 Task: Find connections with filter location Būndu with filter topic #Workwith filter profile language Potuguese with filter current company Trimble Inc. with filter school CMS College of Science and Commerce with filter industry Wholesale Chemical and Allied Products with filter service category Property Management with filter keywords title Communications Director
Action: Mouse scrolled (466, 626) with delta (0, 0)
Screenshot: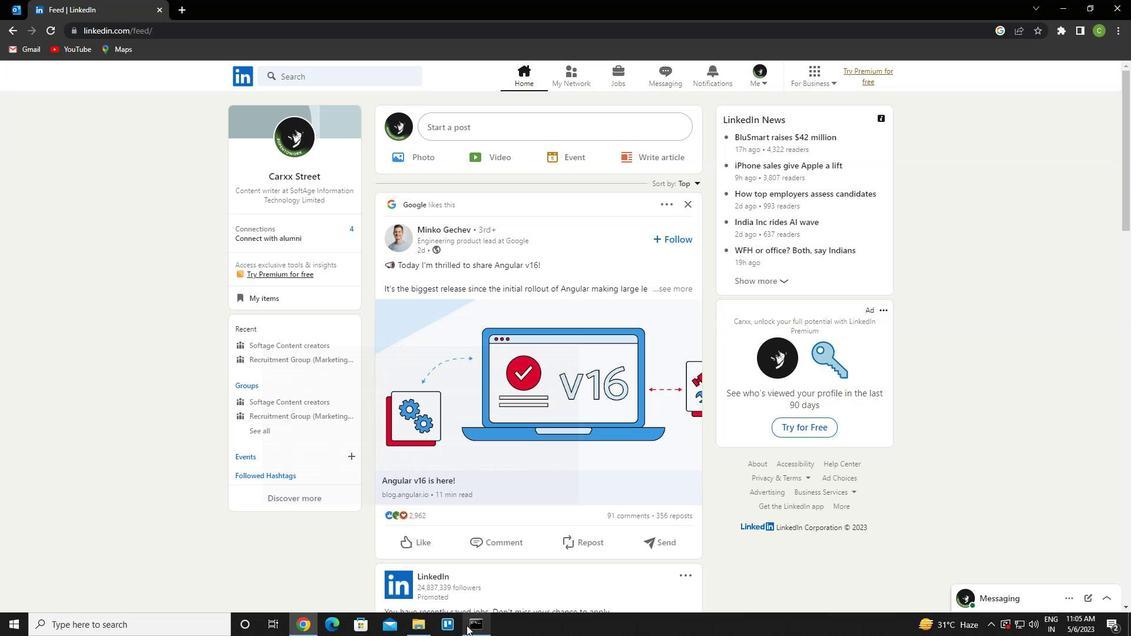 
Action: Mouse moved to (581, 79)
Screenshot: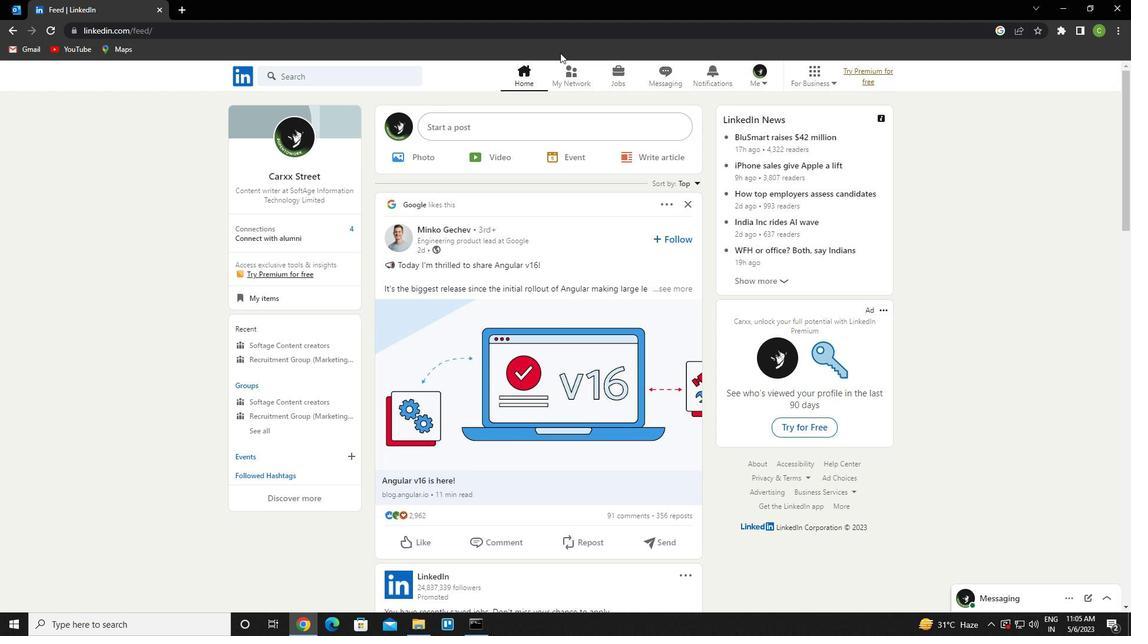 
Action: Mouse pressed left at (581, 79)
Screenshot: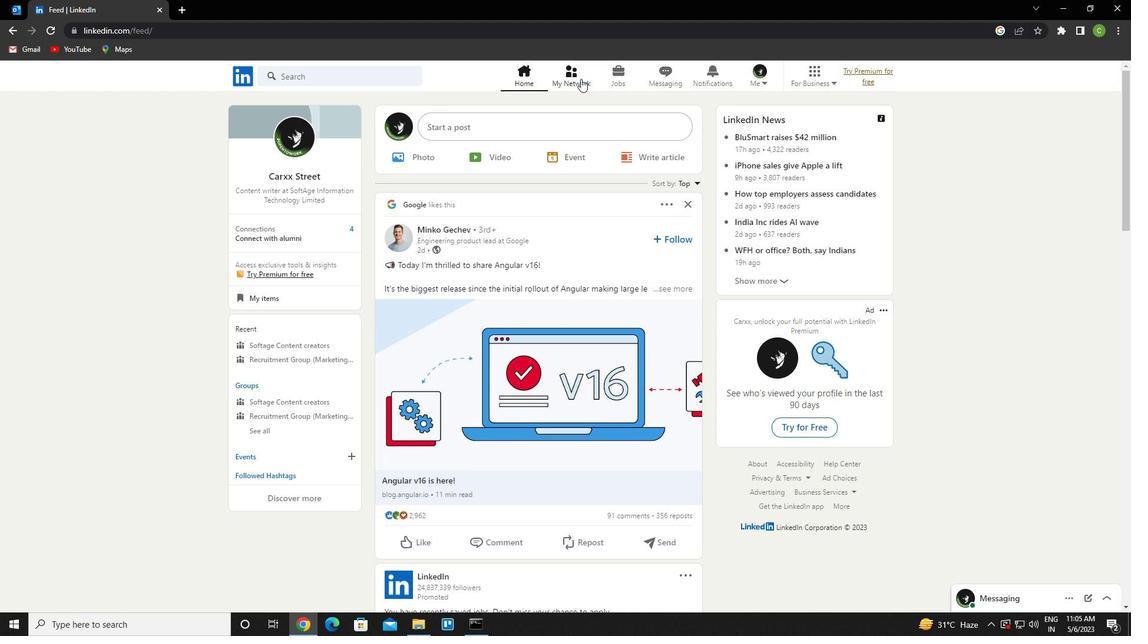 
Action: Mouse moved to (325, 143)
Screenshot: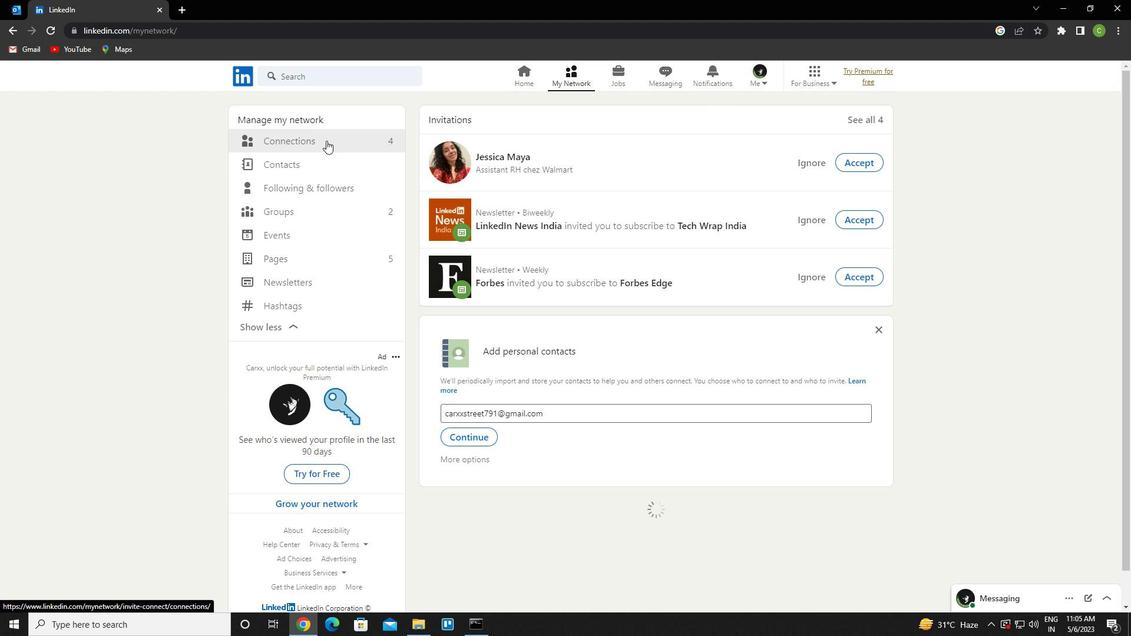 
Action: Mouse pressed left at (325, 143)
Screenshot: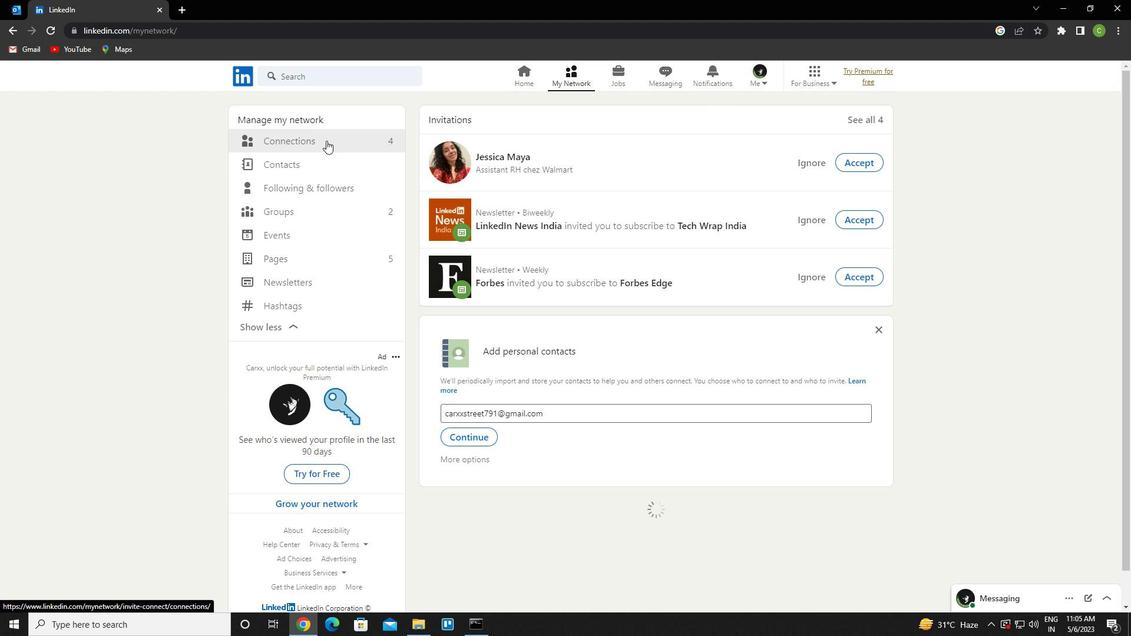 
Action: Mouse moved to (651, 142)
Screenshot: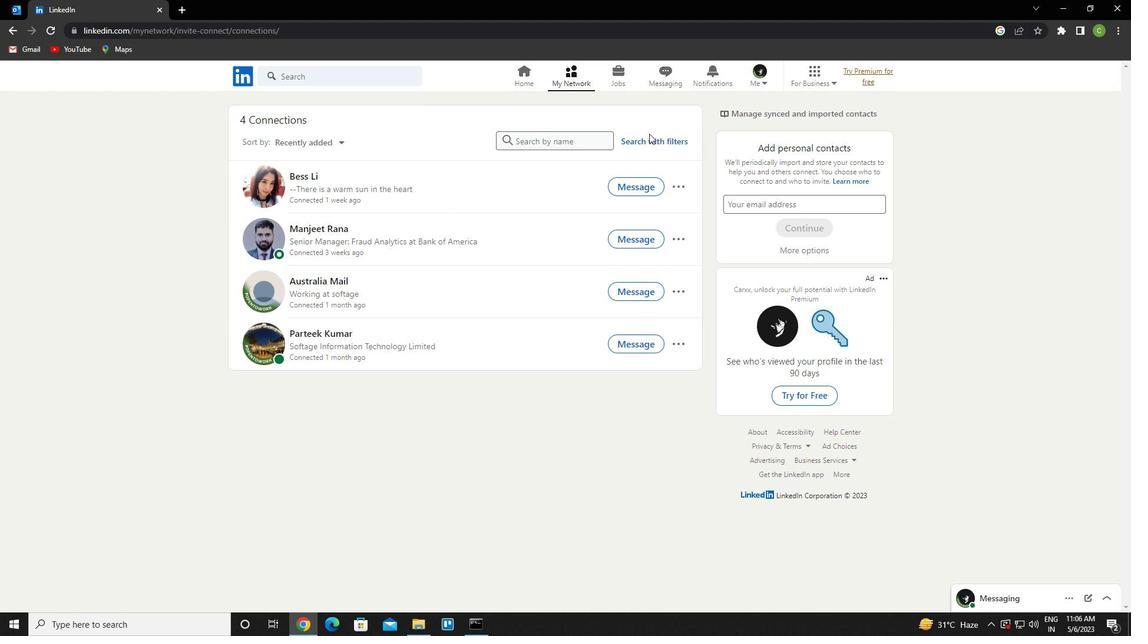 
Action: Mouse pressed left at (651, 142)
Screenshot: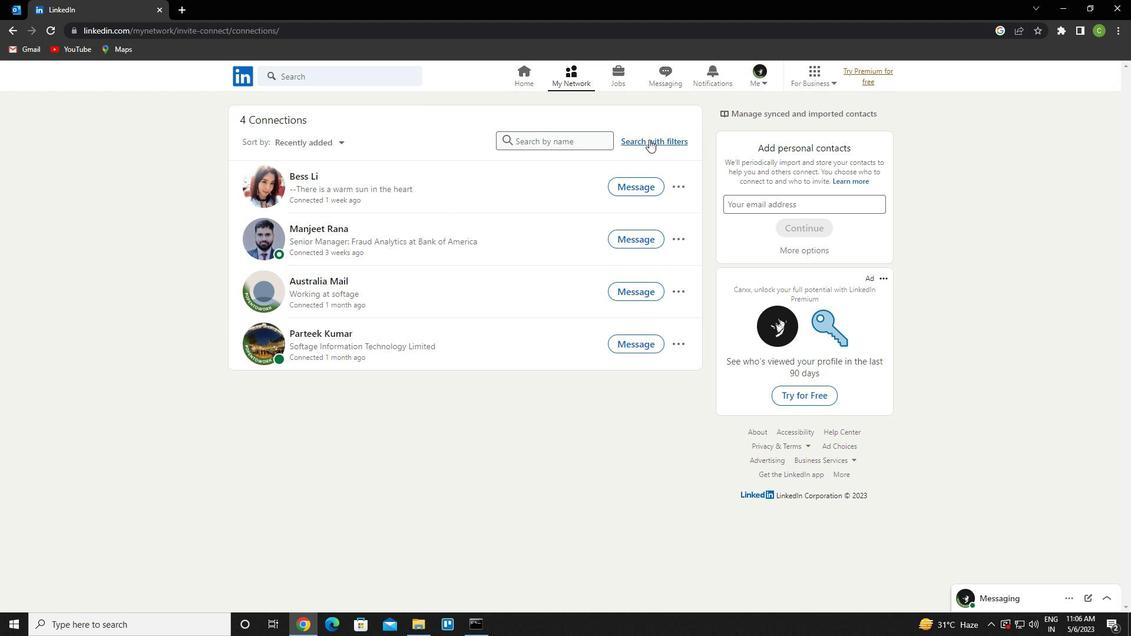 
Action: Mouse moved to (594, 105)
Screenshot: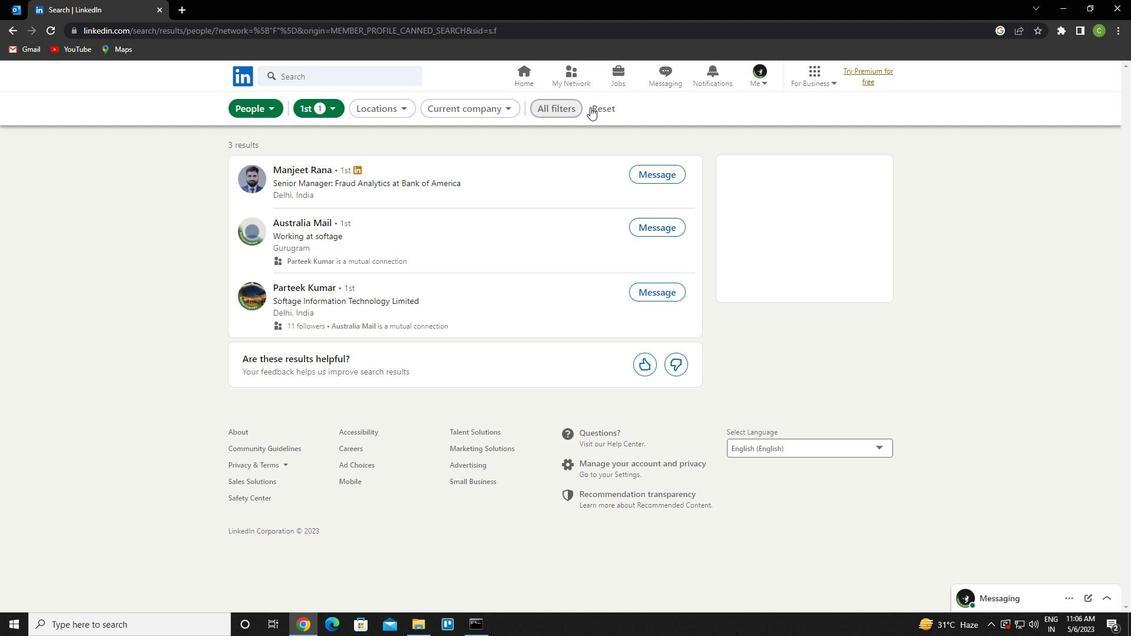 
Action: Mouse pressed left at (594, 105)
Screenshot: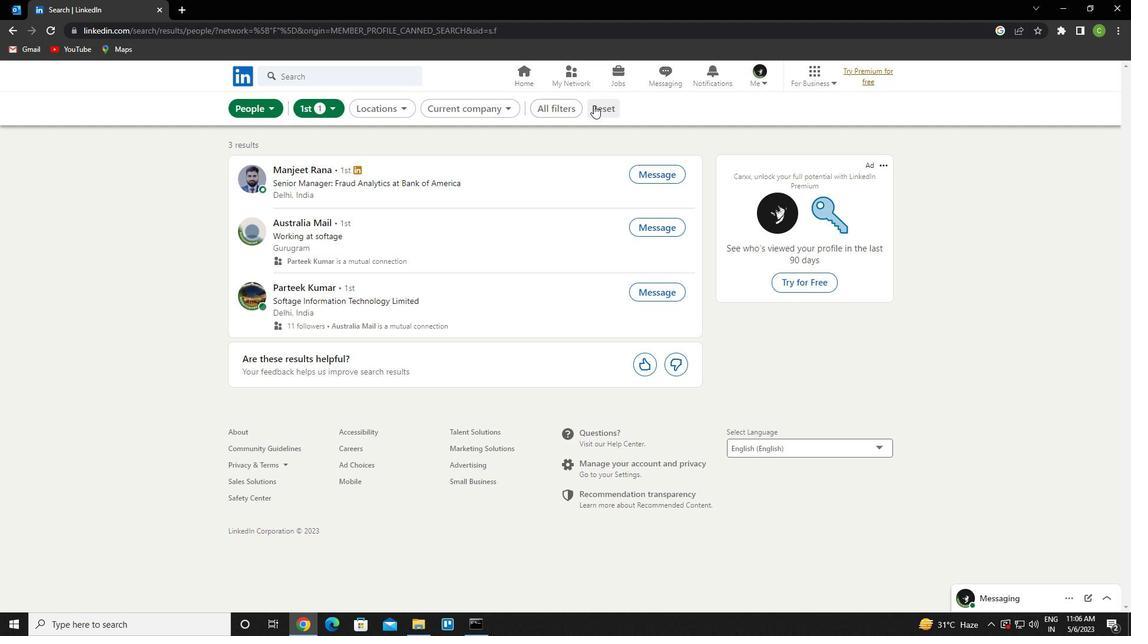 
Action: Mouse moved to (570, 111)
Screenshot: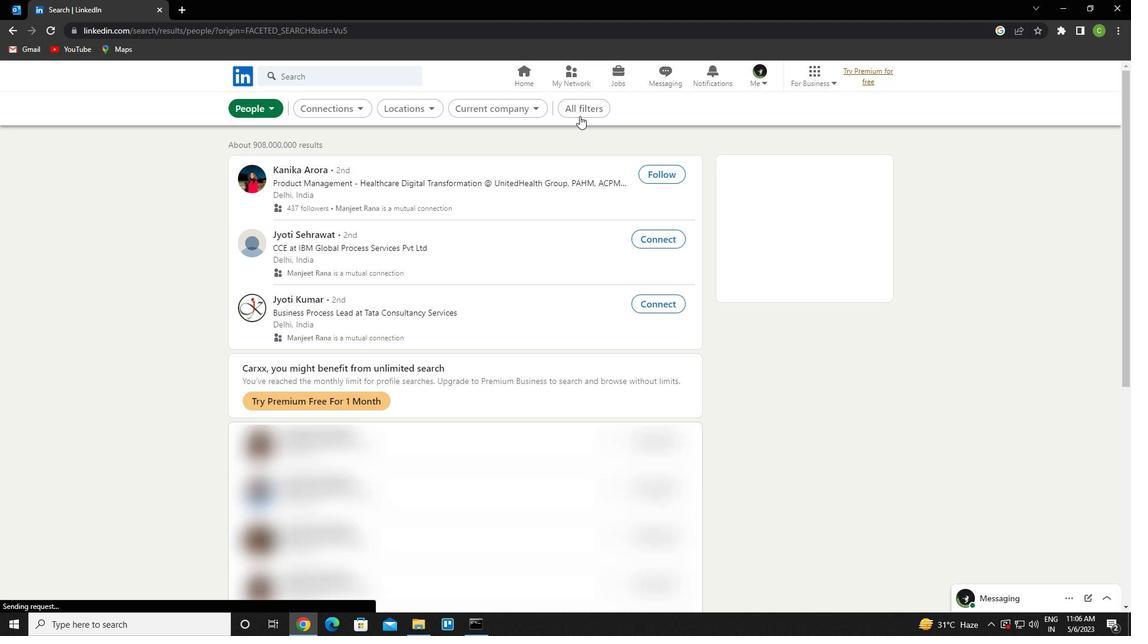 
Action: Mouse pressed left at (570, 111)
Screenshot: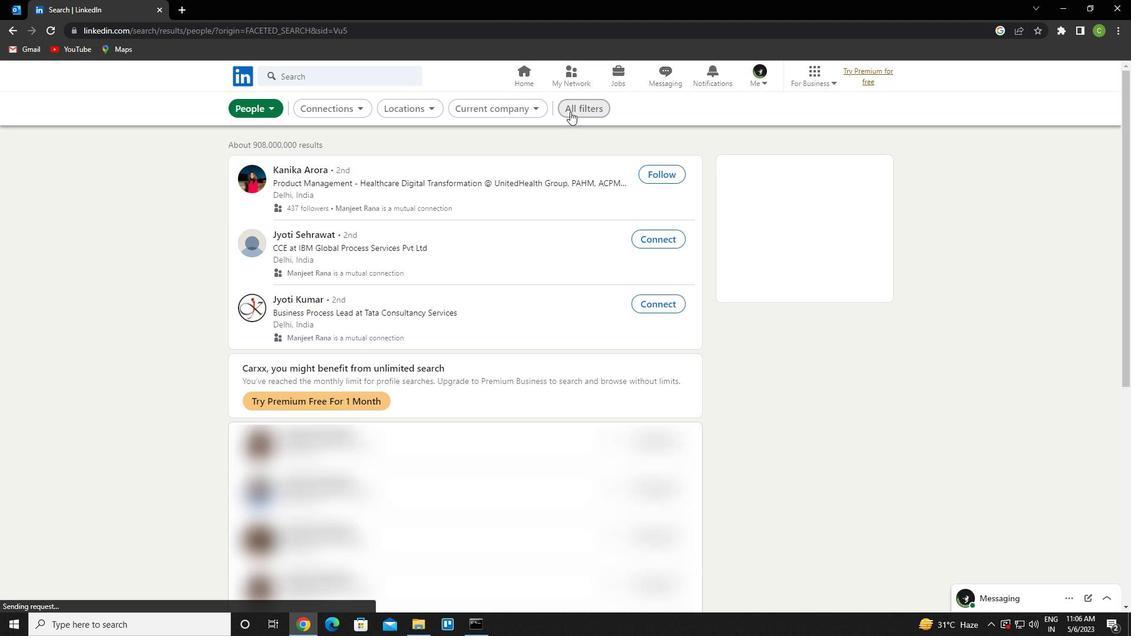 
Action: Mouse moved to (974, 423)
Screenshot: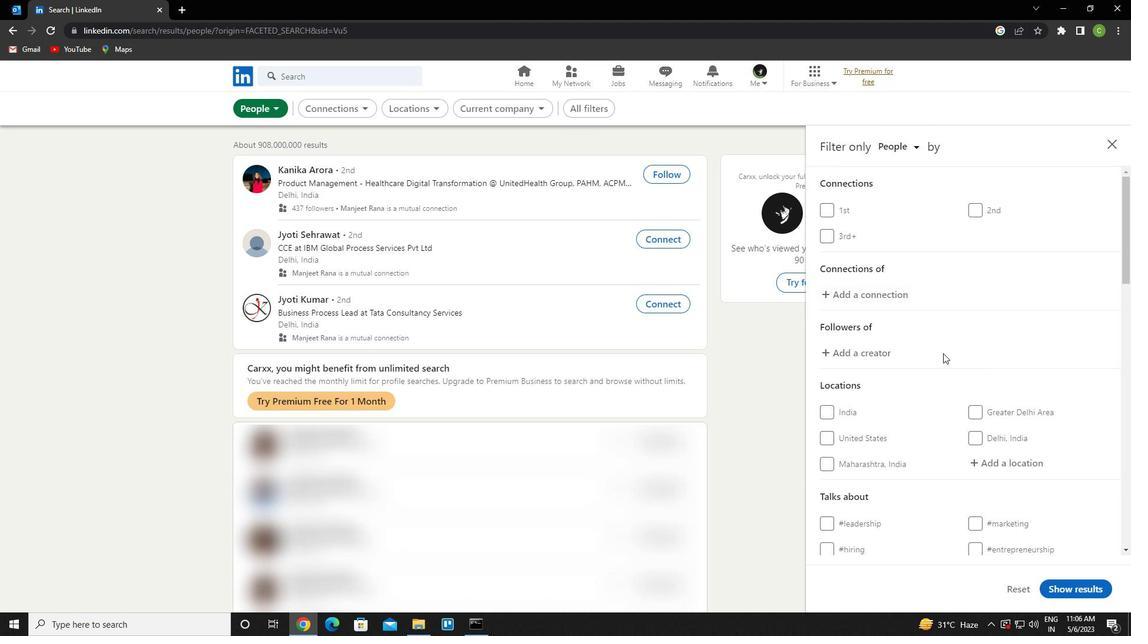 
Action: Mouse scrolled (974, 422) with delta (0, 0)
Screenshot: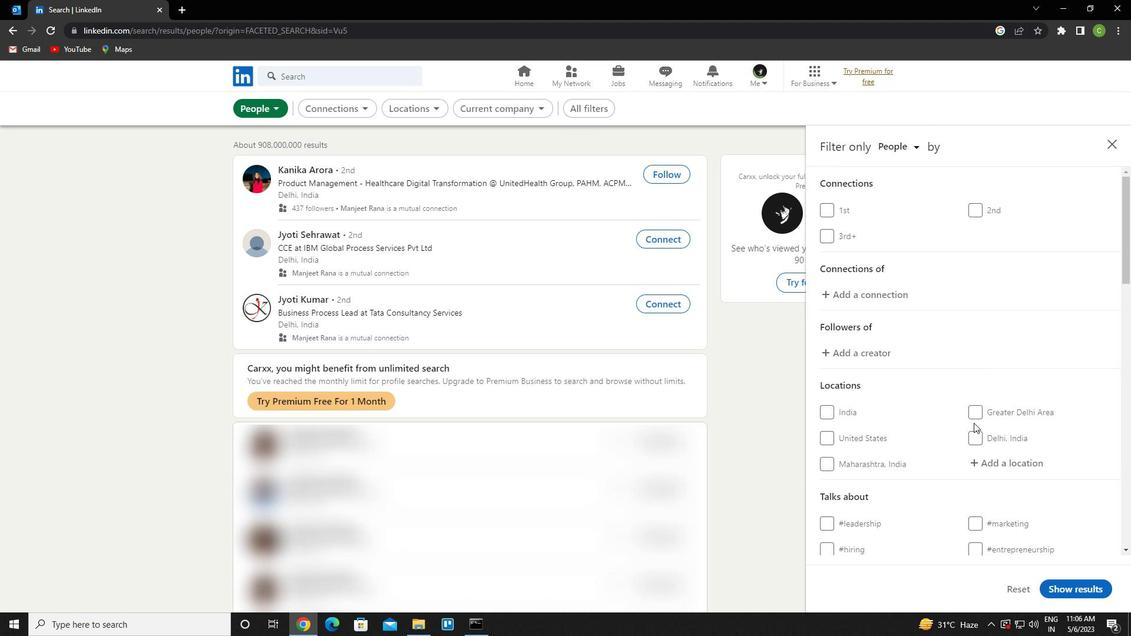 
Action: Mouse moved to (1001, 404)
Screenshot: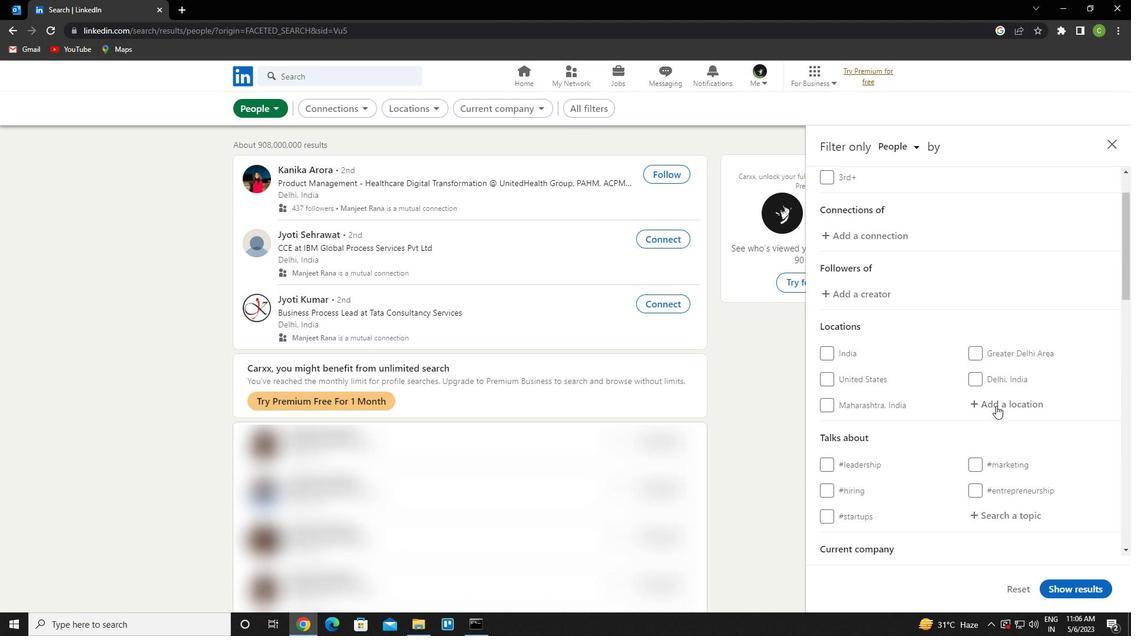 
Action: Mouse pressed left at (1001, 404)
Screenshot: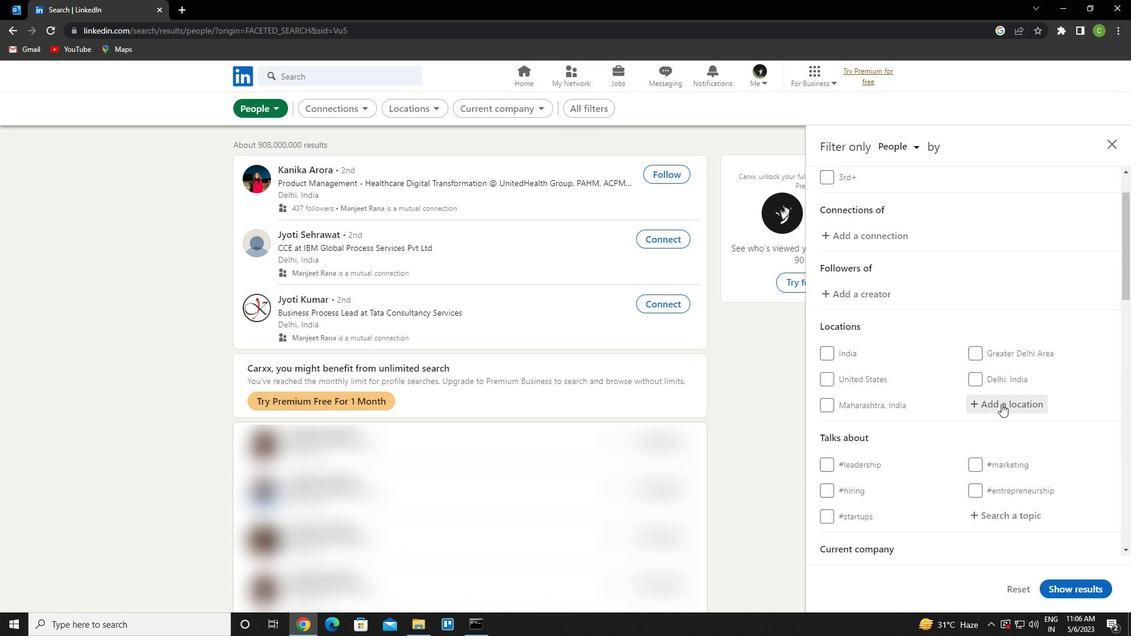 
Action: Key pressed <Key.caps_lock>b<Key.caps_lock>unda<Key.down><Key.down><Key.enter>
Screenshot: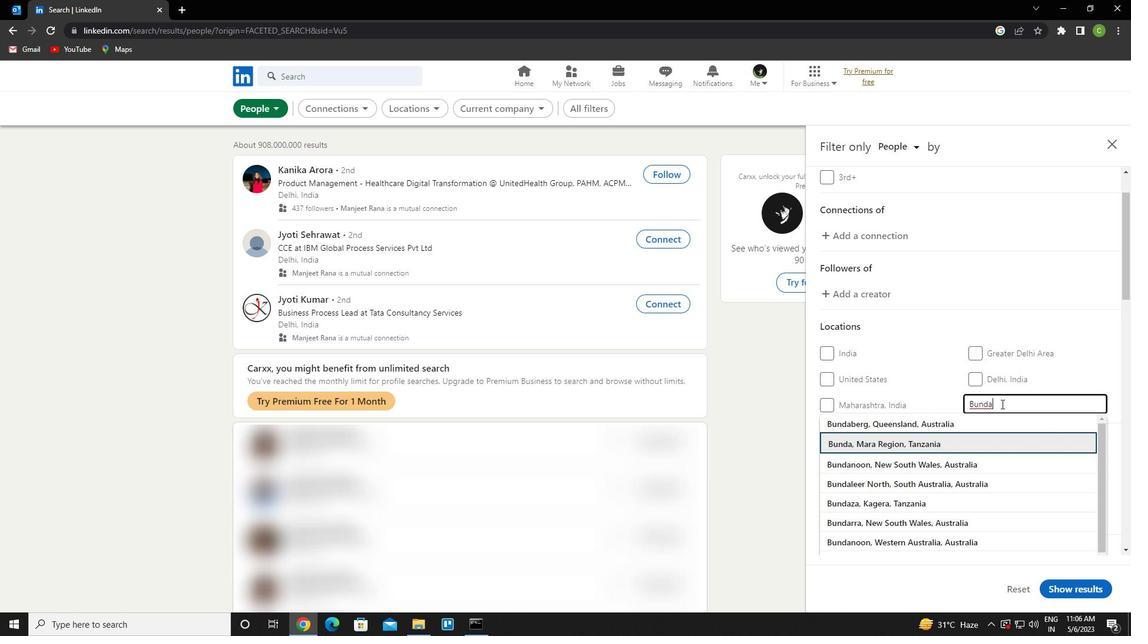 
Action: Mouse scrolled (1001, 403) with delta (0, 0)
Screenshot: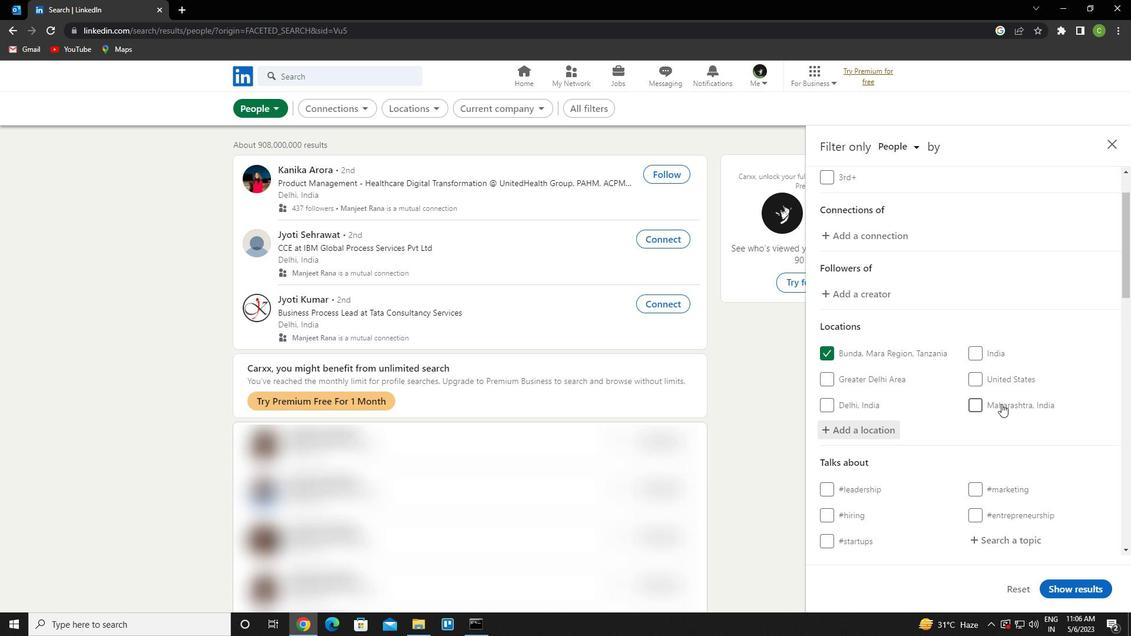 
Action: Mouse moved to (1005, 490)
Screenshot: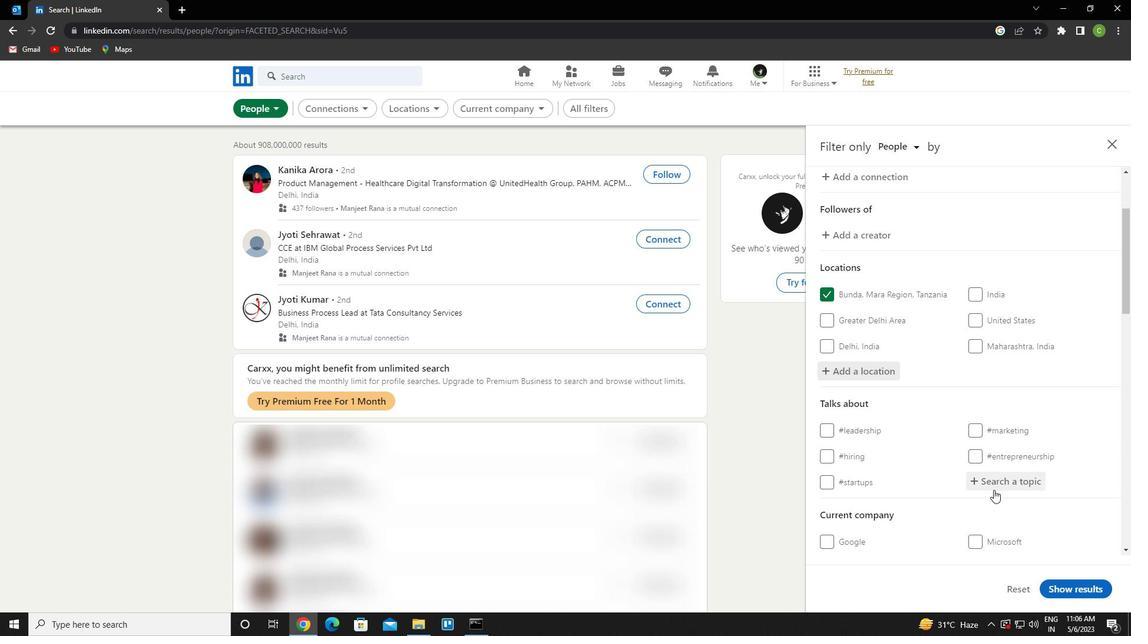 
Action: Mouse pressed left at (1005, 490)
Screenshot: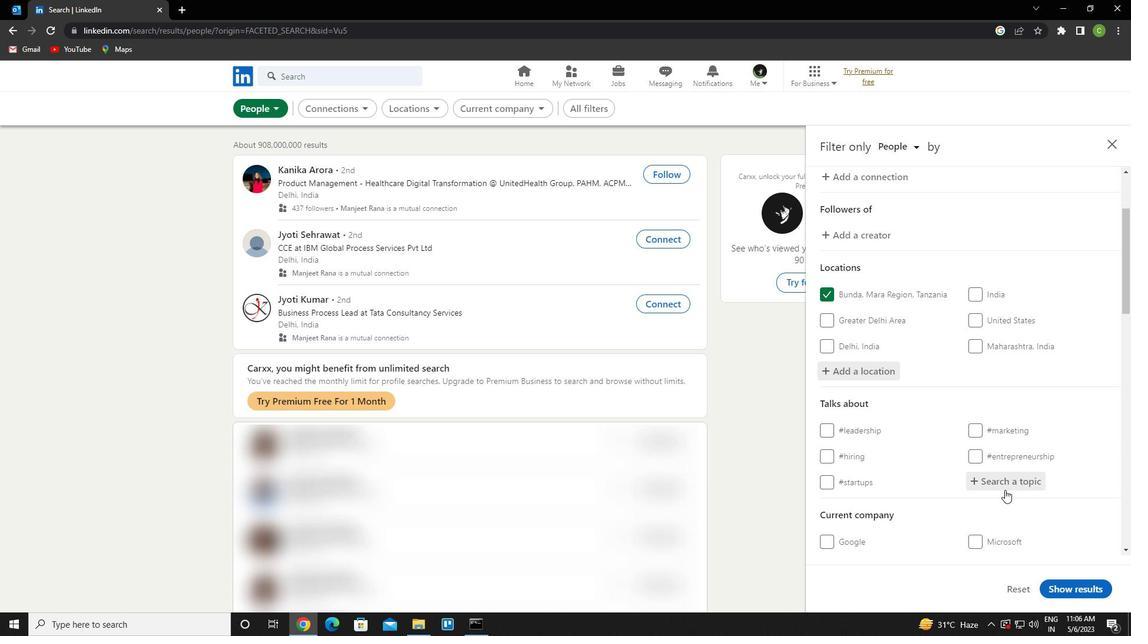 
Action: Key pressed work<Key.down><Key.enter>
Screenshot: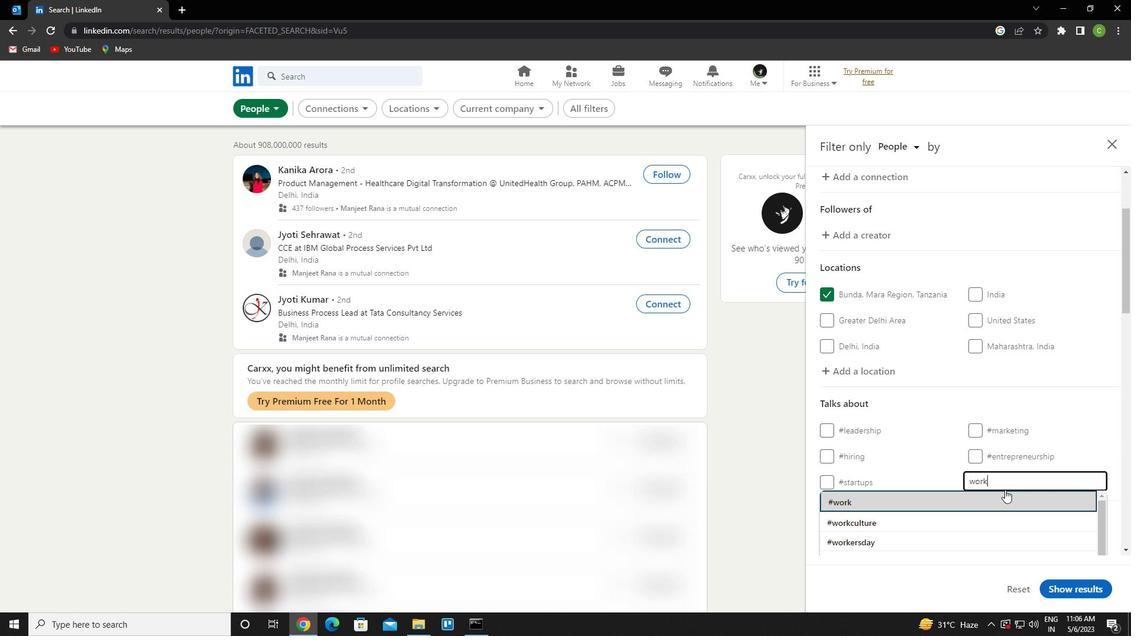 
Action: Mouse scrolled (1005, 489) with delta (0, 0)
Screenshot: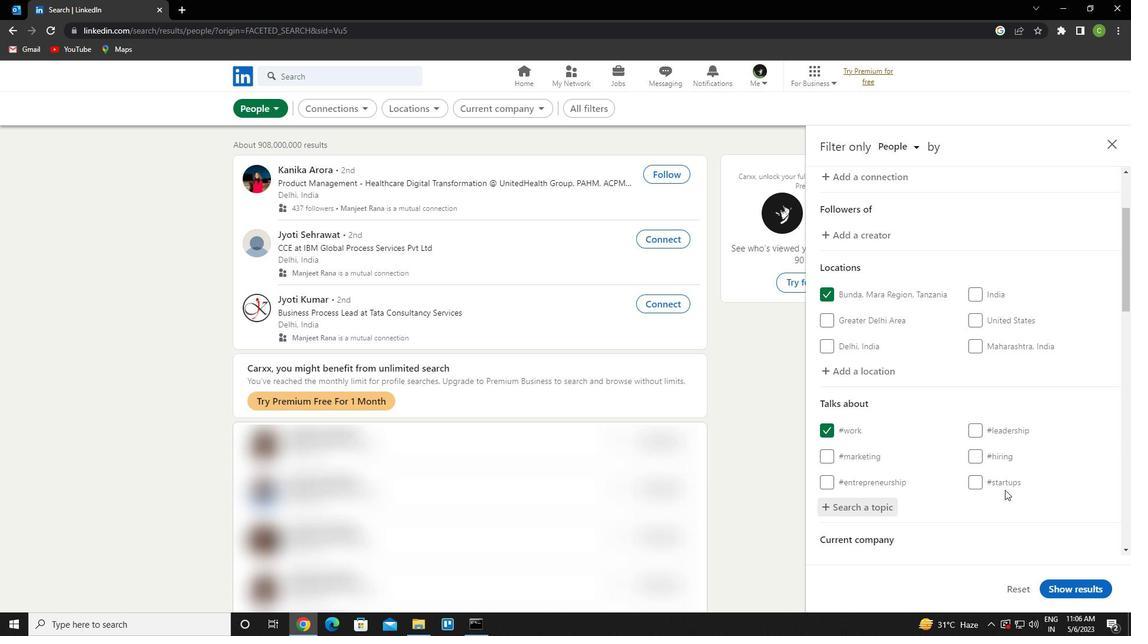 
Action: Mouse scrolled (1005, 489) with delta (0, 0)
Screenshot: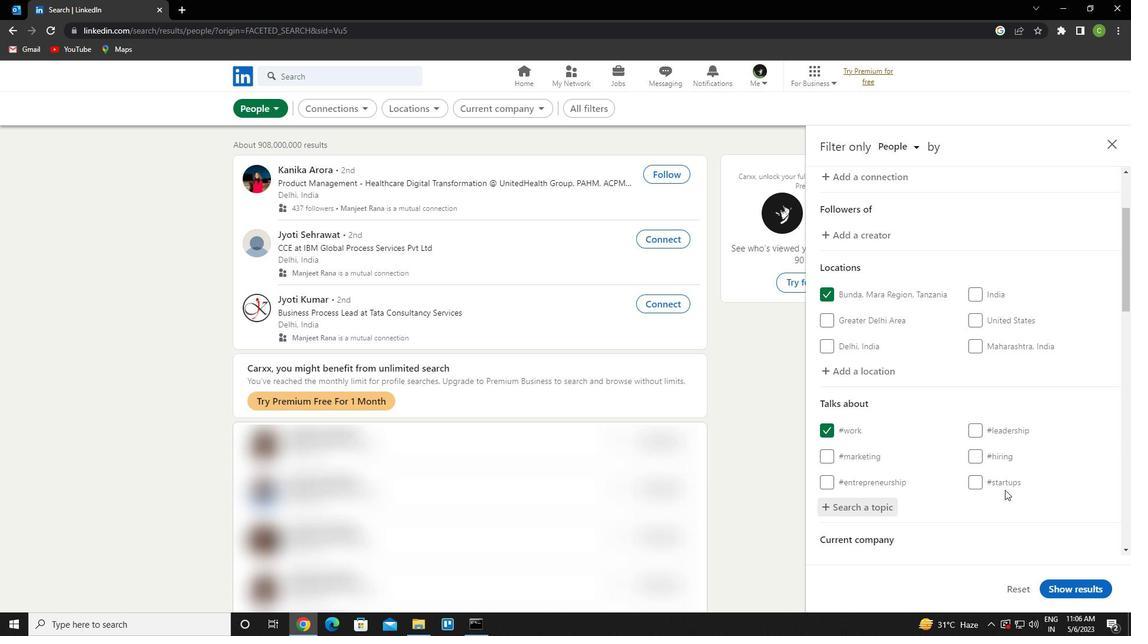 
Action: Mouse scrolled (1005, 489) with delta (0, 0)
Screenshot: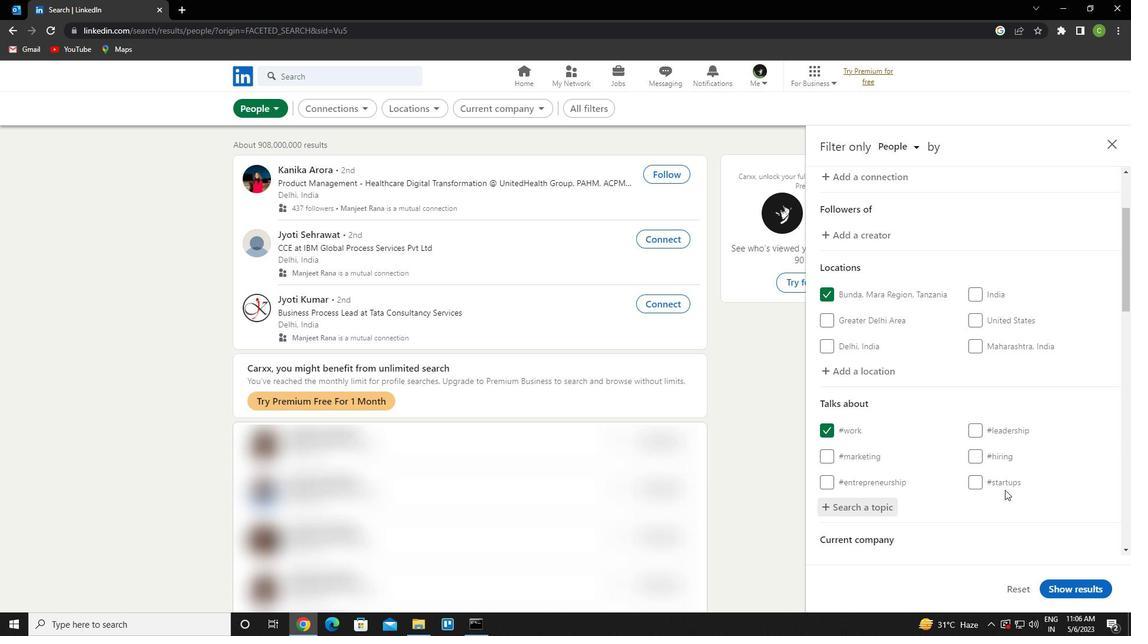 
Action: Mouse scrolled (1005, 489) with delta (0, 0)
Screenshot: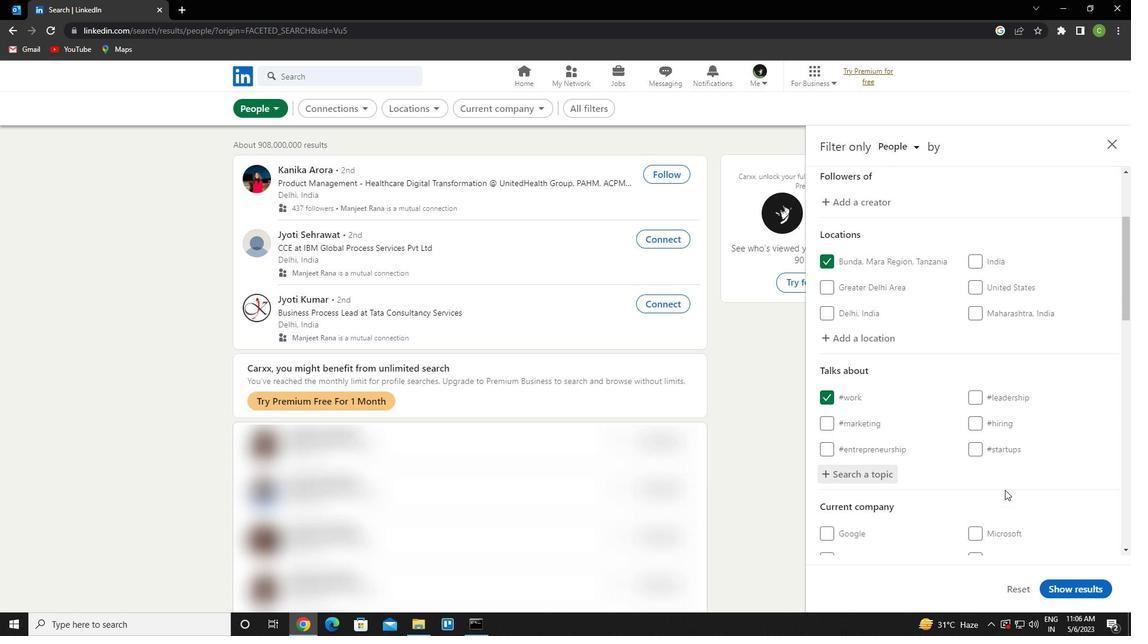 
Action: Mouse scrolled (1005, 489) with delta (0, 0)
Screenshot: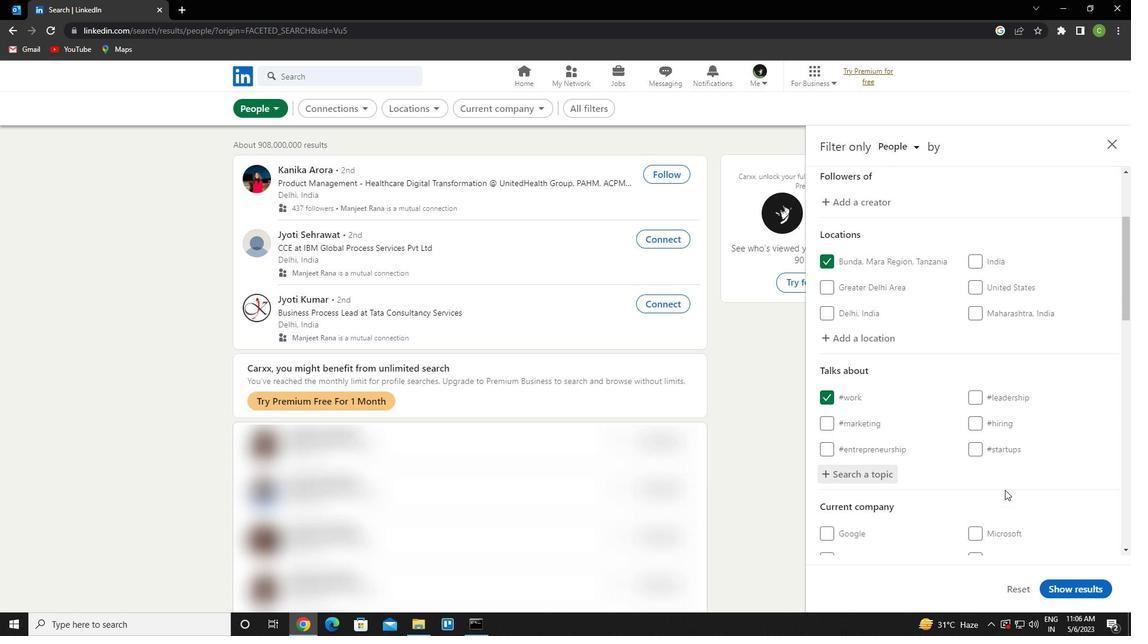 
Action: Mouse scrolled (1005, 489) with delta (0, 0)
Screenshot: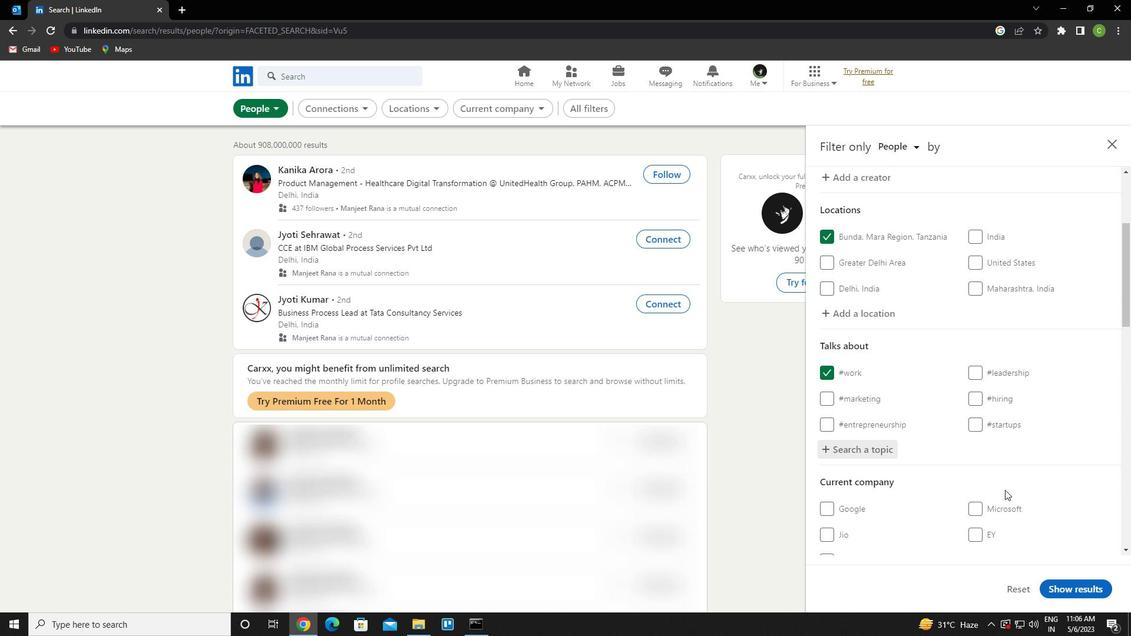 
Action: Mouse scrolled (1005, 489) with delta (0, 0)
Screenshot: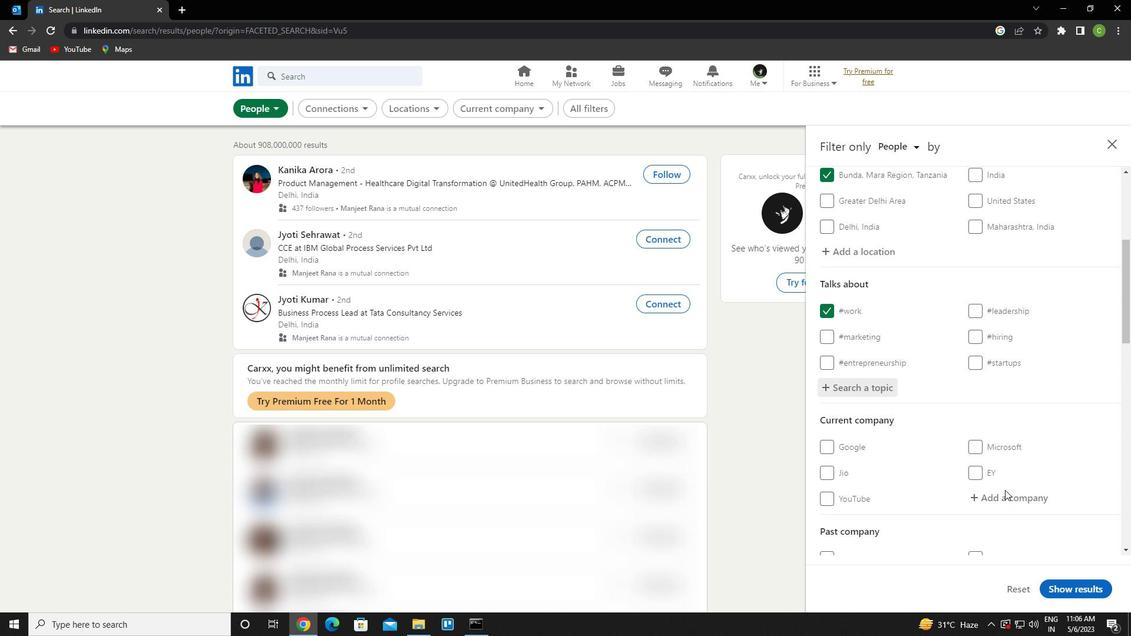 
Action: Mouse scrolled (1005, 489) with delta (0, 0)
Screenshot: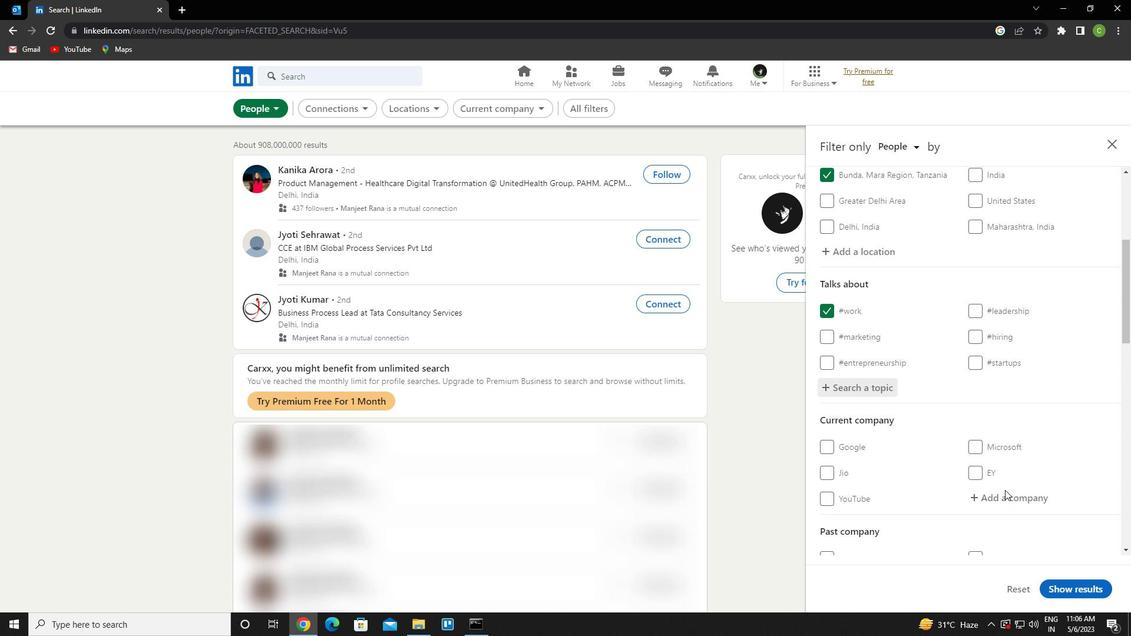 
Action: Mouse moved to (1005, 414)
Screenshot: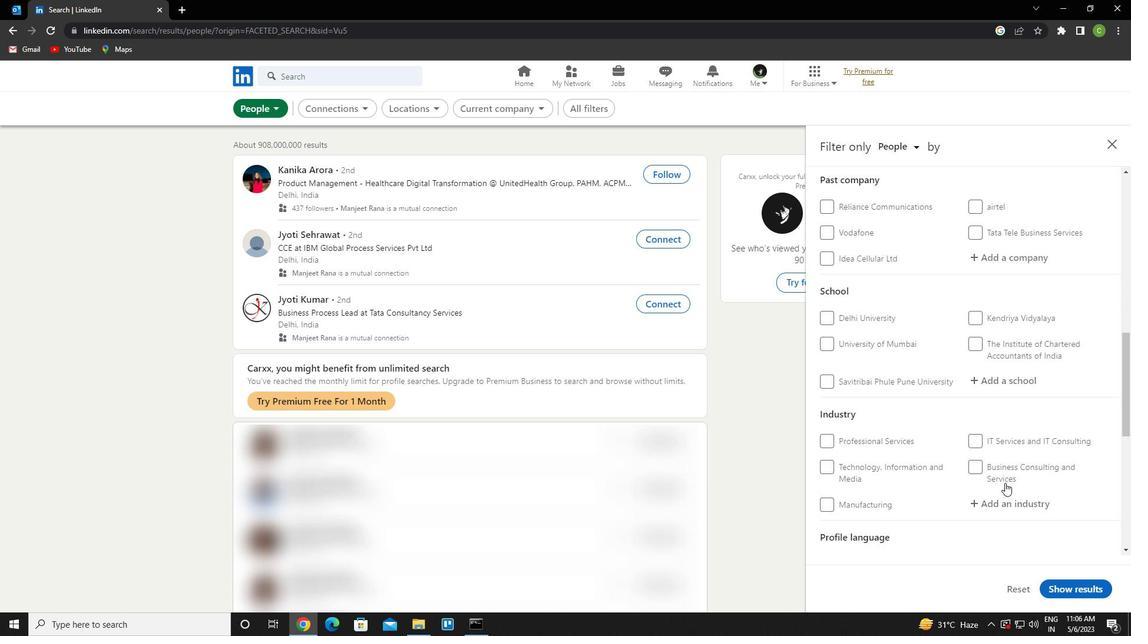 
Action: Mouse scrolled (1005, 414) with delta (0, 0)
Screenshot: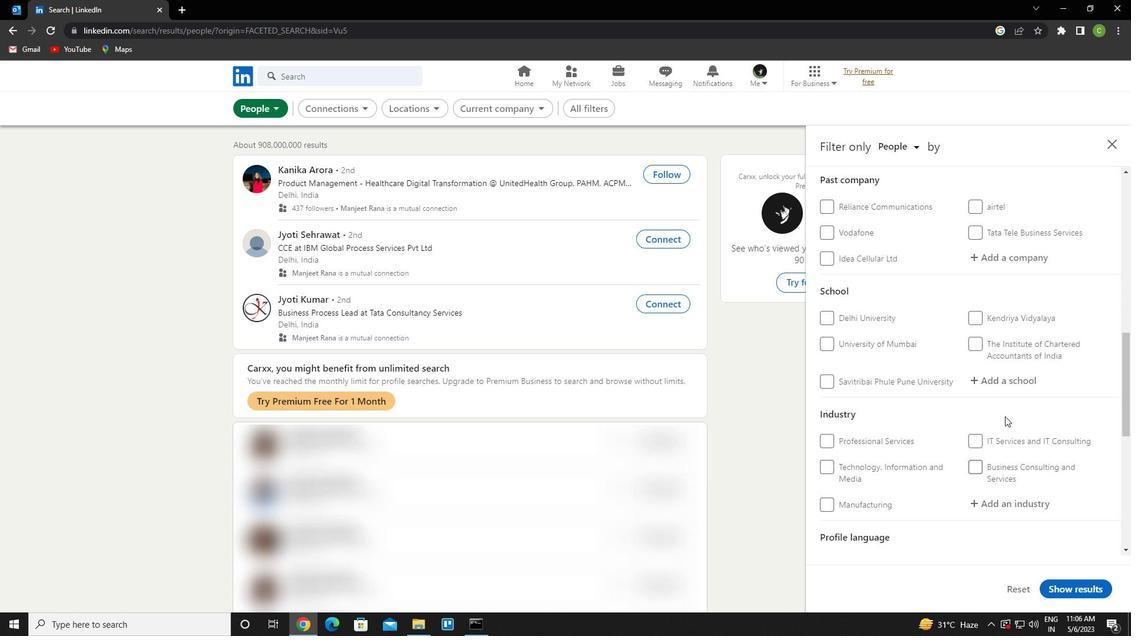 
Action: Mouse scrolled (1005, 414) with delta (0, 0)
Screenshot: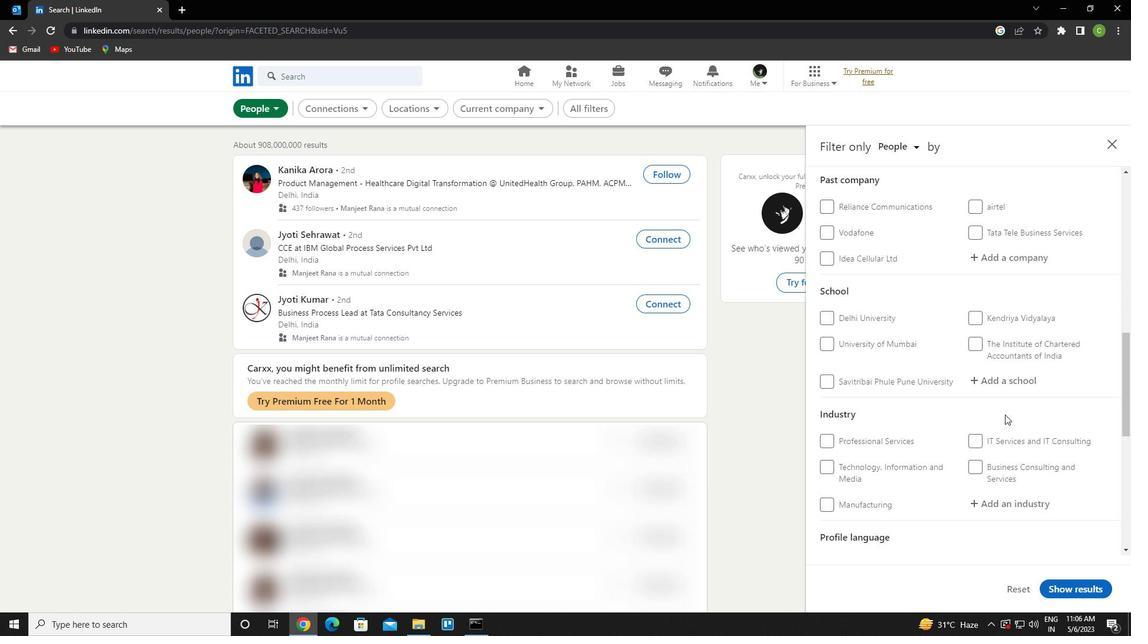 
Action: Mouse scrolled (1005, 414) with delta (0, 0)
Screenshot: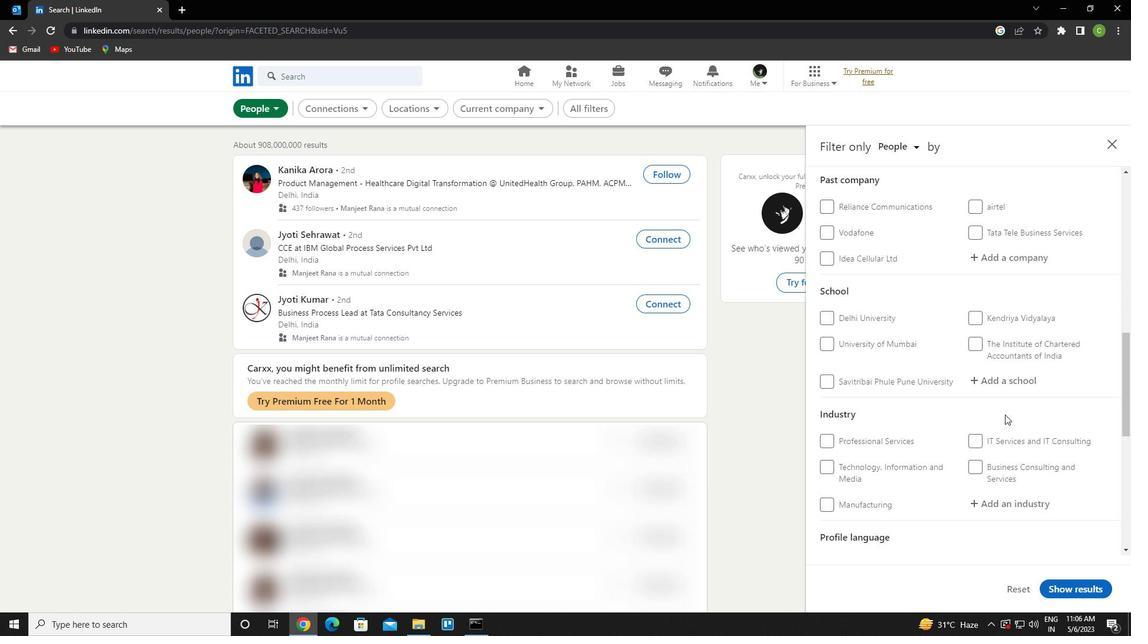 
Action: Mouse scrolled (1005, 414) with delta (0, 0)
Screenshot: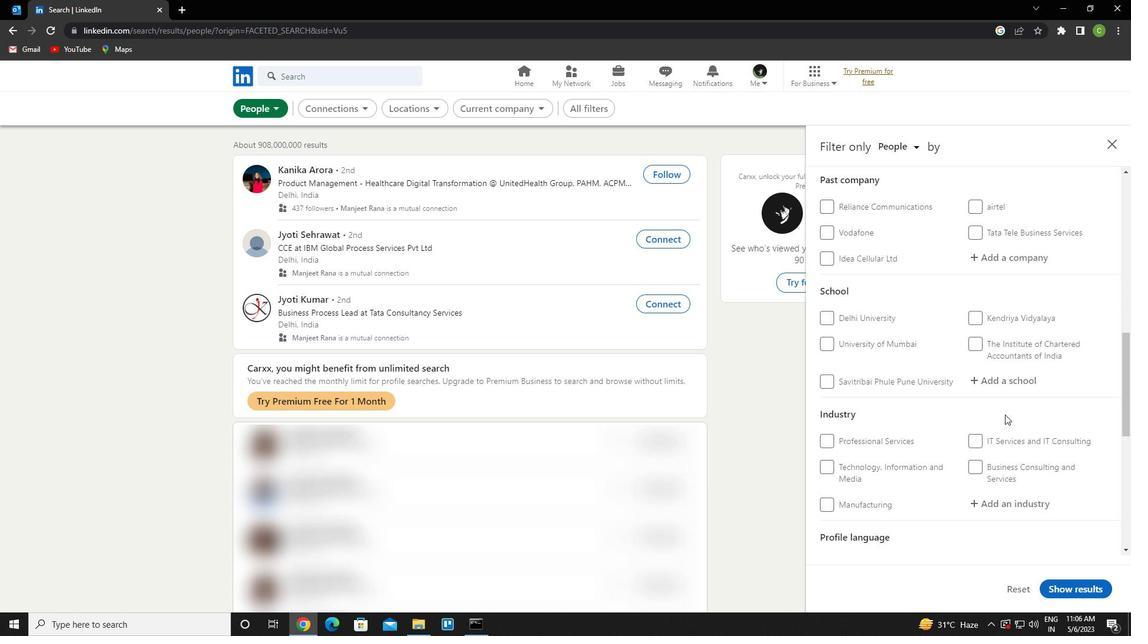 
Action: Mouse scrolled (1005, 414) with delta (0, 0)
Screenshot: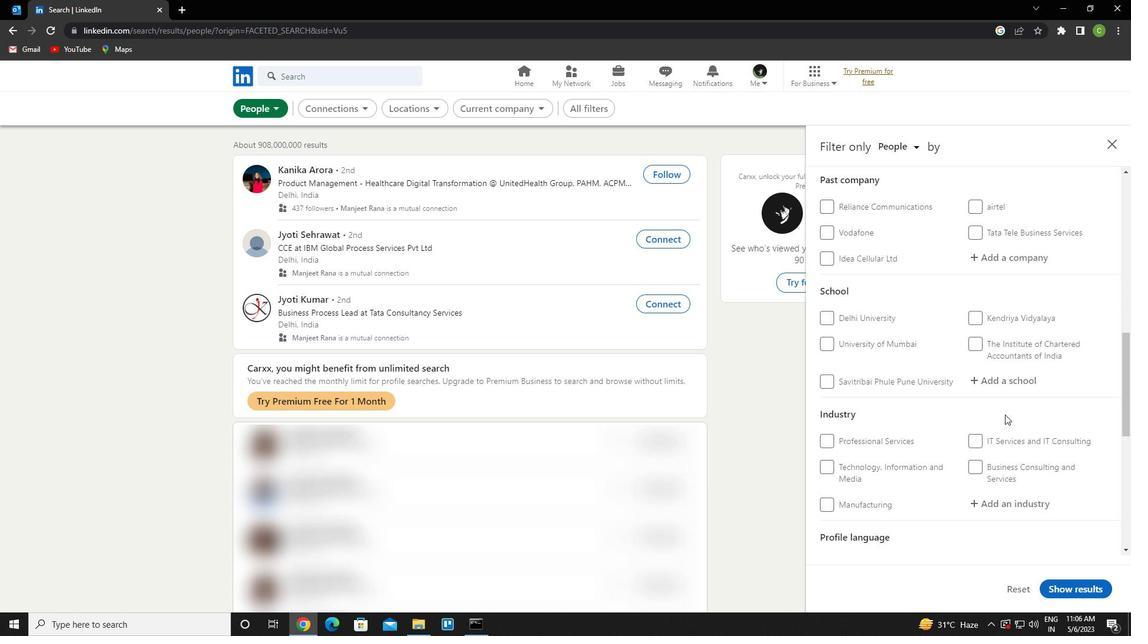 
Action: Mouse moved to (960, 432)
Screenshot: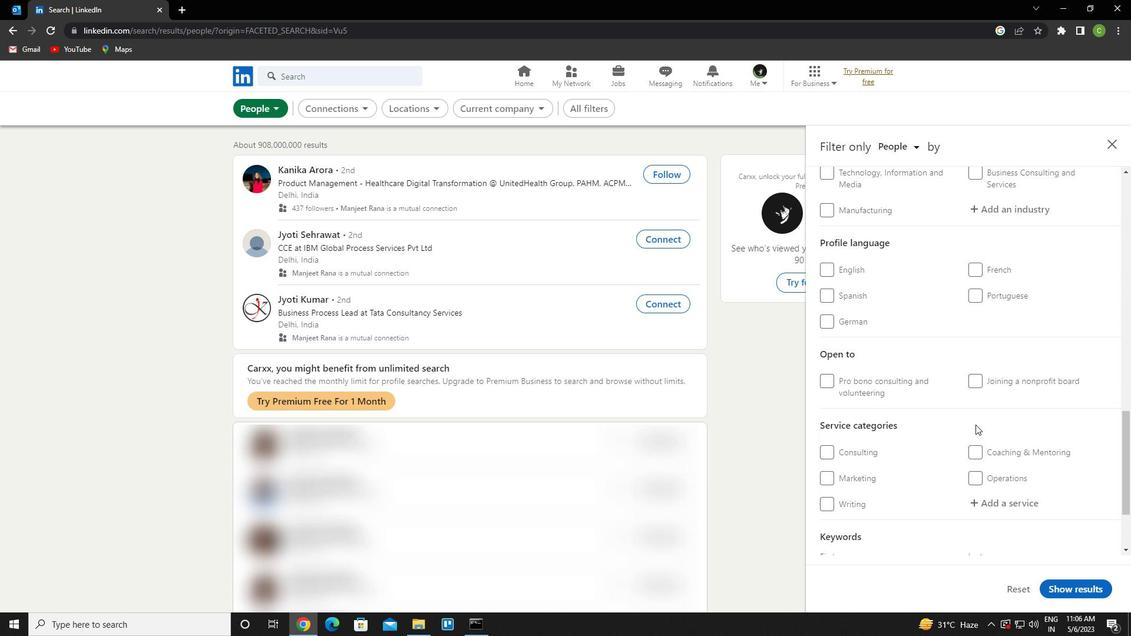 
Action: Mouse scrolled (960, 431) with delta (0, 0)
Screenshot: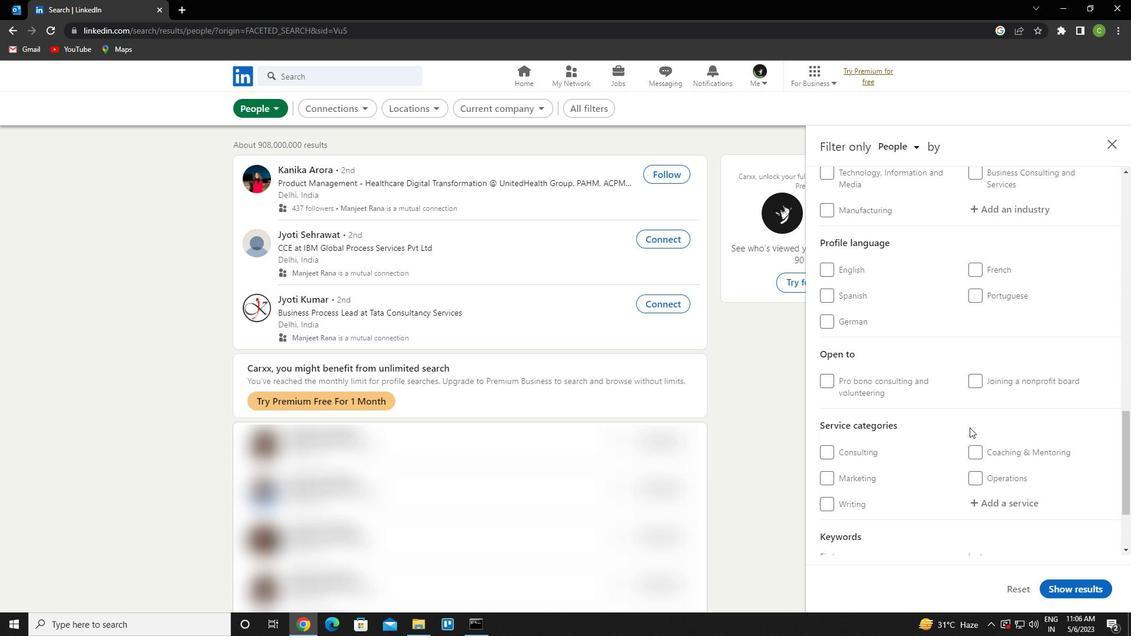 
Action: Mouse scrolled (960, 431) with delta (0, 0)
Screenshot: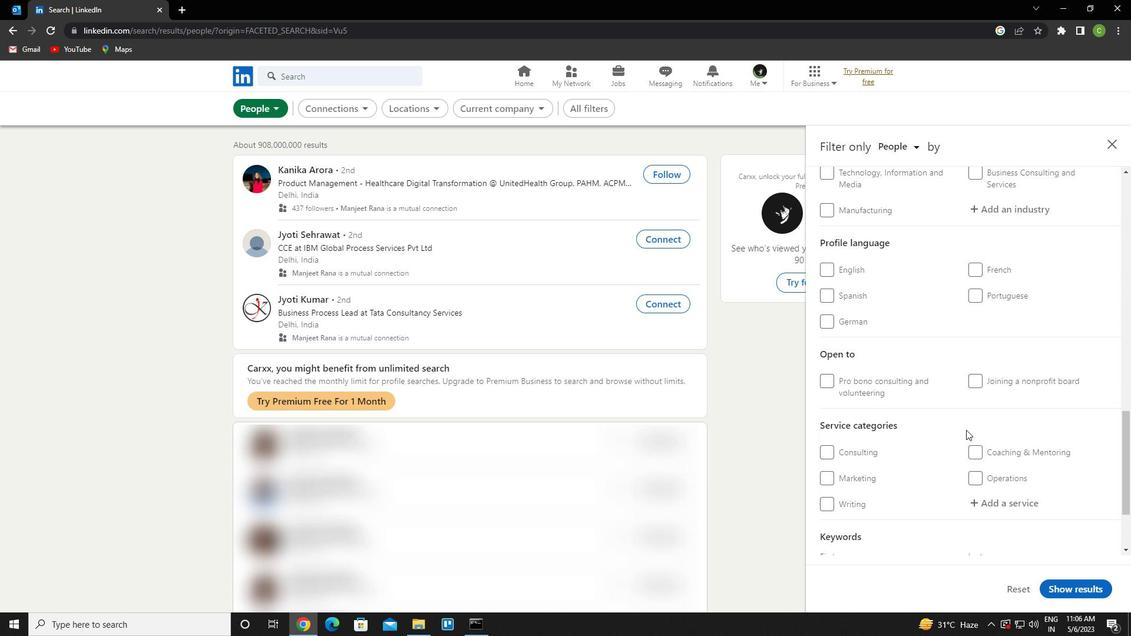 
Action: Mouse moved to (928, 433)
Screenshot: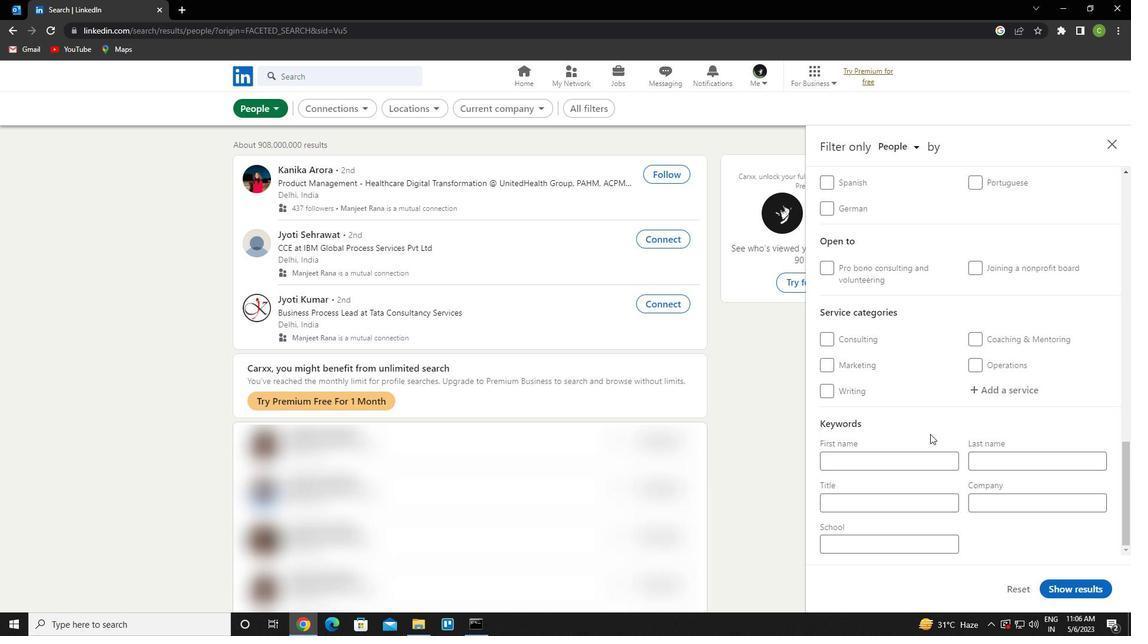 
Action: Mouse scrolled (928, 434) with delta (0, 0)
Screenshot: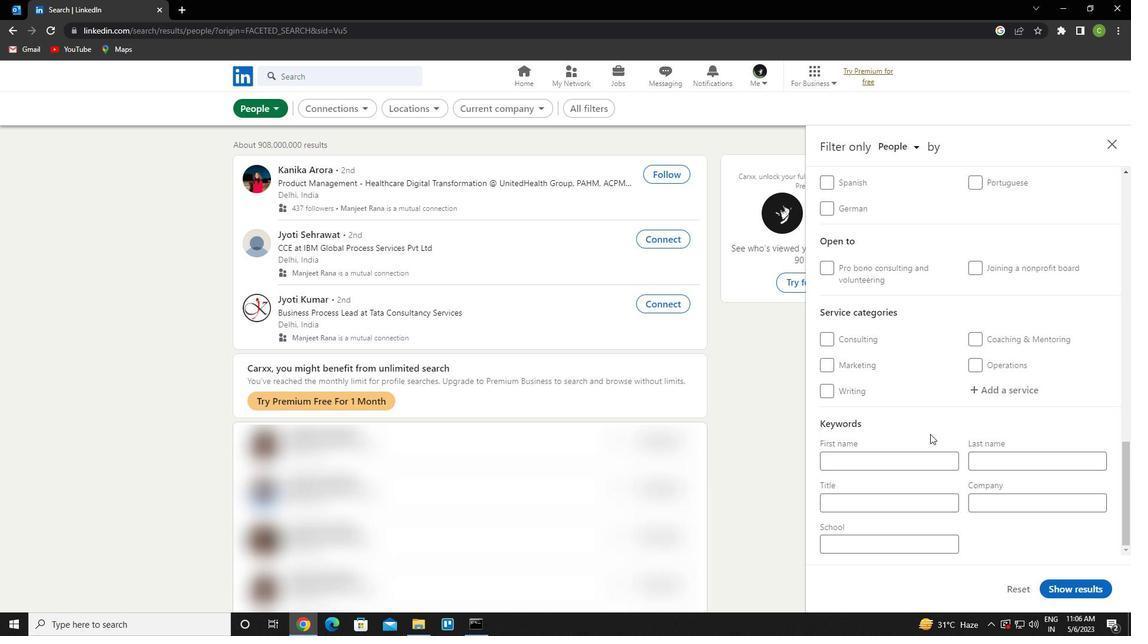 
Action: Mouse scrolled (928, 434) with delta (0, 0)
Screenshot: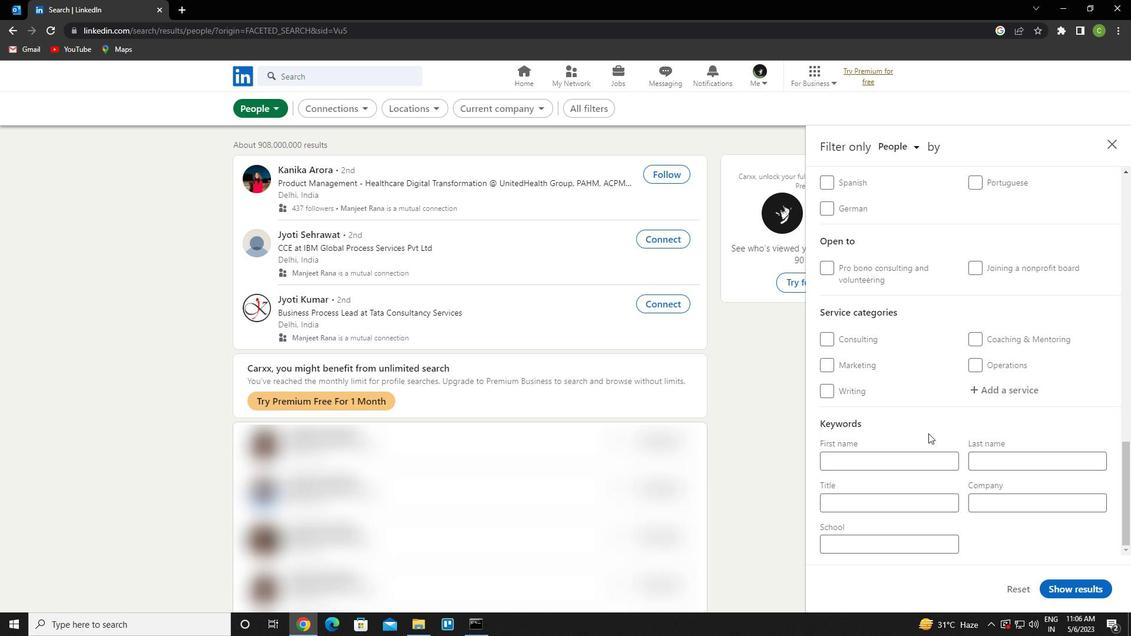 
Action: Mouse scrolled (928, 434) with delta (0, 0)
Screenshot: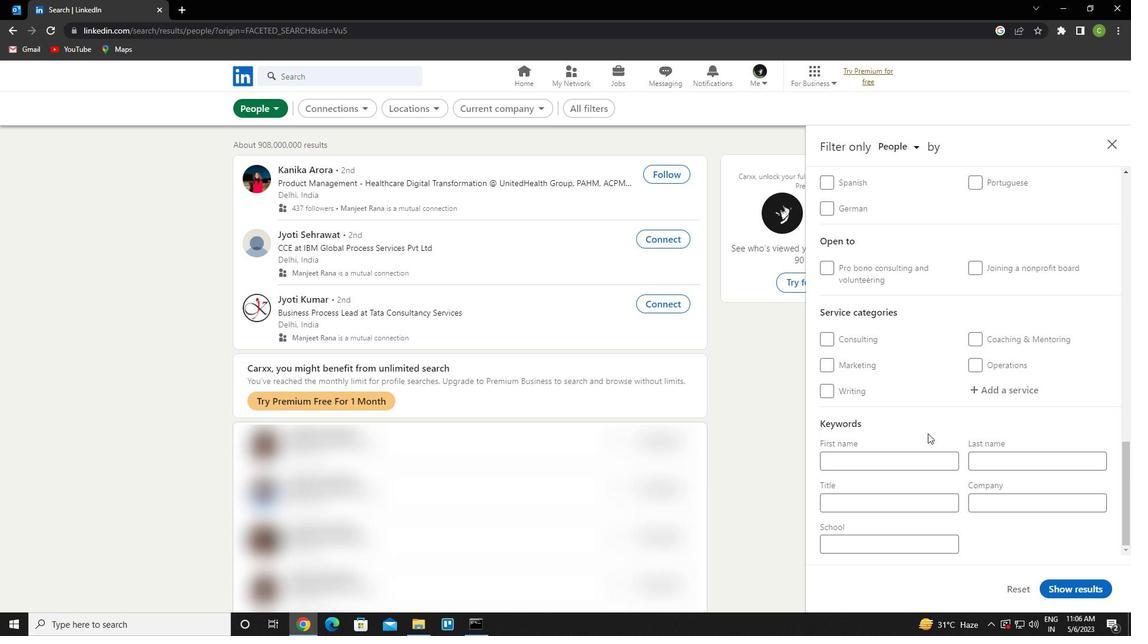 
Action: Mouse scrolled (928, 434) with delta (0, 0)
Screenshot: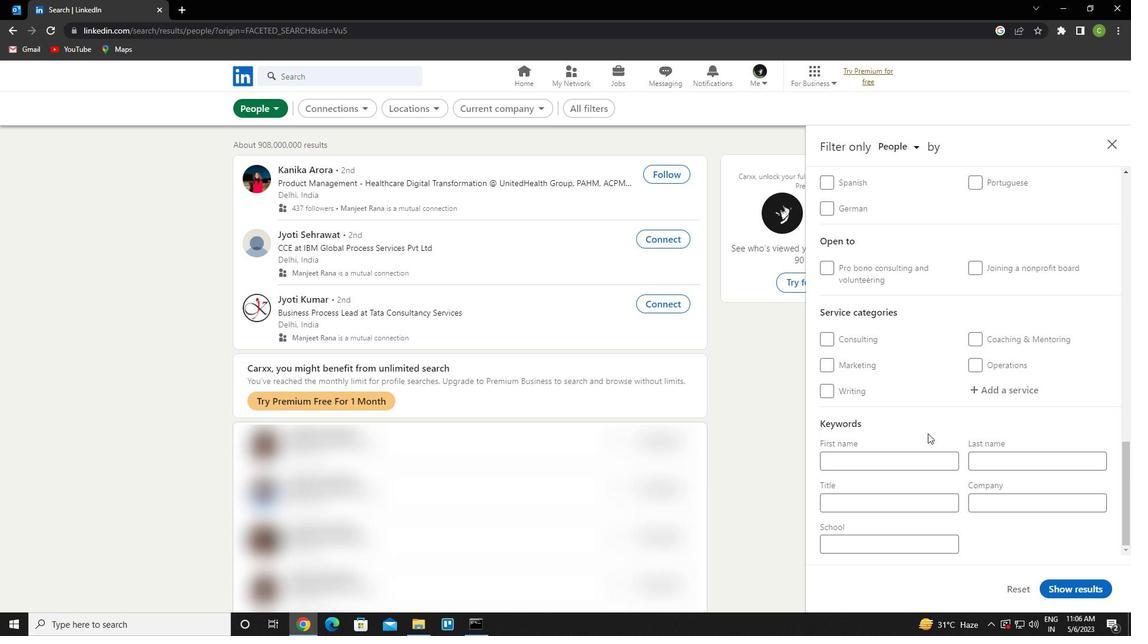 
Action: Mouse moved to (977, 424)
Screenshot: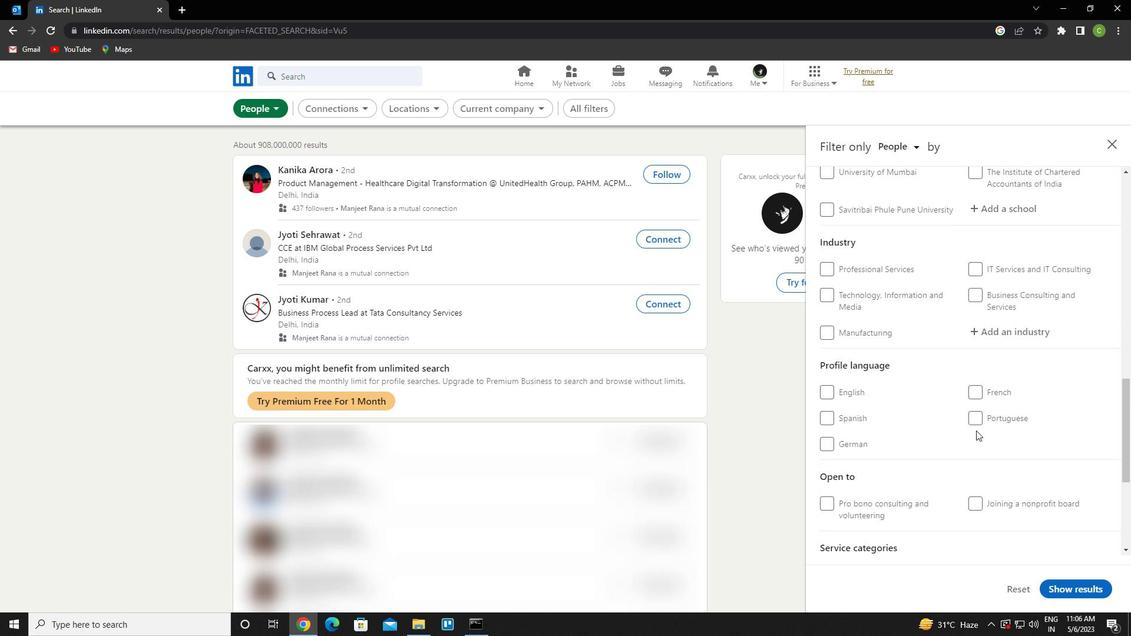 
Action: Mouse pressed left at (977, 424)
Screenshot: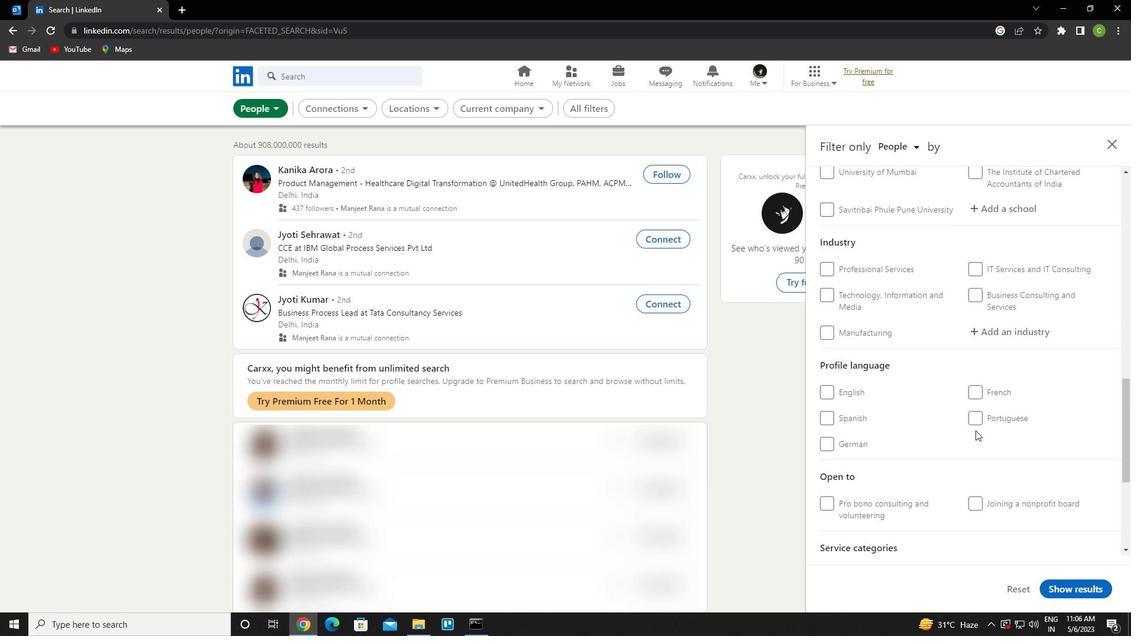 
Action: Mouse moved to (918, 420)
Screenshot: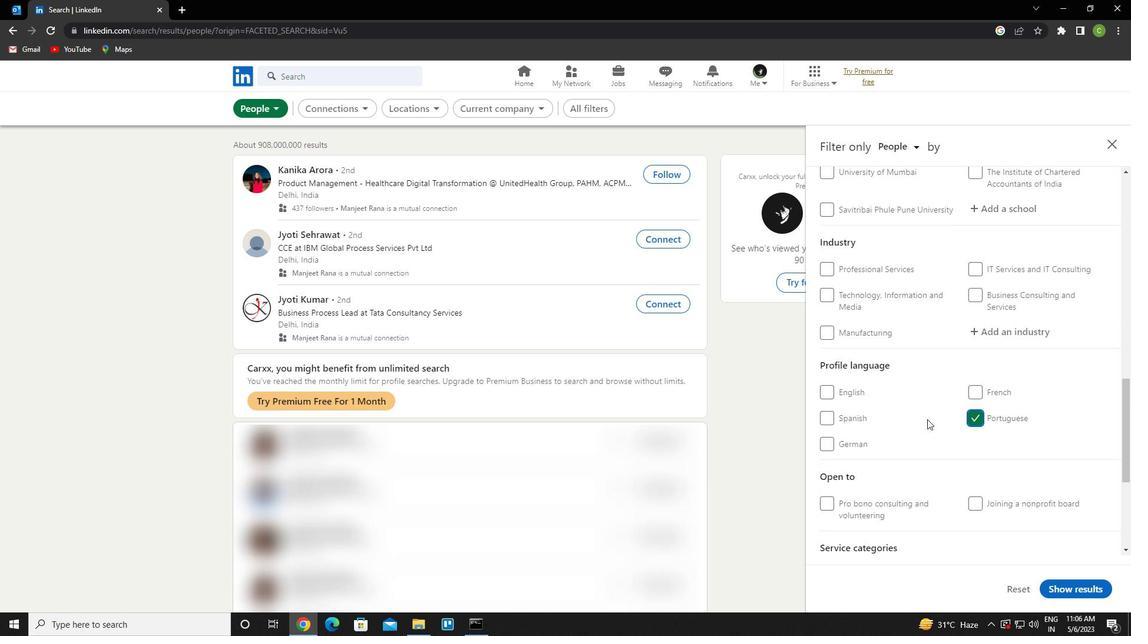 
Action: Mouse scrolled (918, 420) with delta (0, 0)
Screenshot: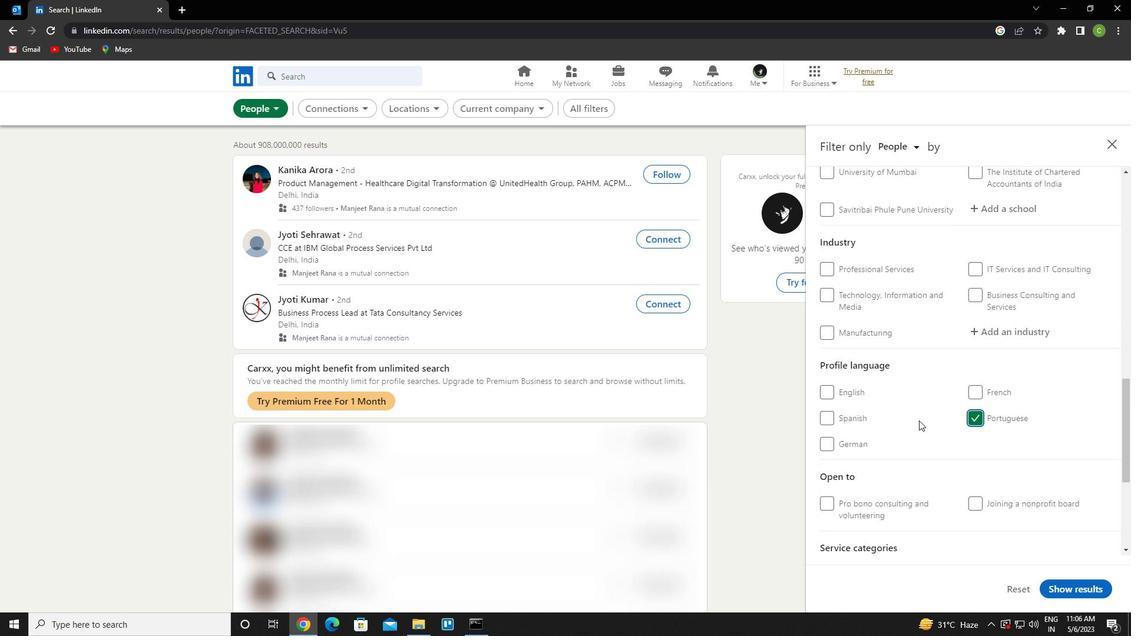 
Action: Mouse scrolled (918, 420) with delta (0, 0)
Screenshot: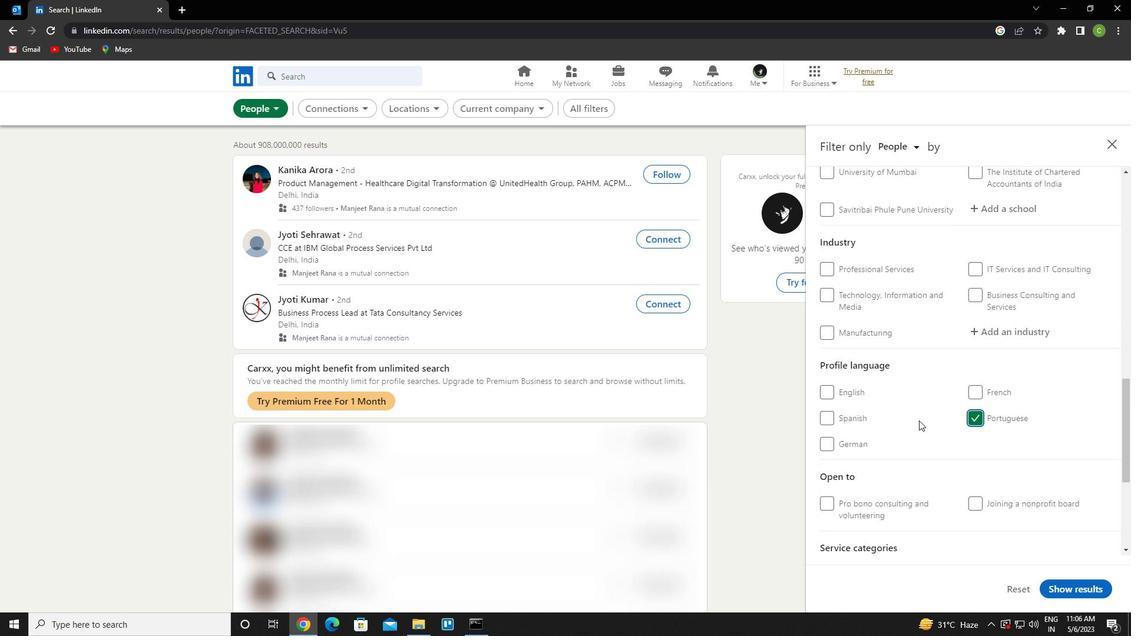 
Action: Mouse scrolled (918, 420) with delta (0, 0)
Screenshot: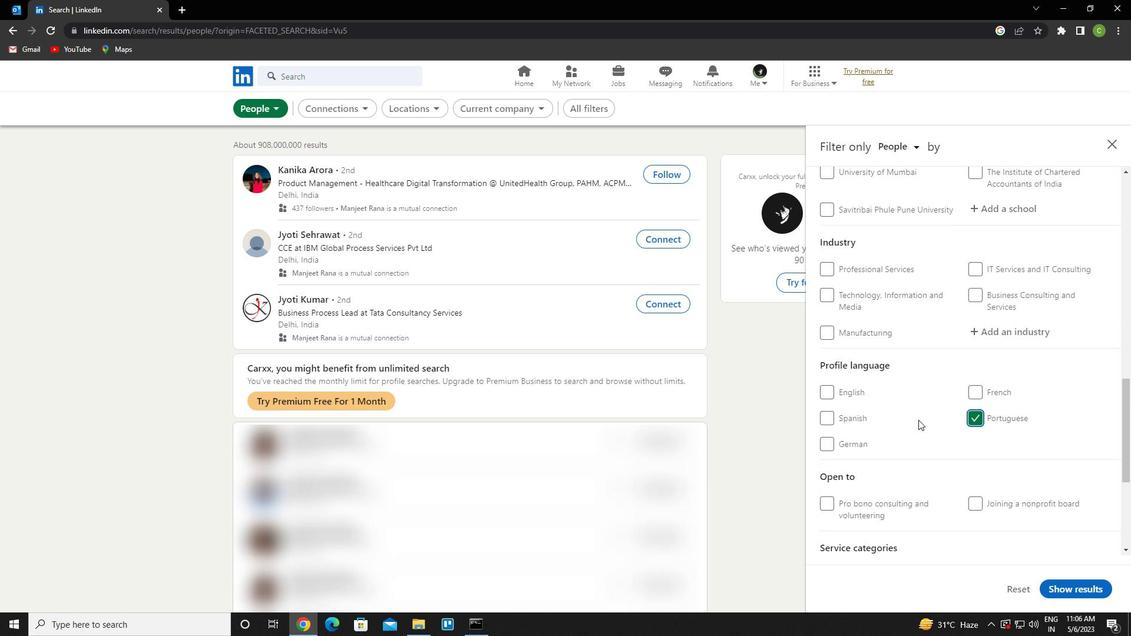 
Action: Mouse scrolled (918, 420) with delta (0, 0)
Screenshot: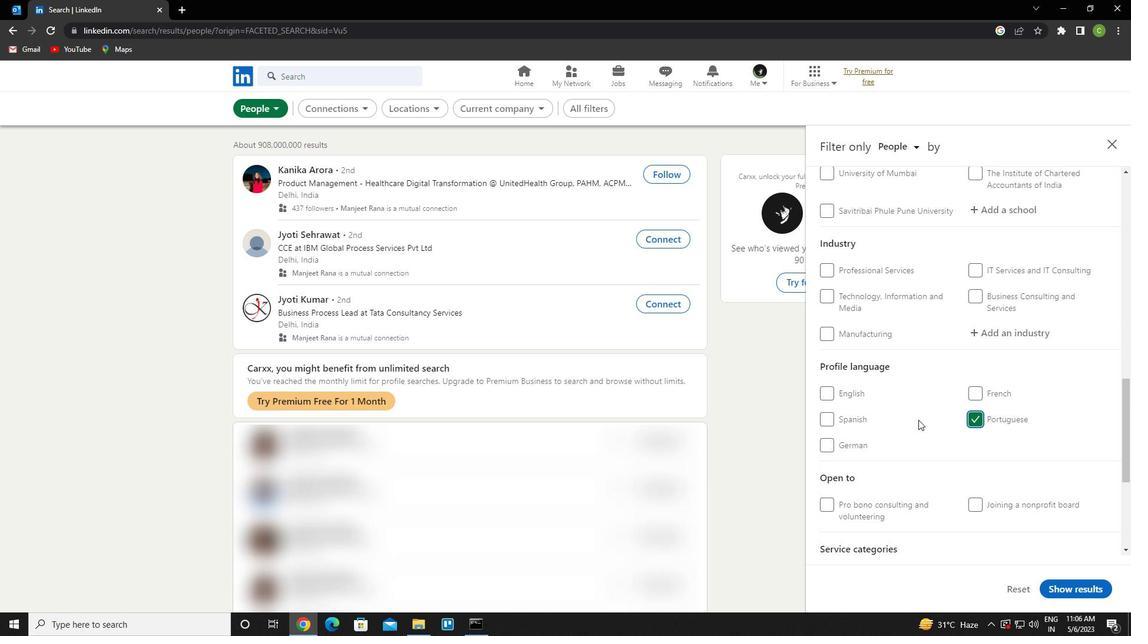 
Action: Mouse scrolled (918, 420) with delta (0, 0)
Screenshot: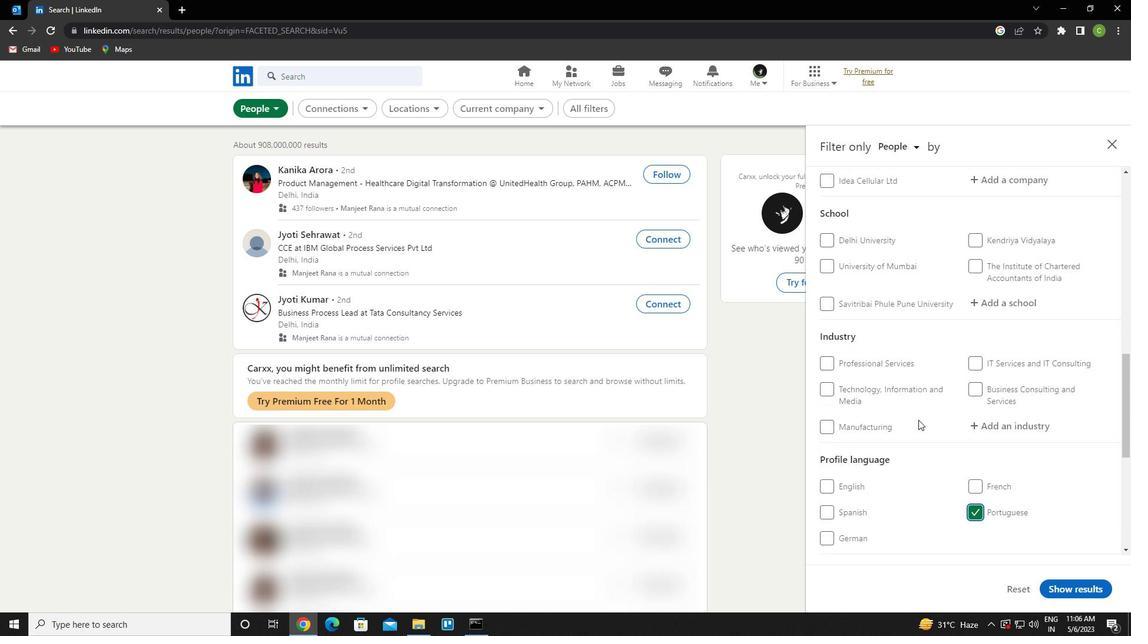 
Action: Mouse scrolled (918, 420) with delta (0, 0)
Screenshot: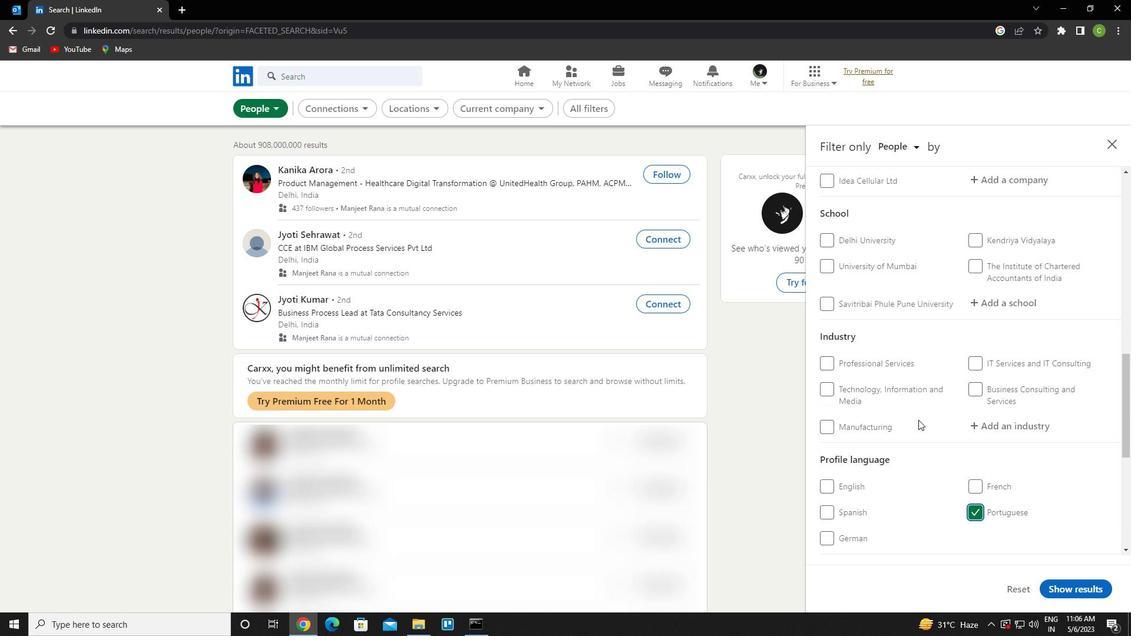 
Action: Mouse scrolled (918, 420) with delta (0, 0)
Screenshot: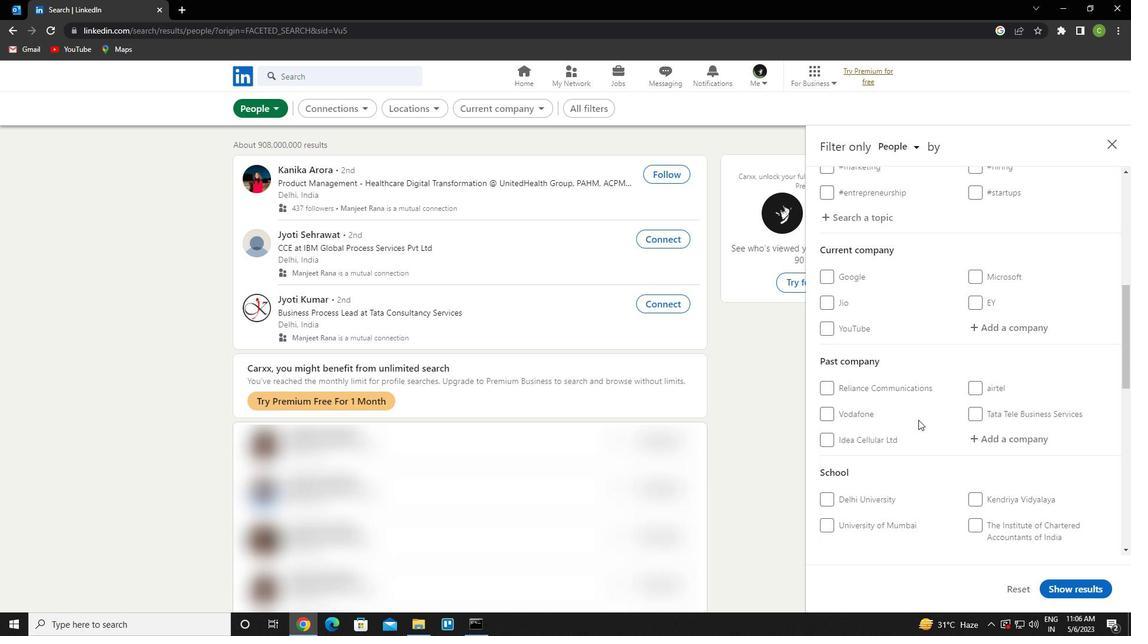 
Action: Mouse scrolled (918, 420) with delta (0, 0)
Screenshot: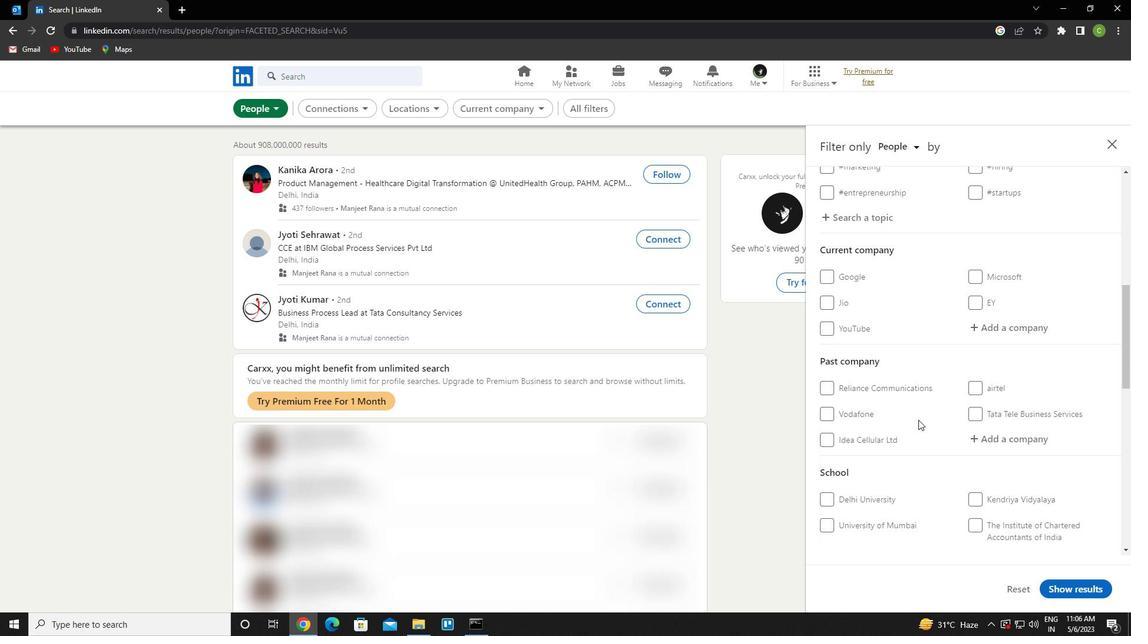 
Action: Mouse scrolled (918, 420) with delta (0, 0)
Screenshot: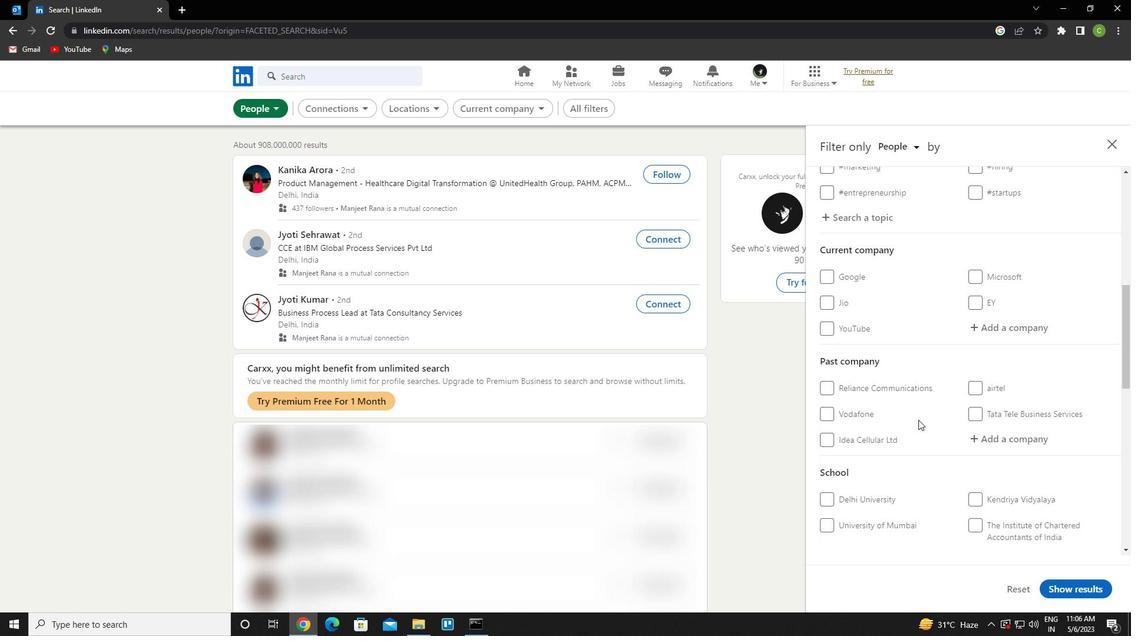 
Action: Mouse scrolled (918, 419) with delta (0, 0)
Screenshot: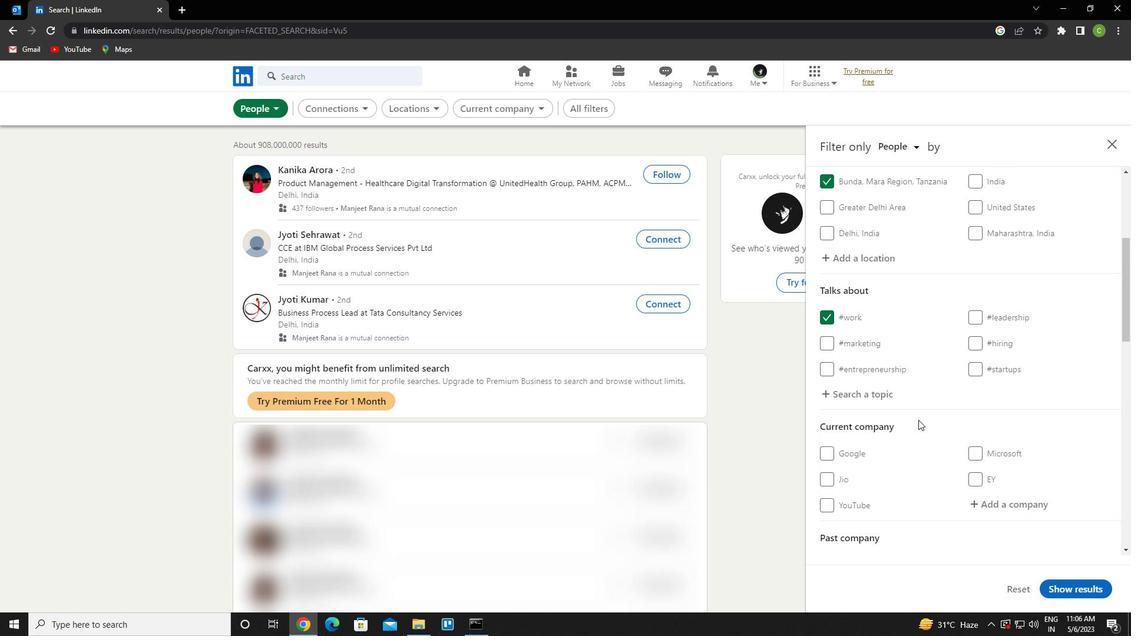 
Action: Mouse scrolled (918, 419) with delta (0, 0)
Screenshot: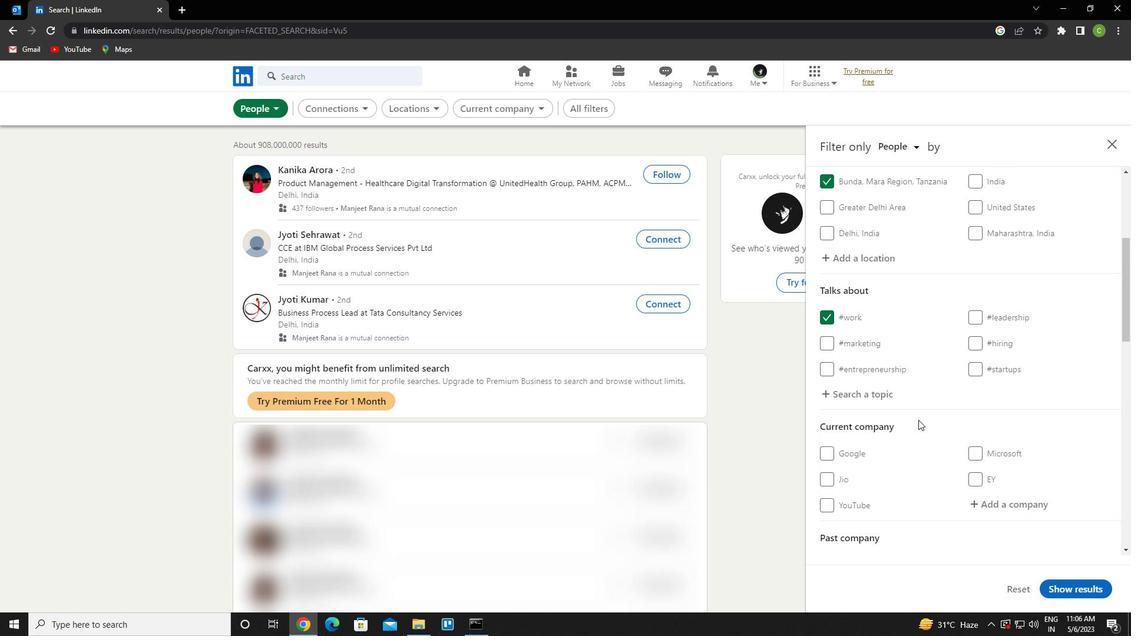 
Action: Mouse scrolled (918, 419) with delta (0, 0)
Screenshot: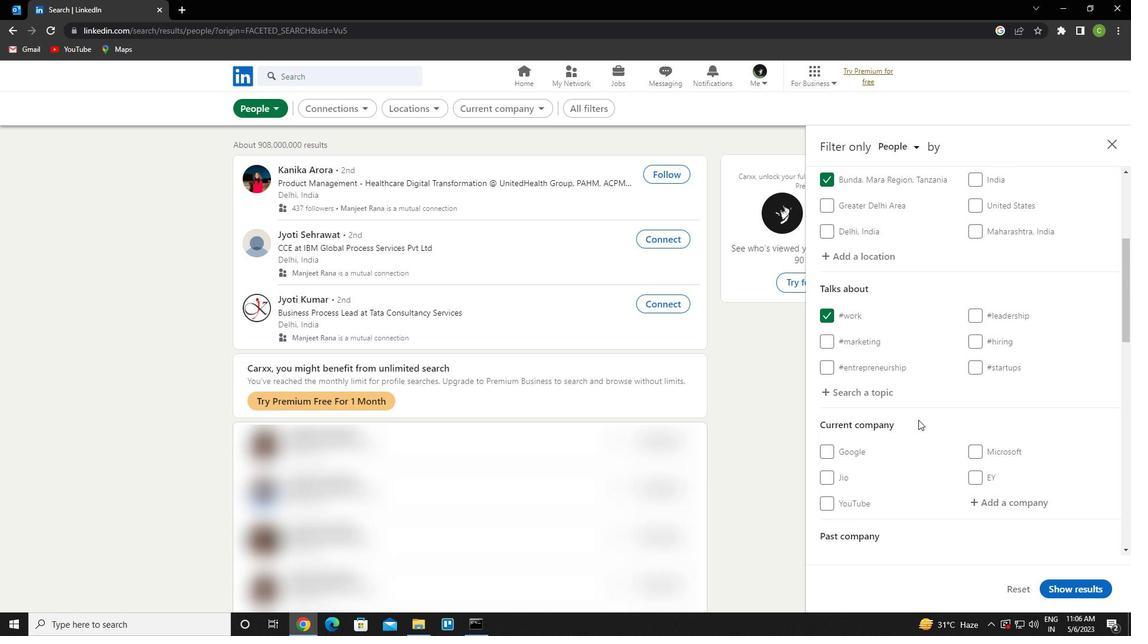 
Action: Mouse moved to (1017, 328)
Screenshot: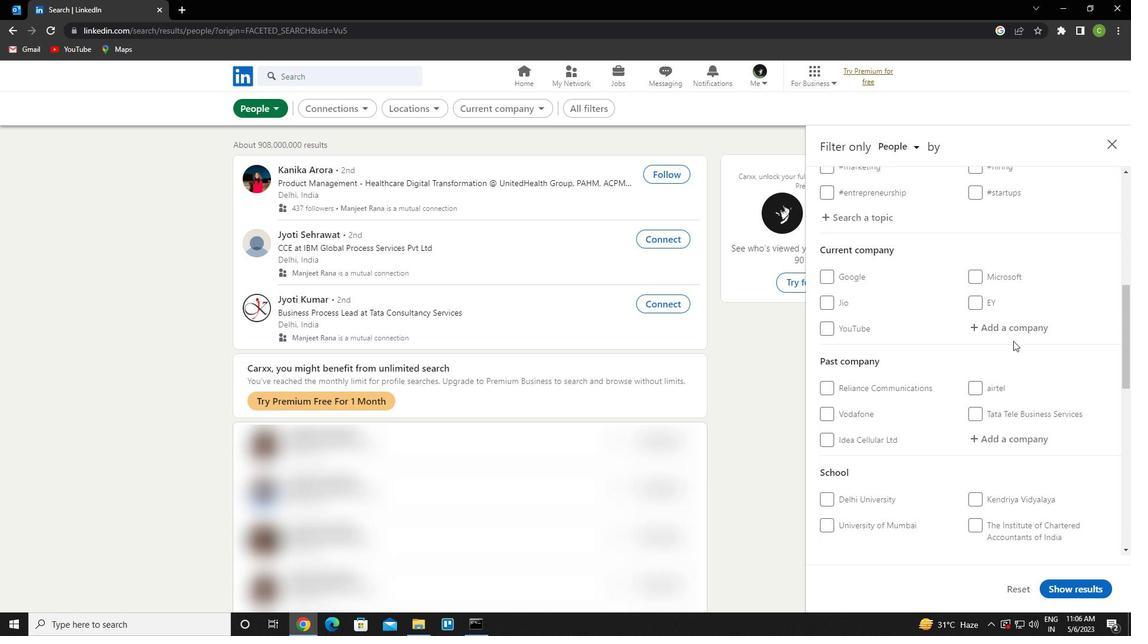 
Action: Mouse pressed left at (1017, 328)
Screenshot: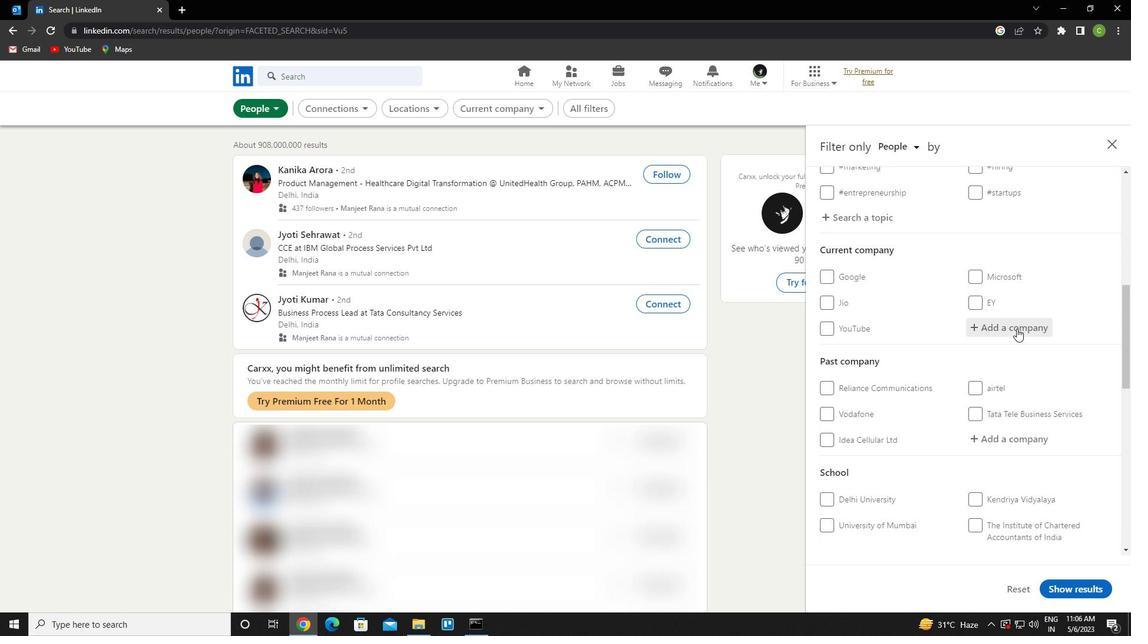 
Action: Key pressed <Key.caps_lock>t<Key.caps_lock>rimble<Key.down><Key.enter>
Screenshot: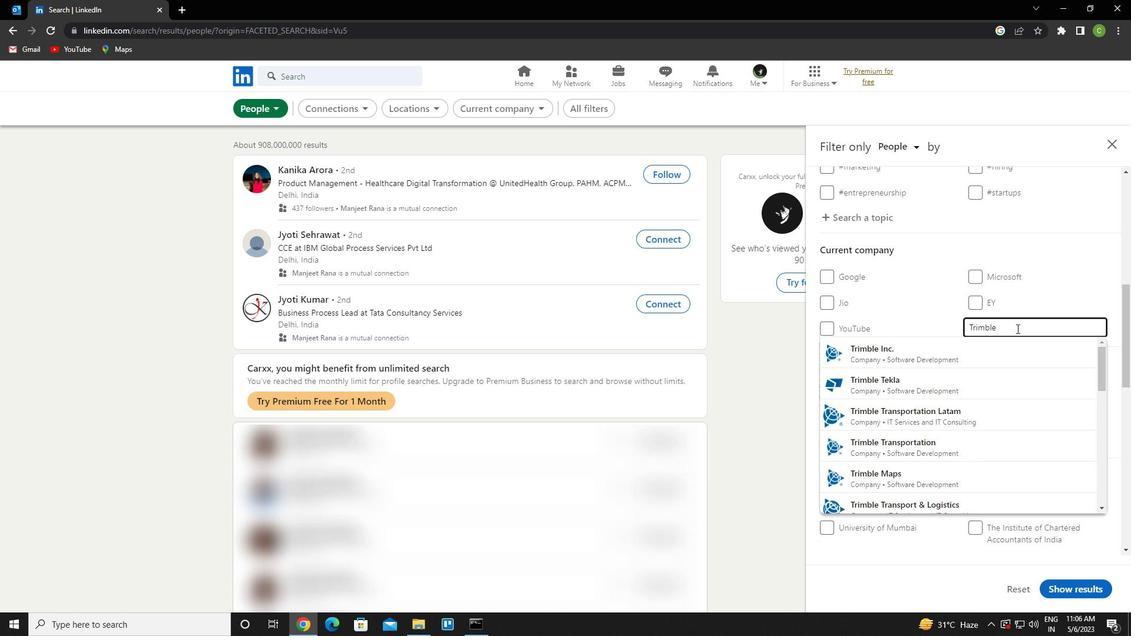 
Action: Mouse scrolled (1017, 328) with delta (0, 0)
Screenshot: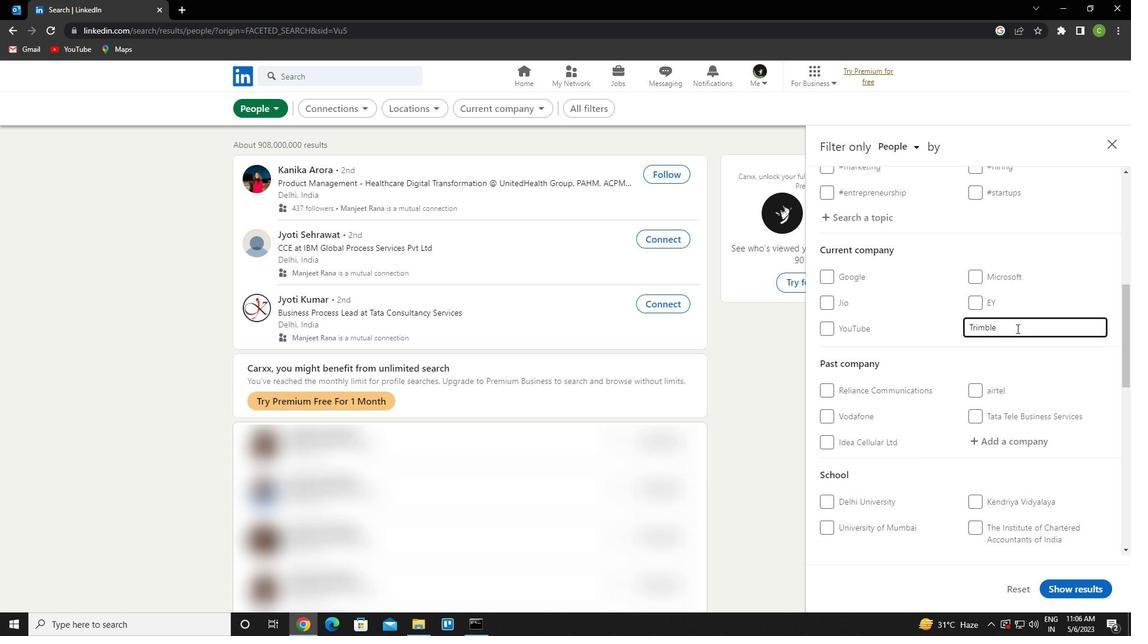 
Action: Mouse scrolled (1017, 328) with delta (0, 0)
Screenshot: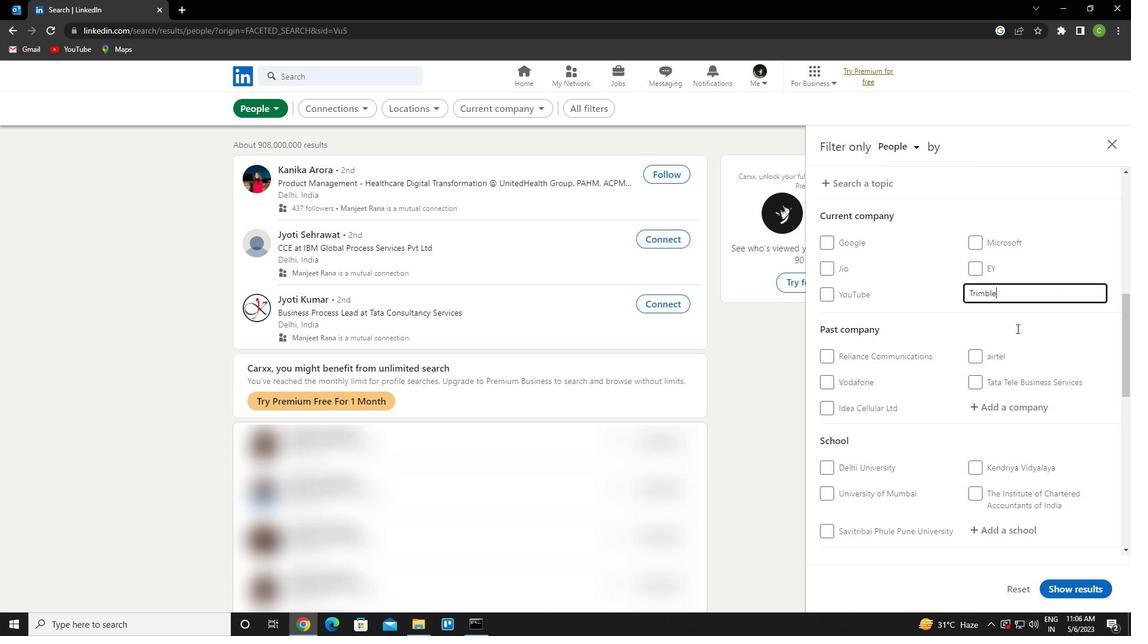 
Action: Mouse moved to (1009, 455)
Screenshot: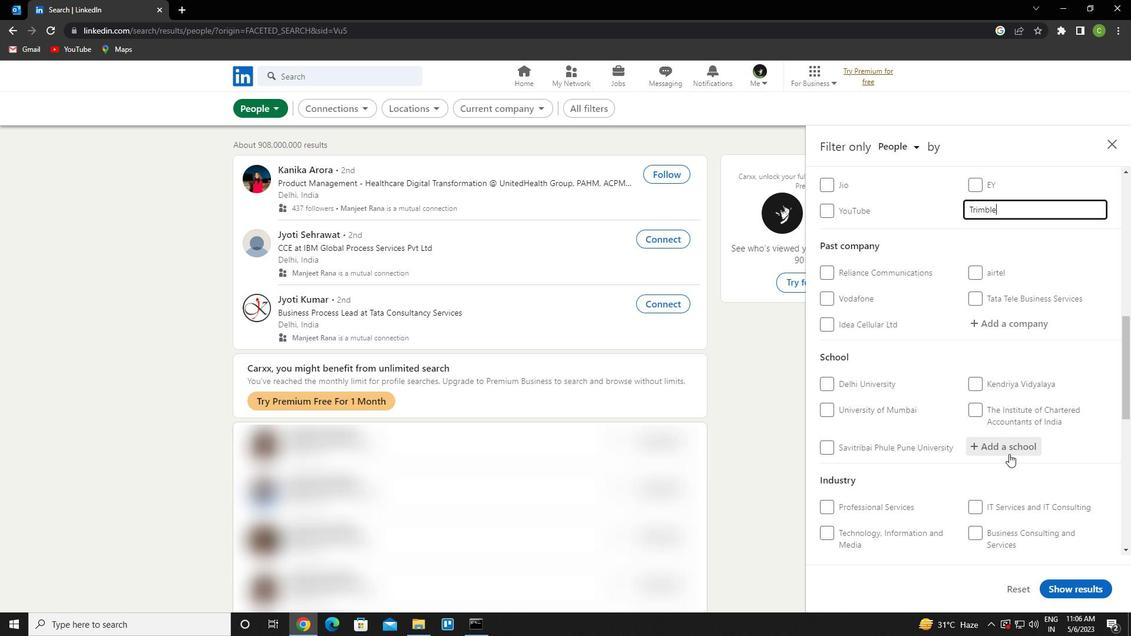 
Action: Mouse pressed left at (1009, 455)
Screenshot: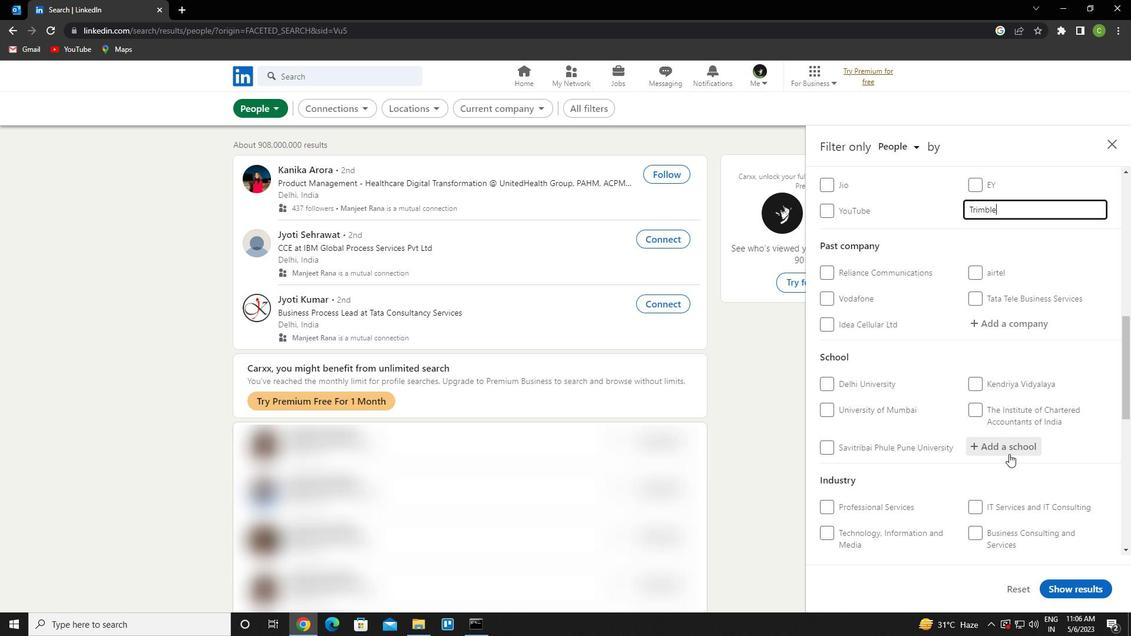 
Action: Key pressed <Key.caps_lock>cms<Key.space>c<Key.caps_lock>ollege<Key.space>of<Key.space>science<Key.space><Key.down><Key.down><Key.enter>
Screenshot: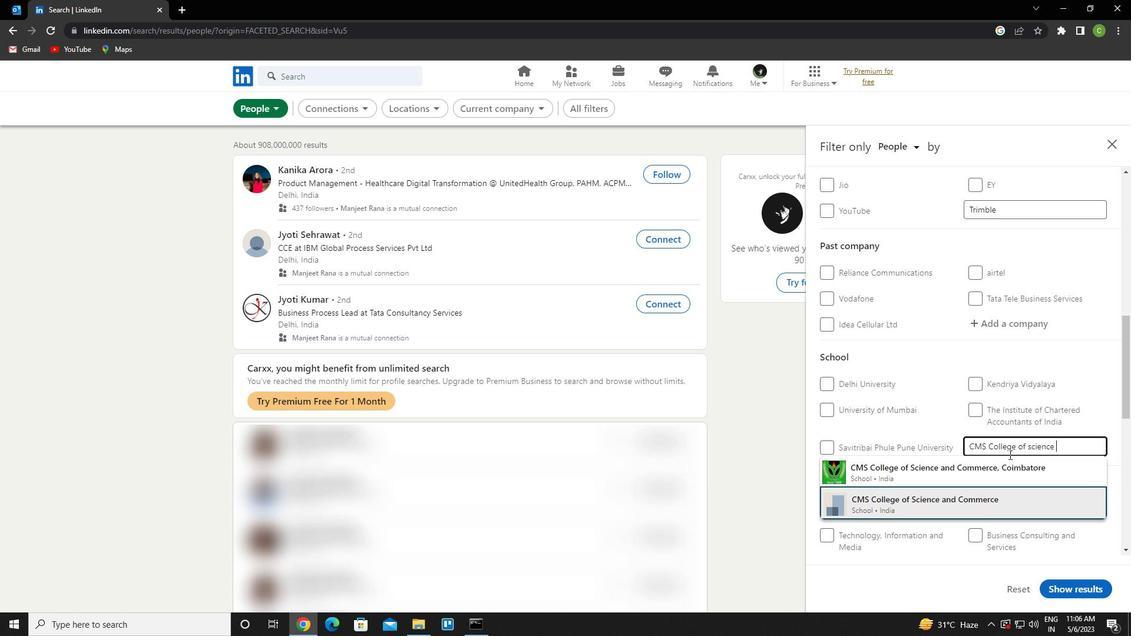 
Action: Mouse scrolled (1009, 454) with delta (0, 0)
Screenshot: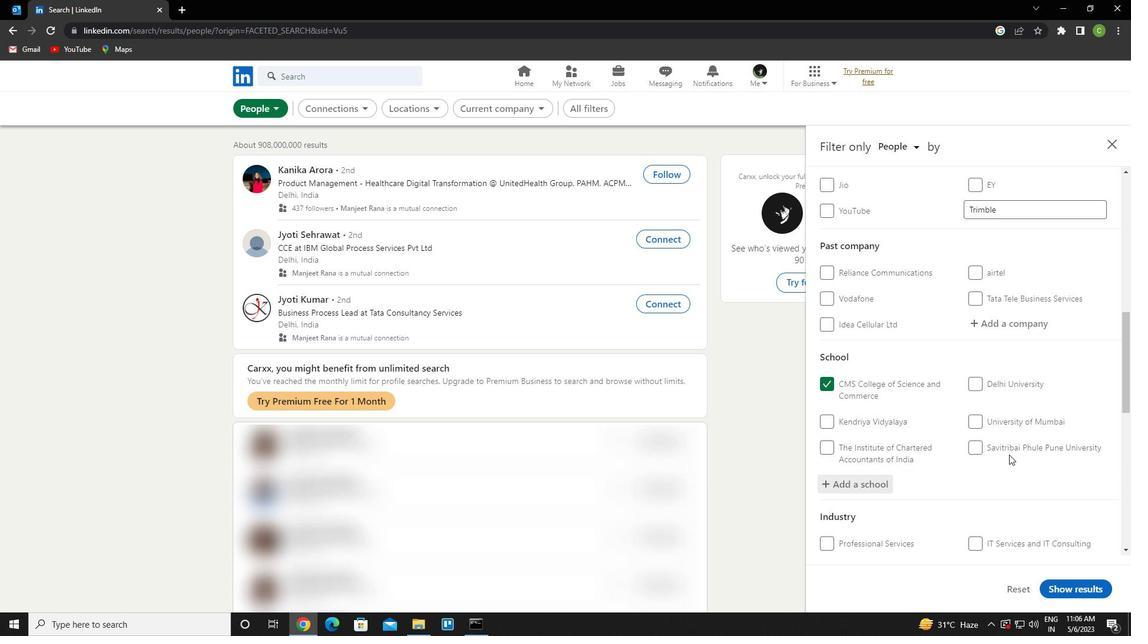 
Action: Mouse scrolled (1009, 454) with delta (0, 0)
Screenshot: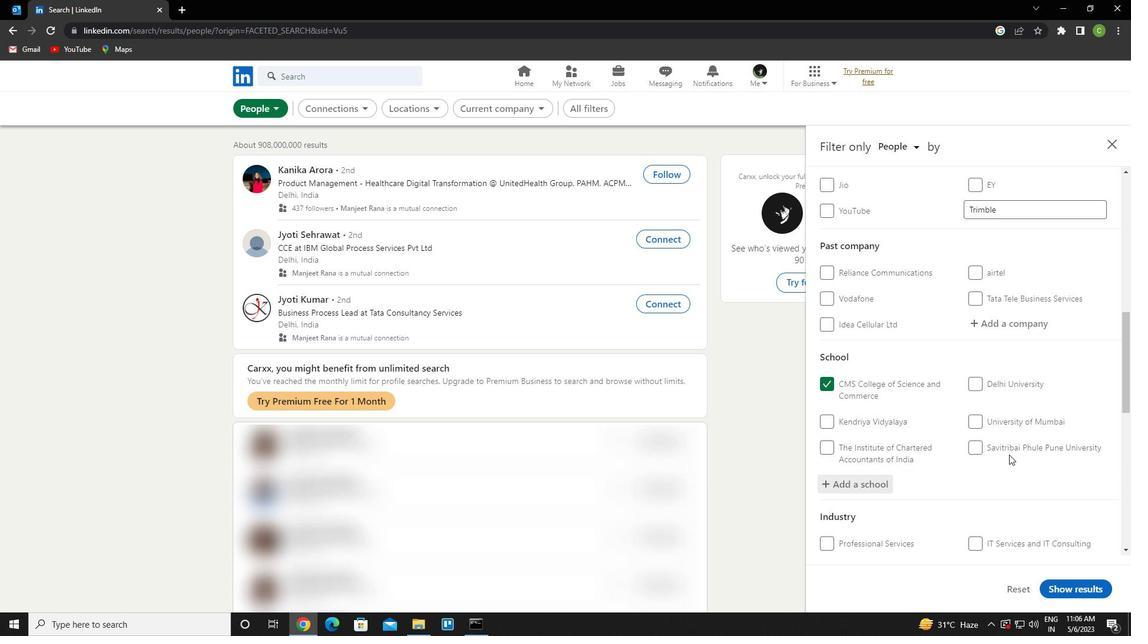
Action: Mouse scrolled (1009, 454) with delta (0, 0)
Screenshot: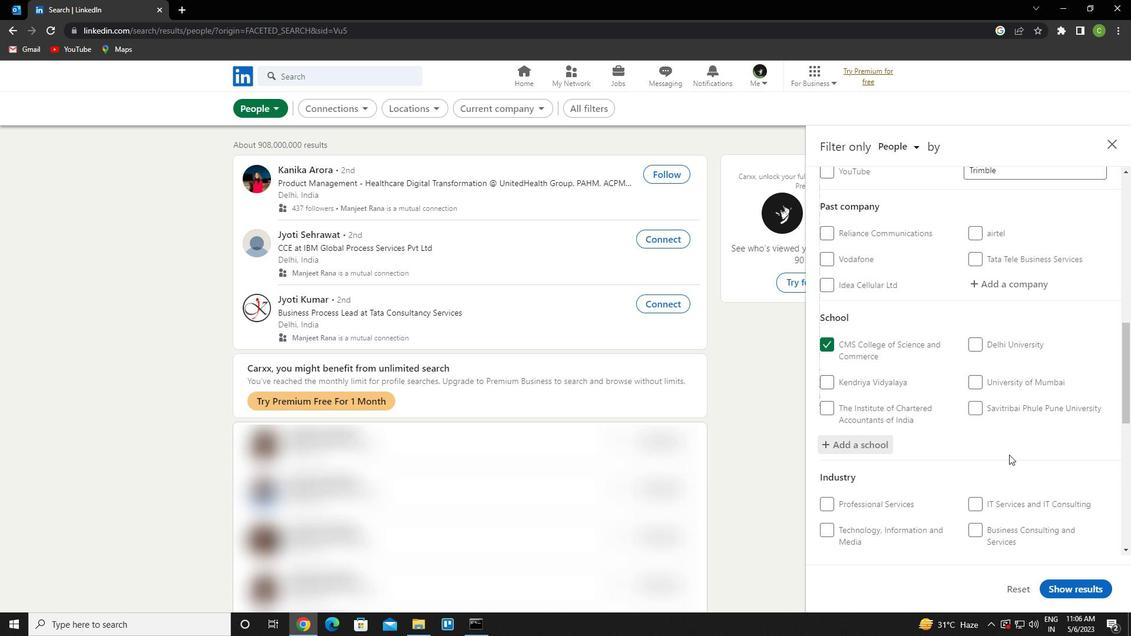 
Action: Mouse moved to (989, 399)
Screenshot: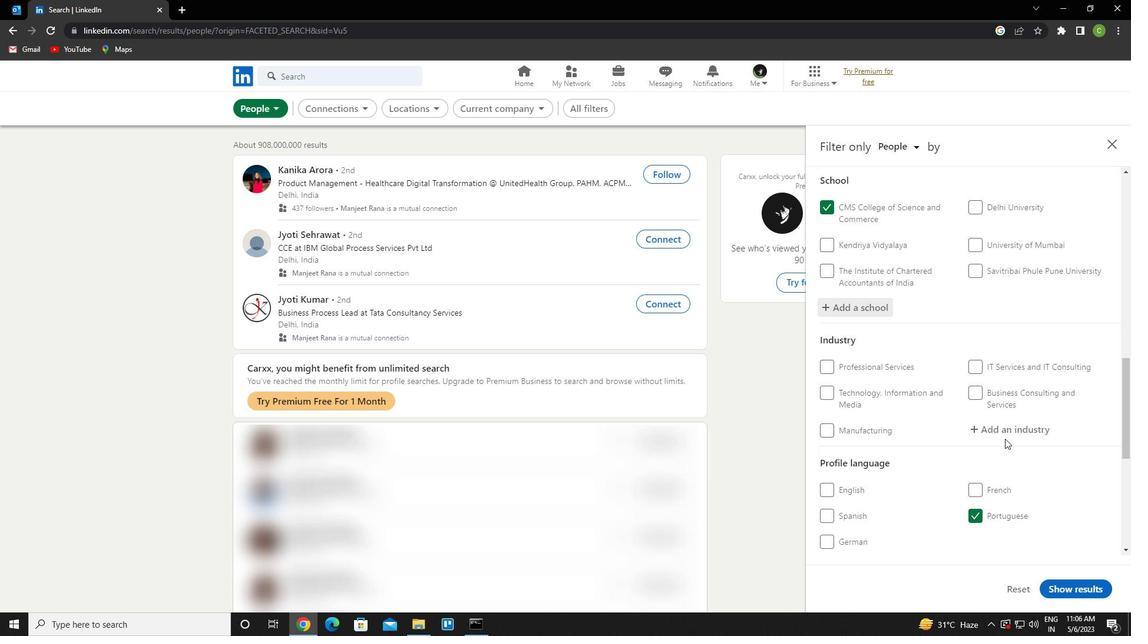 
Action: Mouse scrolled (989, 399) with delta (0, 0)
Screenshot: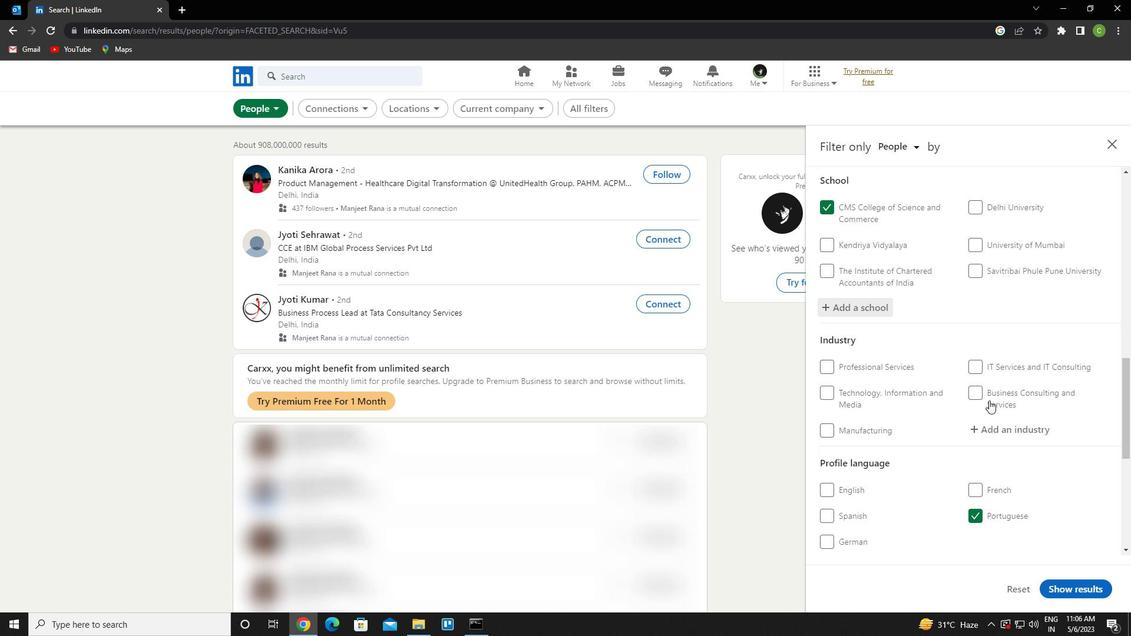 
Action: Mouse scrolled (989, 399) with delta (0, 0)
Screenshot: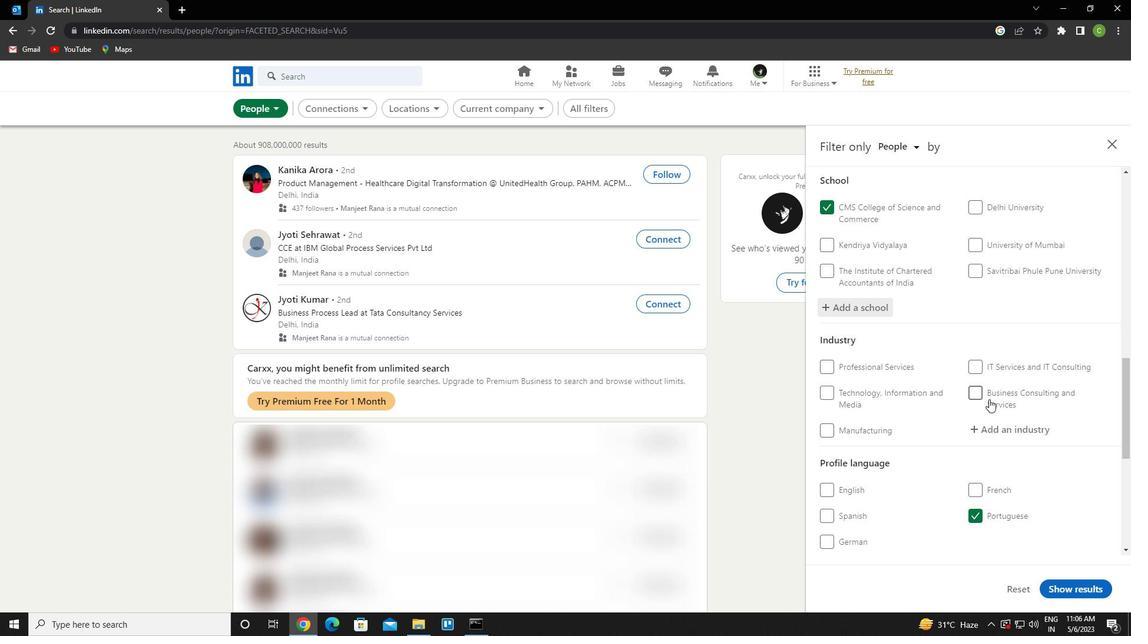 
Action: Mouse moved to (1024, 312)
Screenshot: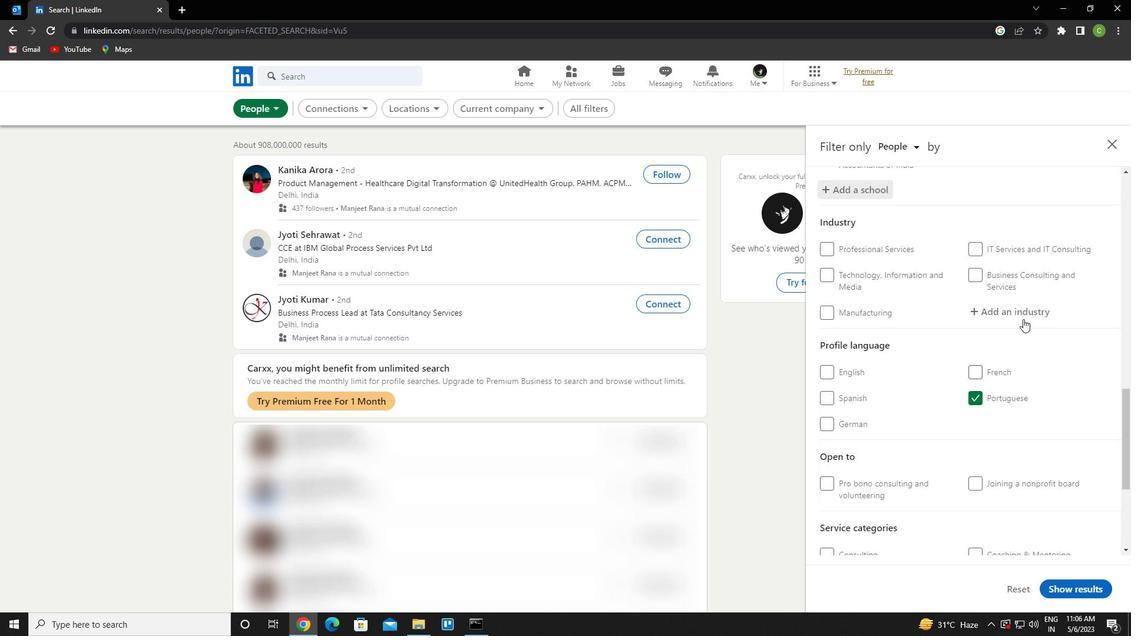 
Action: Mouse pressed left at (1024, 312)
Screenshot: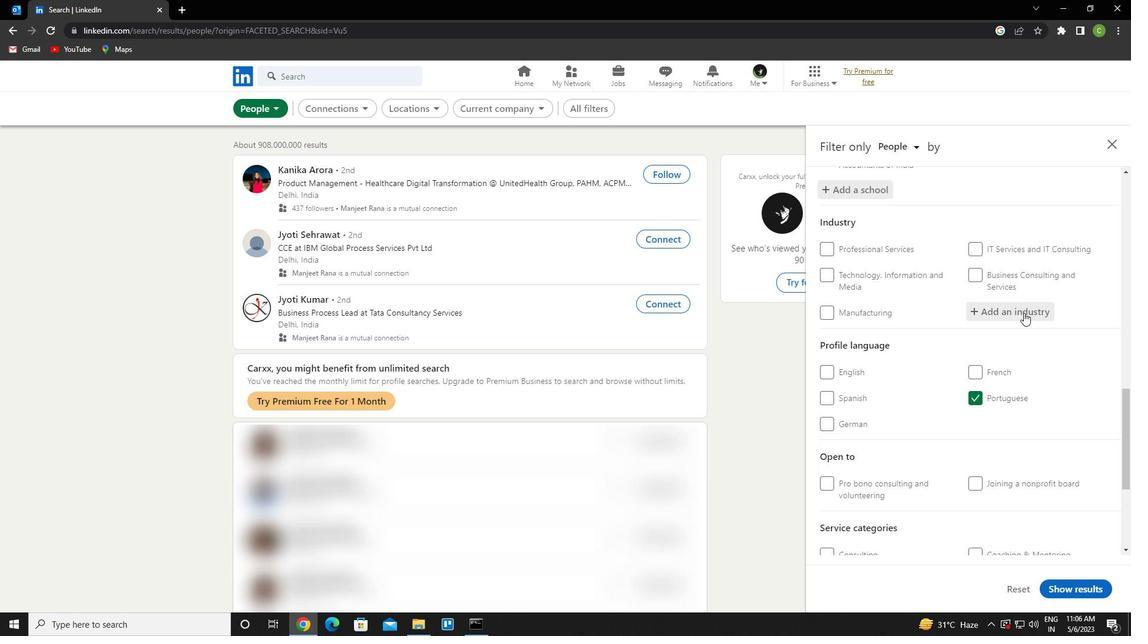 
Action: Key pressed wholsesale<Key.space>and<Key.space>allies<Key.backspace>d<Key.space>products<Key.left><Key.left><Key.left><Key.left><Key.right><Key.right><Key.right><Key.right><Key.right><Key.backspace><Key.down><Key.enter>
Screenshot: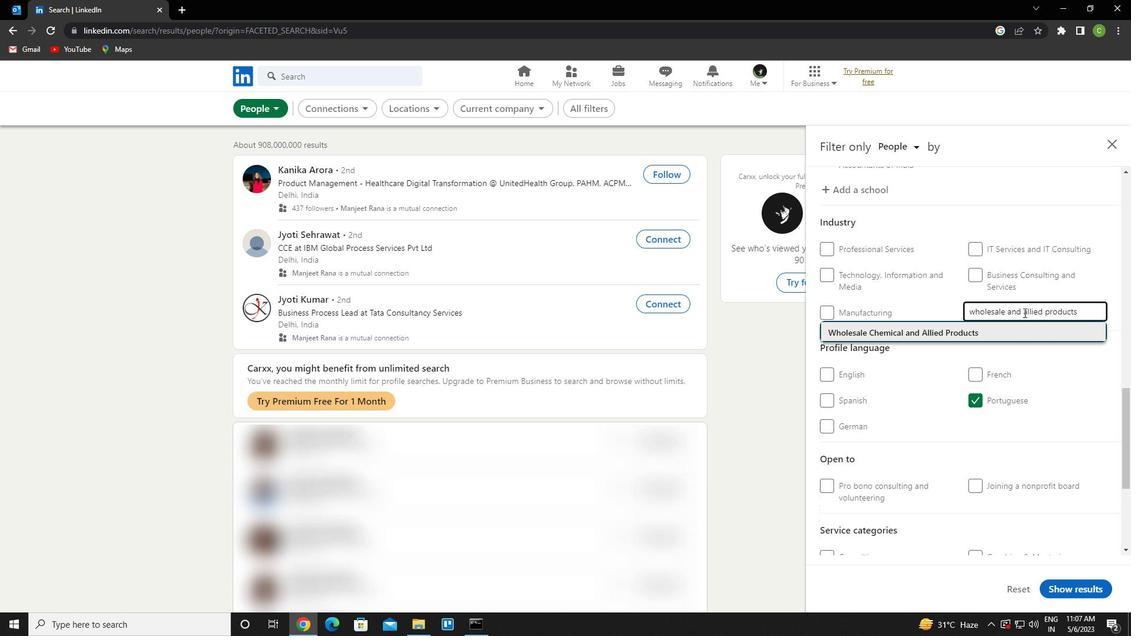 
Action: Mouse scrolled (1024, 312) with delta (0, 0)
Screenshot: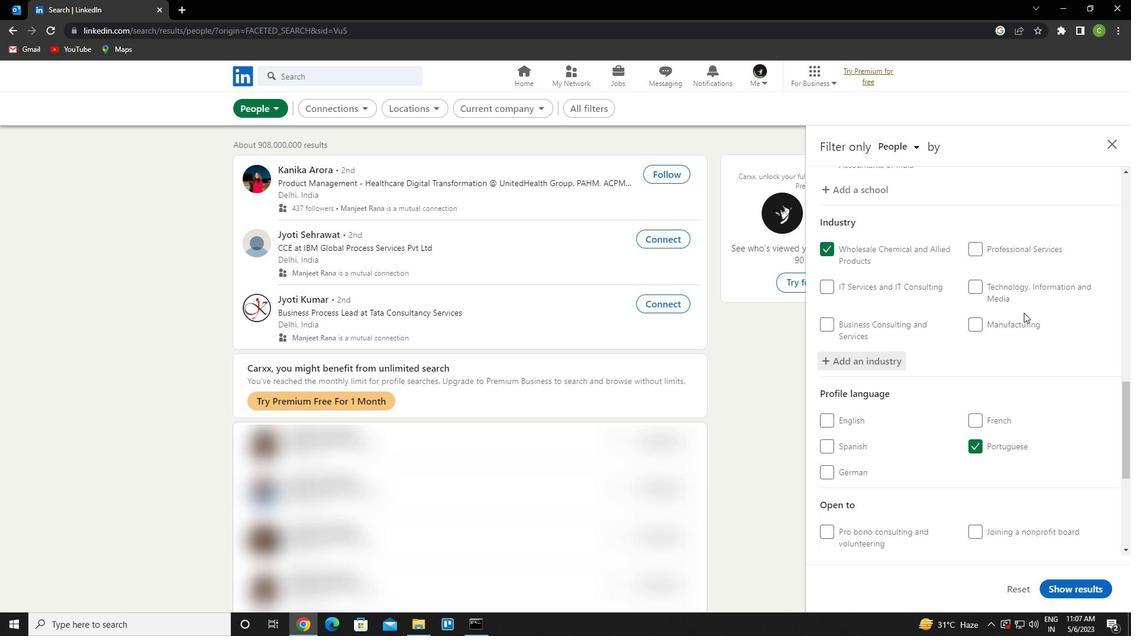 
Action: Mouse scrolled (1024, 312) with delta (0, 0)
Screenshot: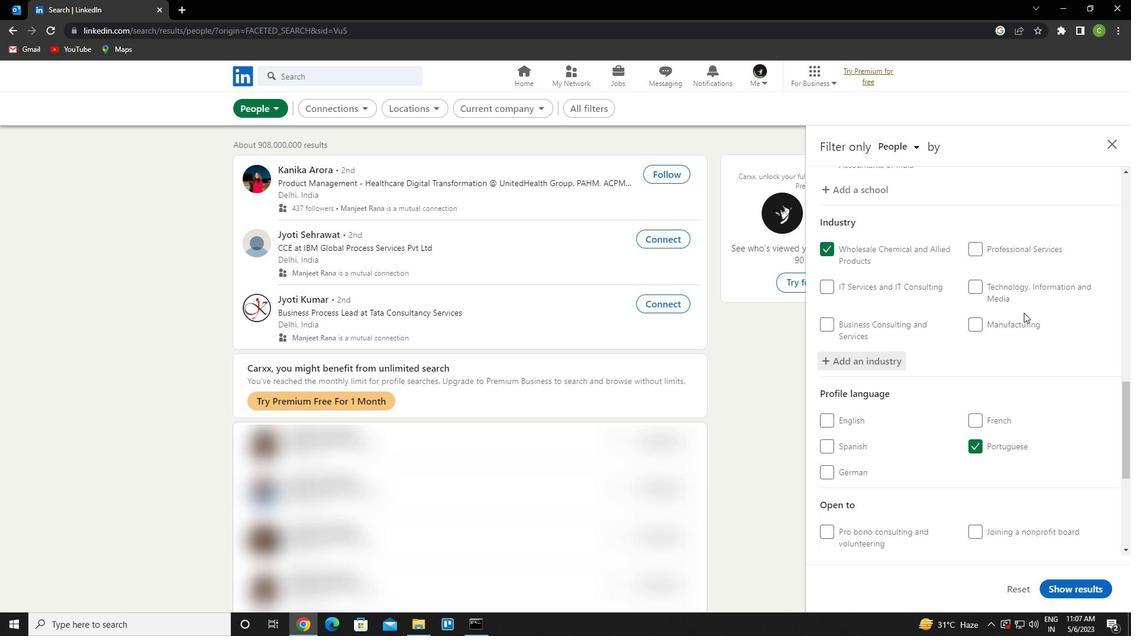 
Action: Mouse scrolled (1024, 312) with delta (0, 0)
Screenshot: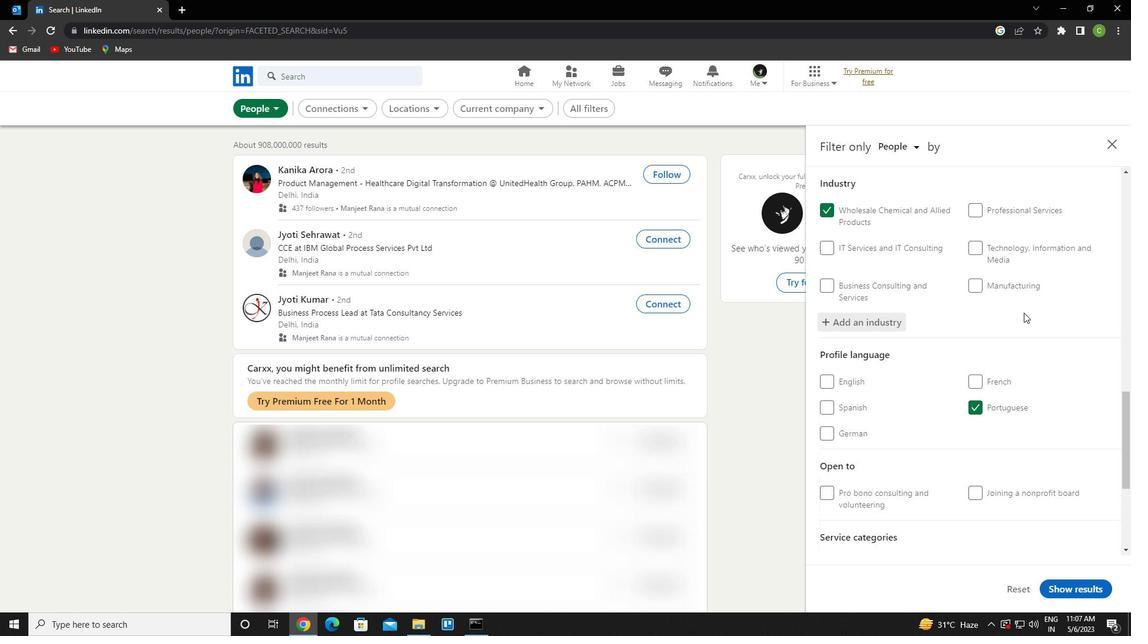 
Action: Mouse moved to (1024, 328)
Screenshot: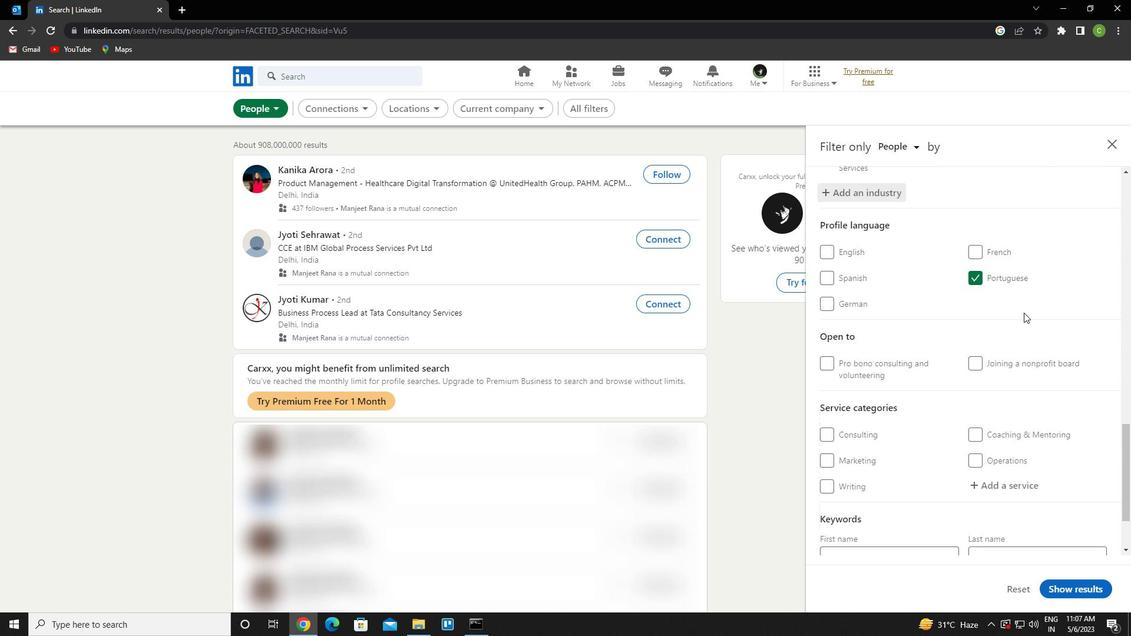 
Action: Mouse scrolled (1024, 327) with delta (0, 0)
Screenshot: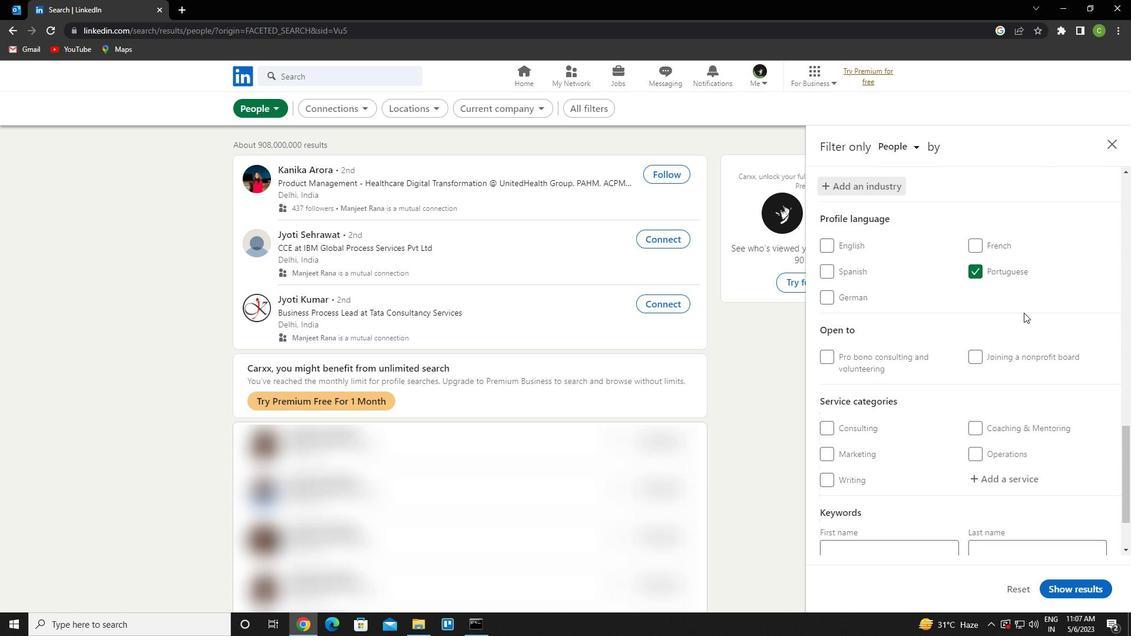 
Action: Mouse moved to (1002, 420)
Screenshot: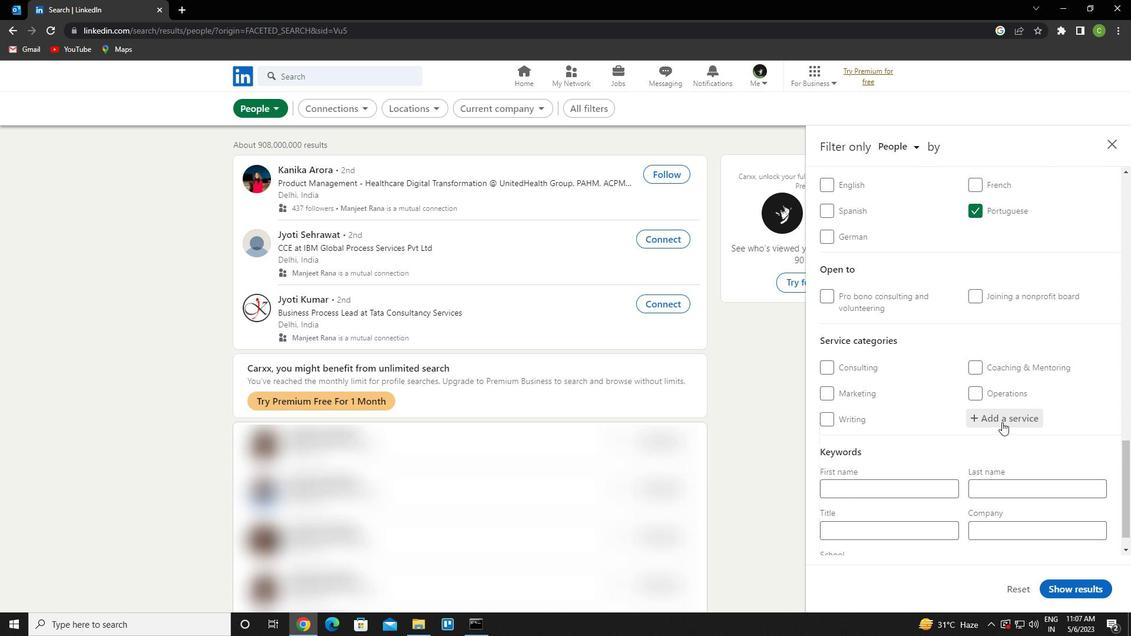 
Action: Mouse scrolled (1002, 420) with delta (0, 0)
Screenshot: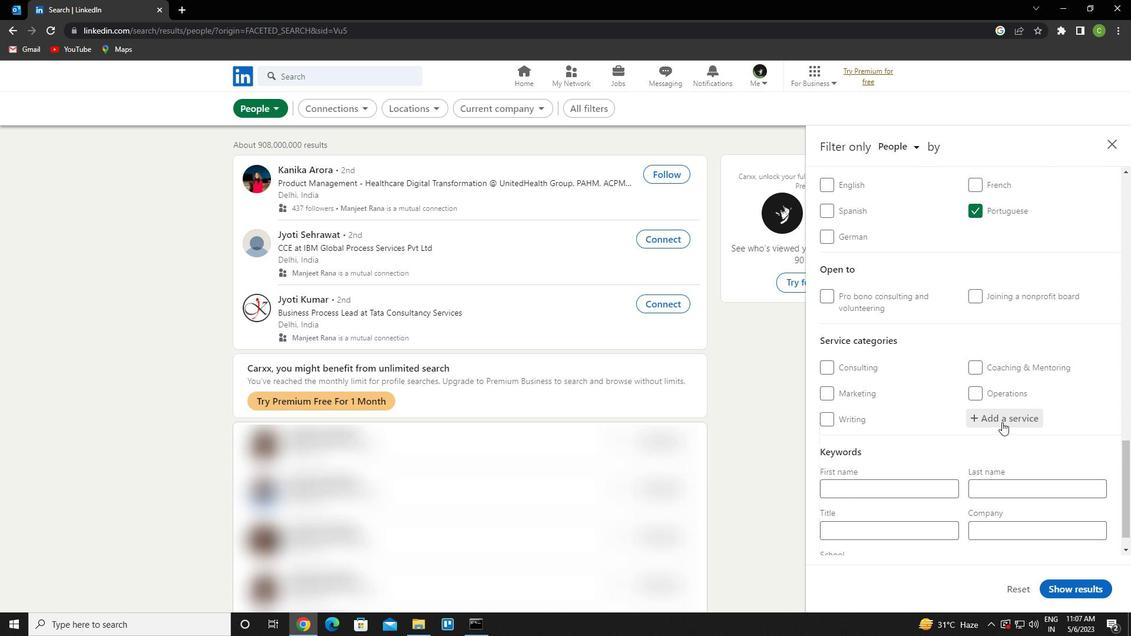 
Action: Mouse scrolled (1002, 420) with delta (0, 0)
Screenshot: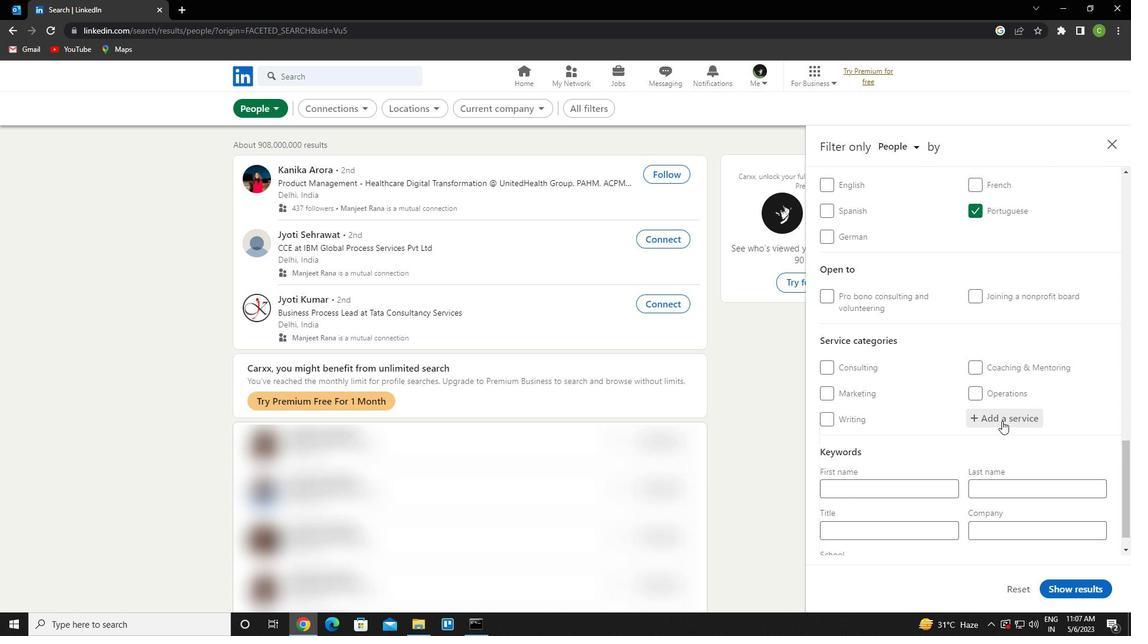 
Action: Mouse moved to (1002, 420)
Screenshot: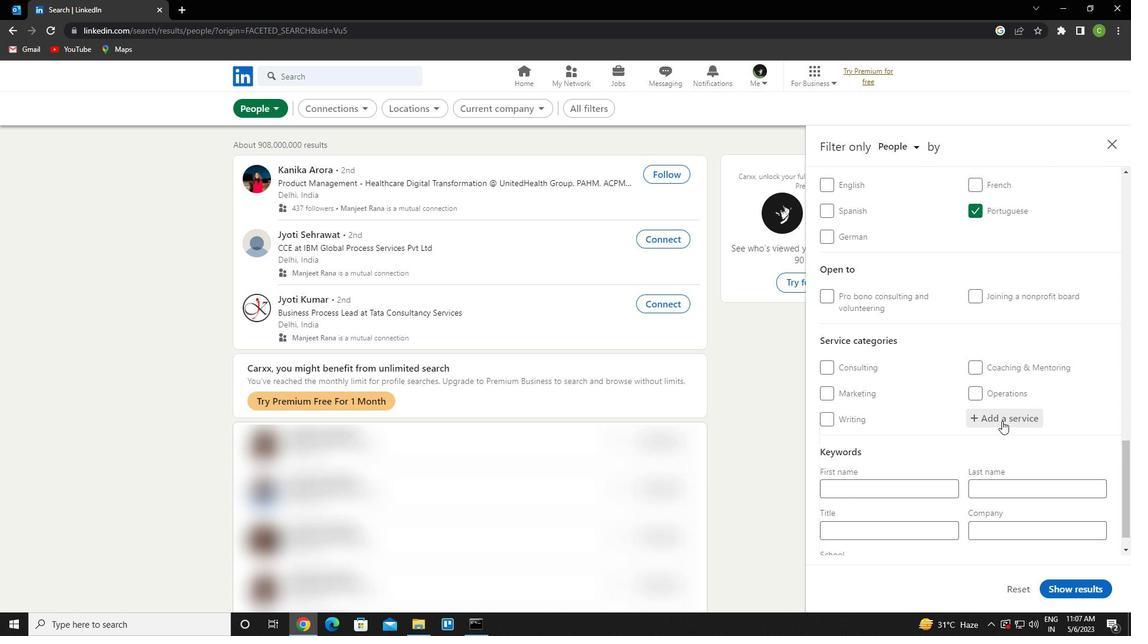 
Action: Mouse scrolled (1002, 420) with delta (0, 0)
Screenshot: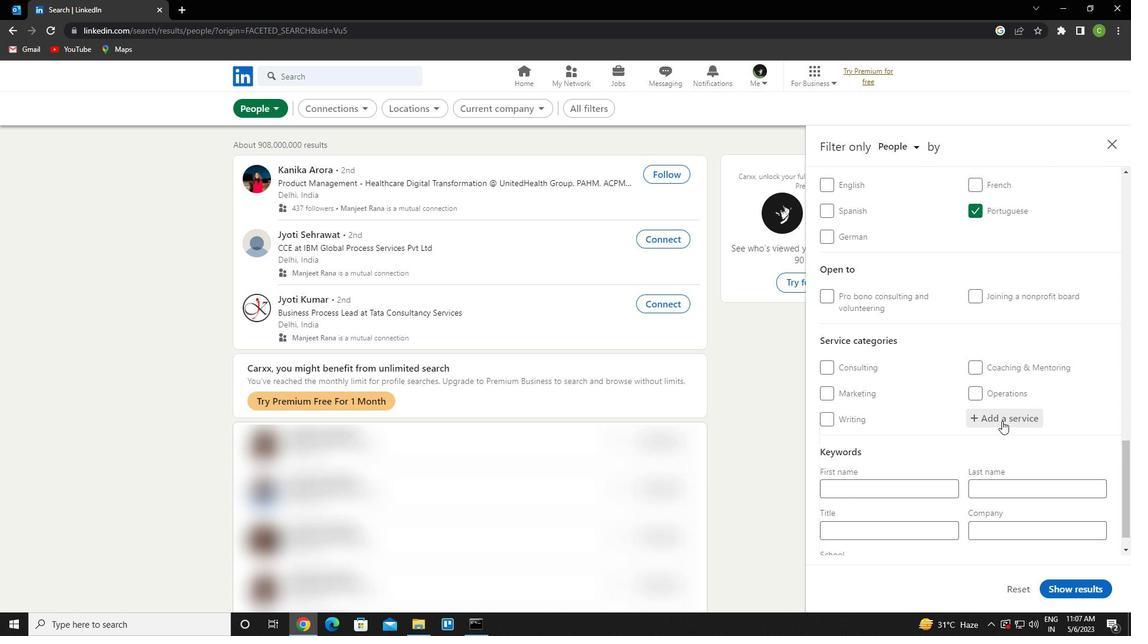 
Action: Mouse moved to (1000, 417)
Screenshot: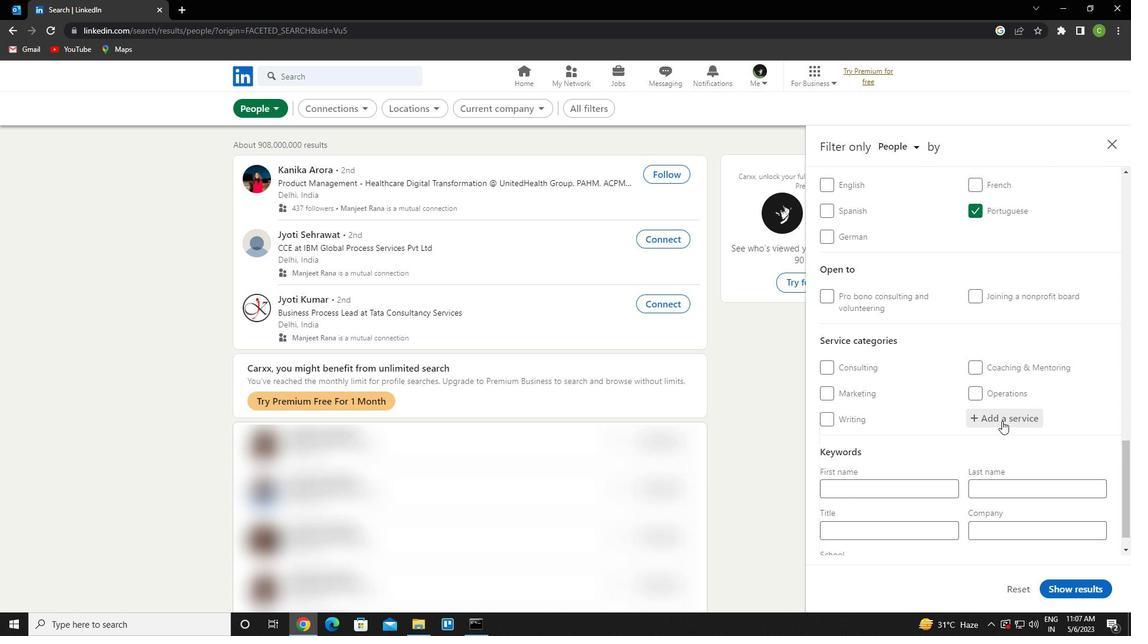 
Action: Mouse scrolled (1000, 416) with delta (0, 0)
Screenshot: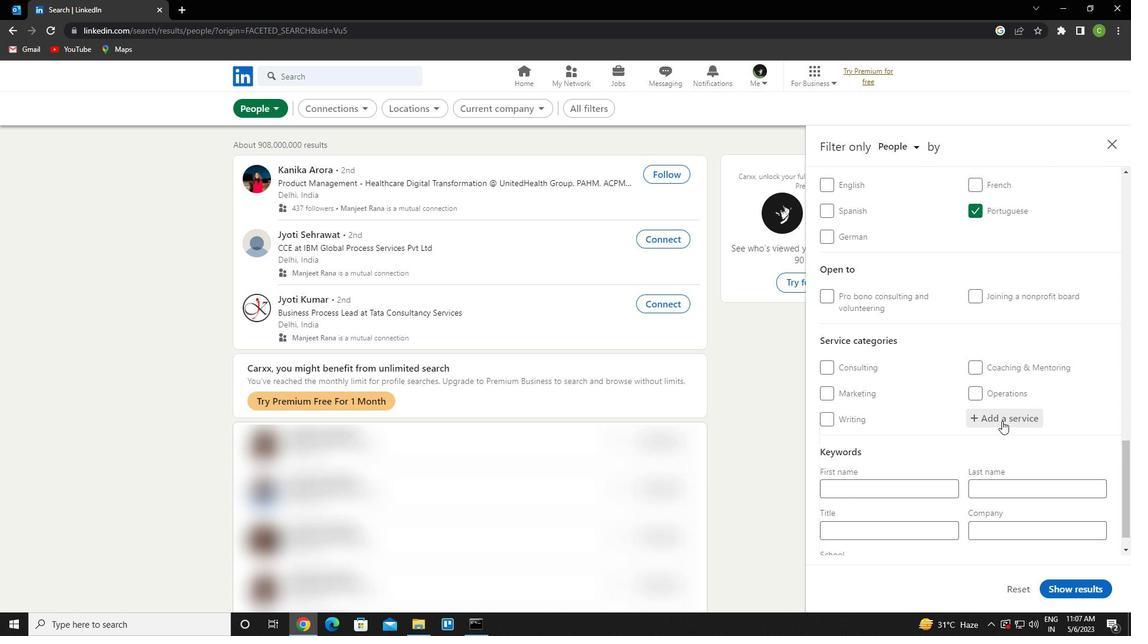 
Action: Mouse moved to (999, 410)
Screenshot: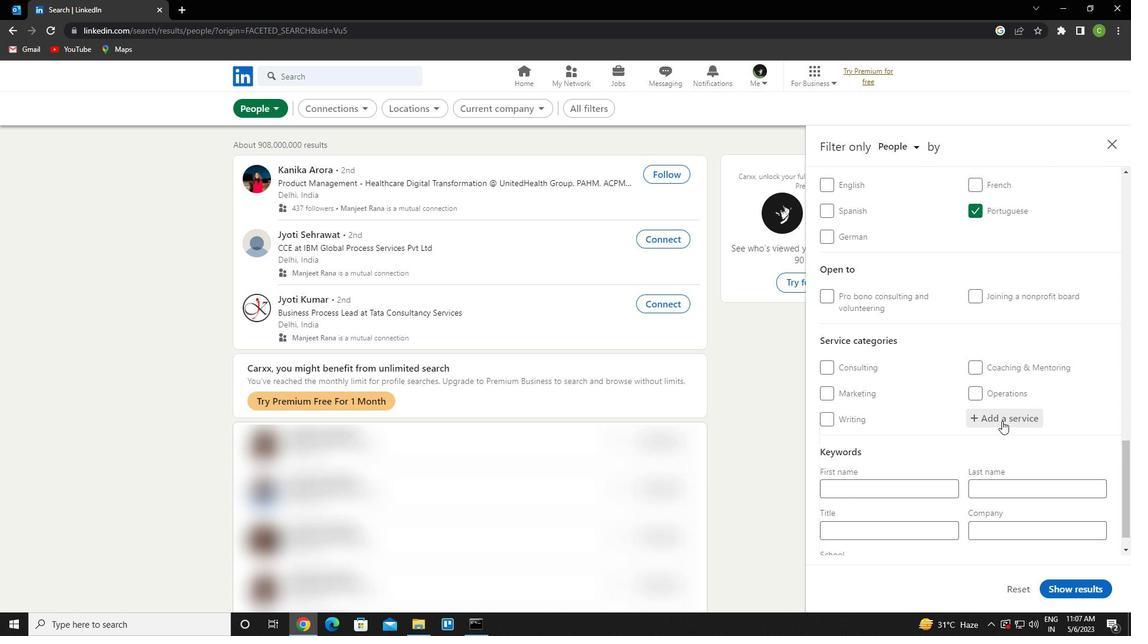 
Action: Mouse scrolled (999, 409) with delta (0, 0)
Screenshot: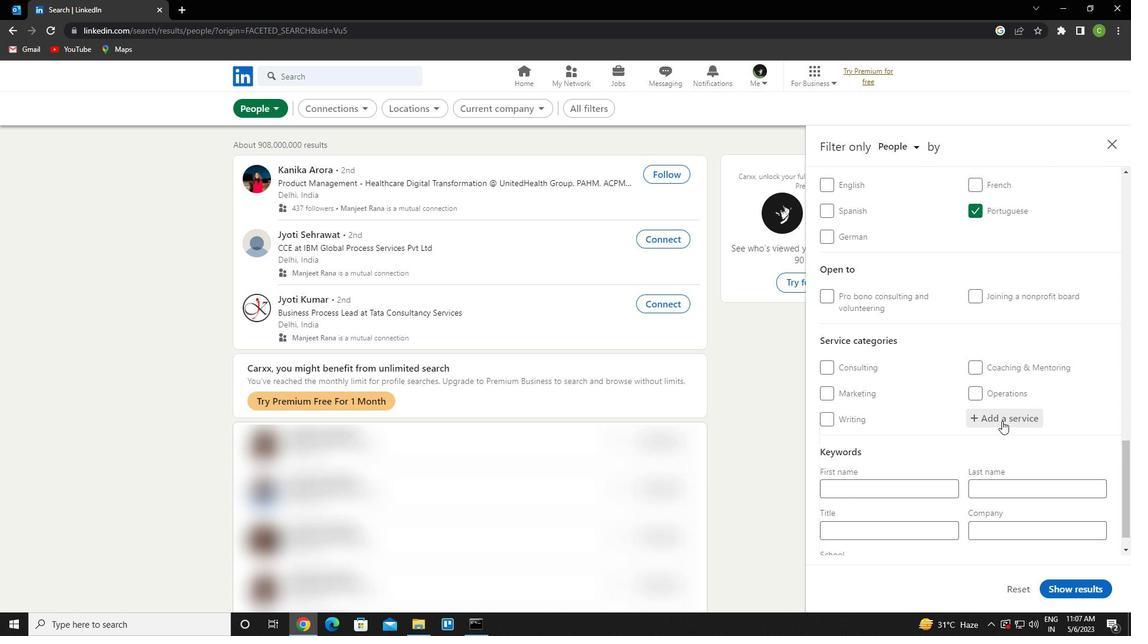 
Action: Mouse moved to (997, 400)
Screenshot: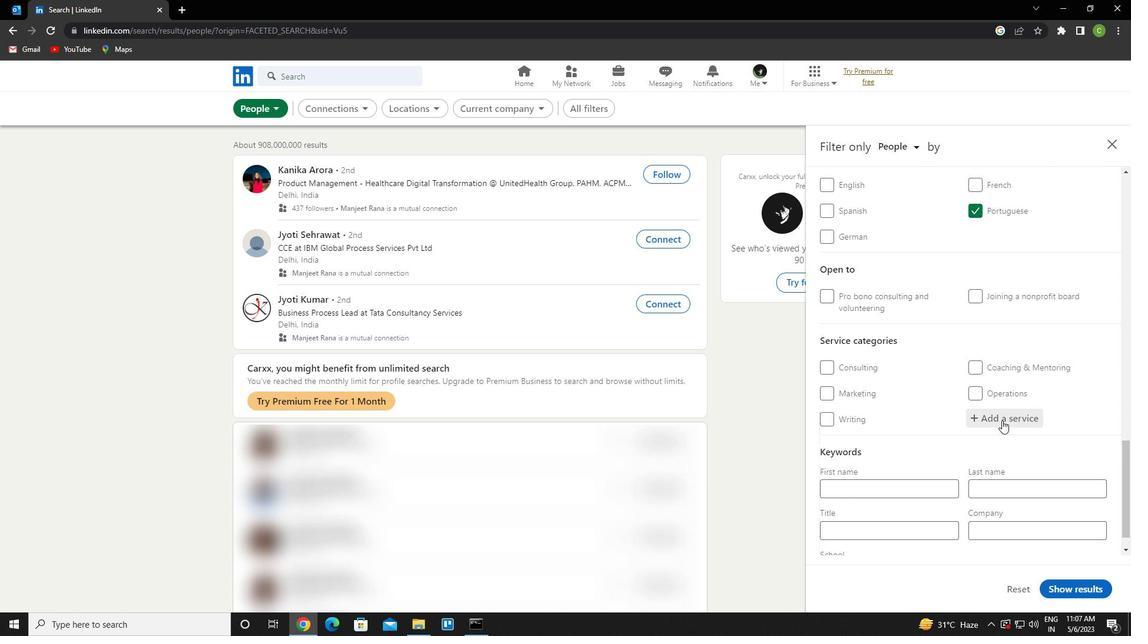 
Action: Mouse scrolled (997, 400) with delta (0, 0)
Screenshot: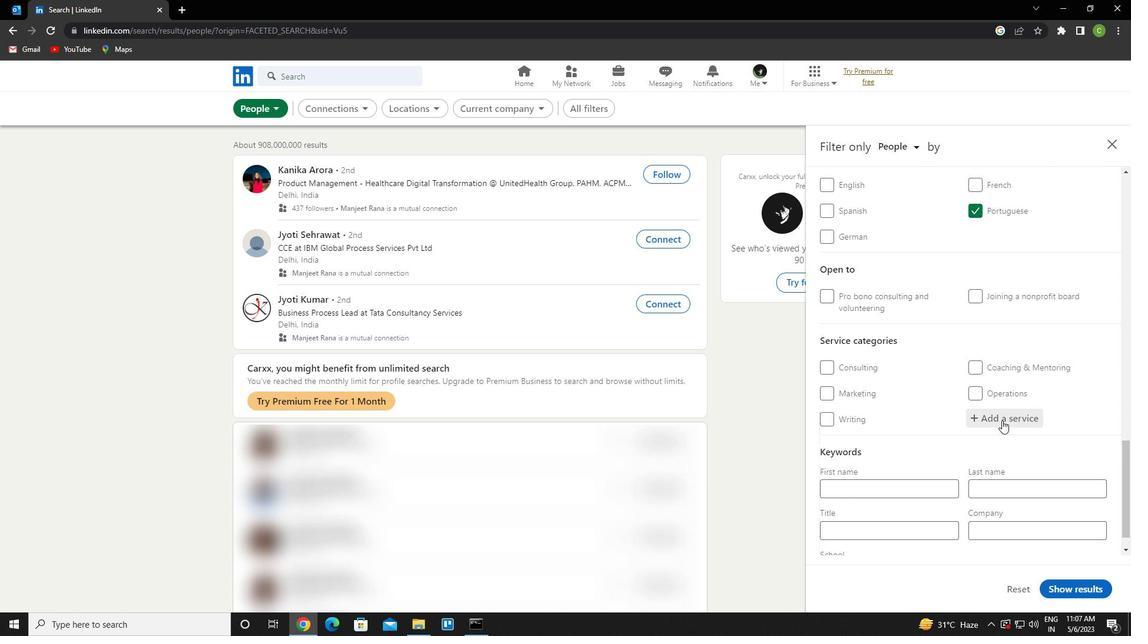 
Action: Mouse moved to (1006, 390)
Screenshot: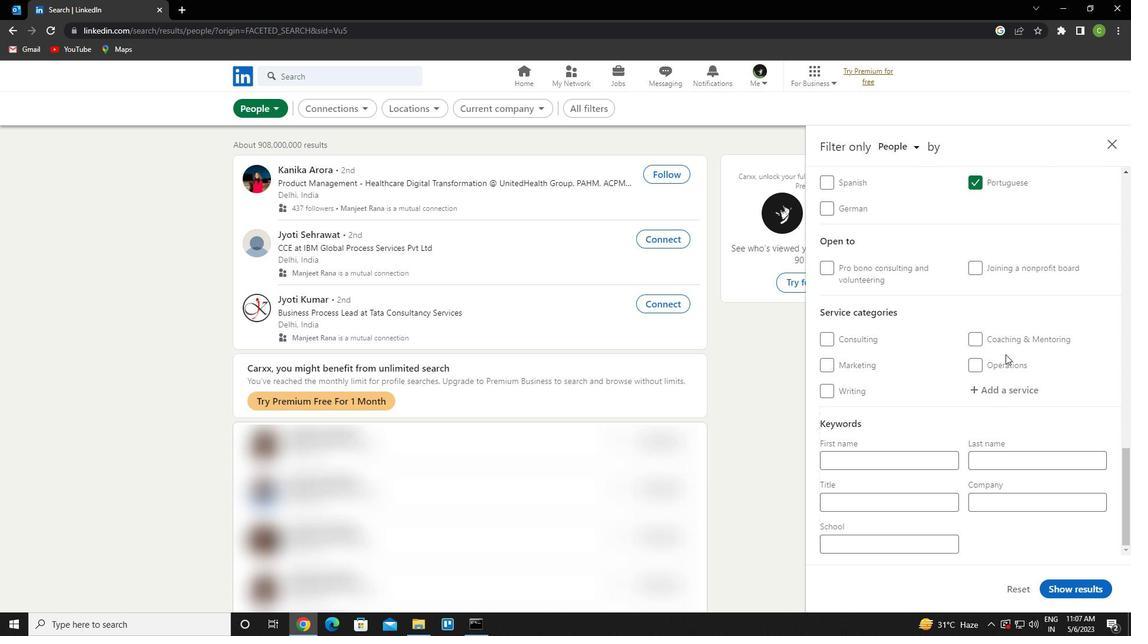 
Action: Mouse pressed left at (1006, 390)
Screenshot: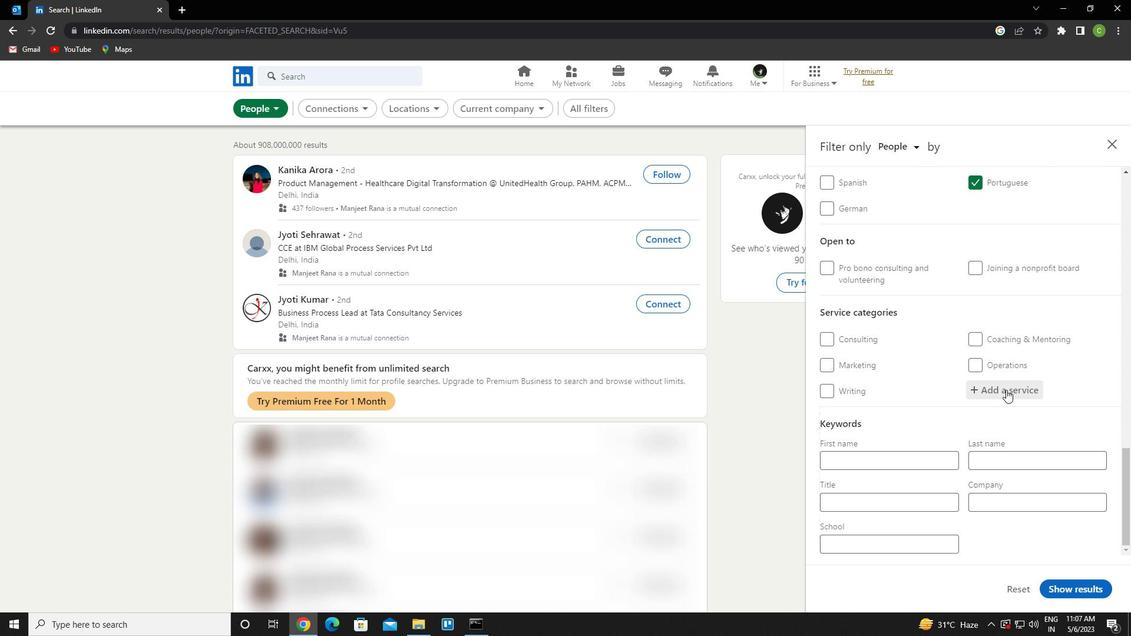 
Action: Key pressed <Key.caps_lock>ctrl+P<Key.caps_lock>roperty<Key.space>management<Key.down><Key.enter>
Screenshot: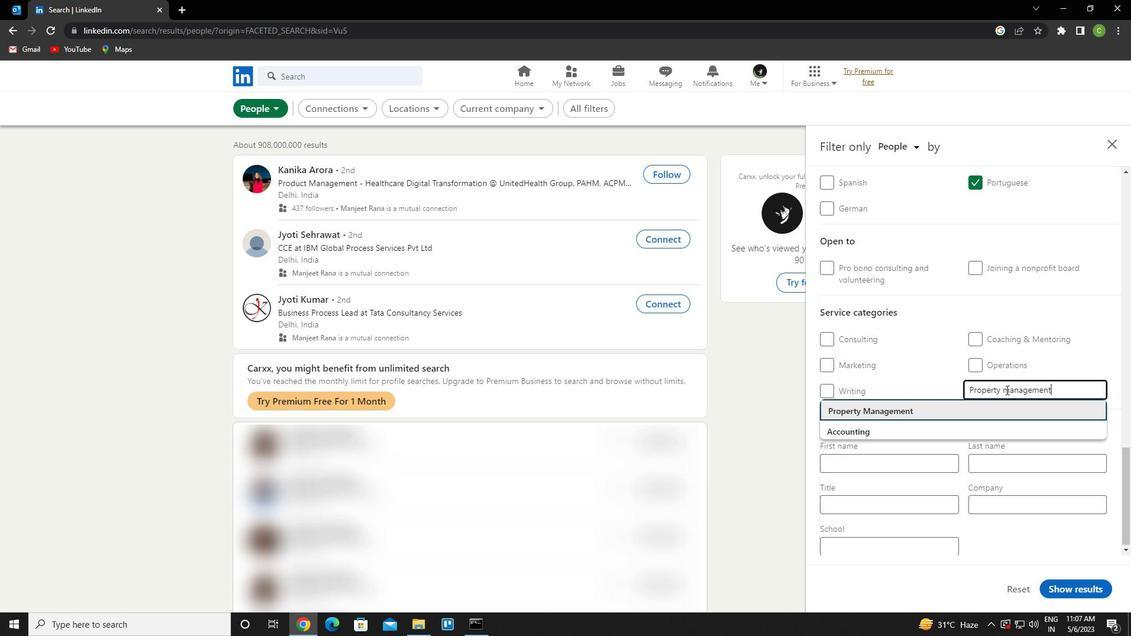 
Action: Mouse scrolled (1006, 389) with delta (0, 0)
Screenshot: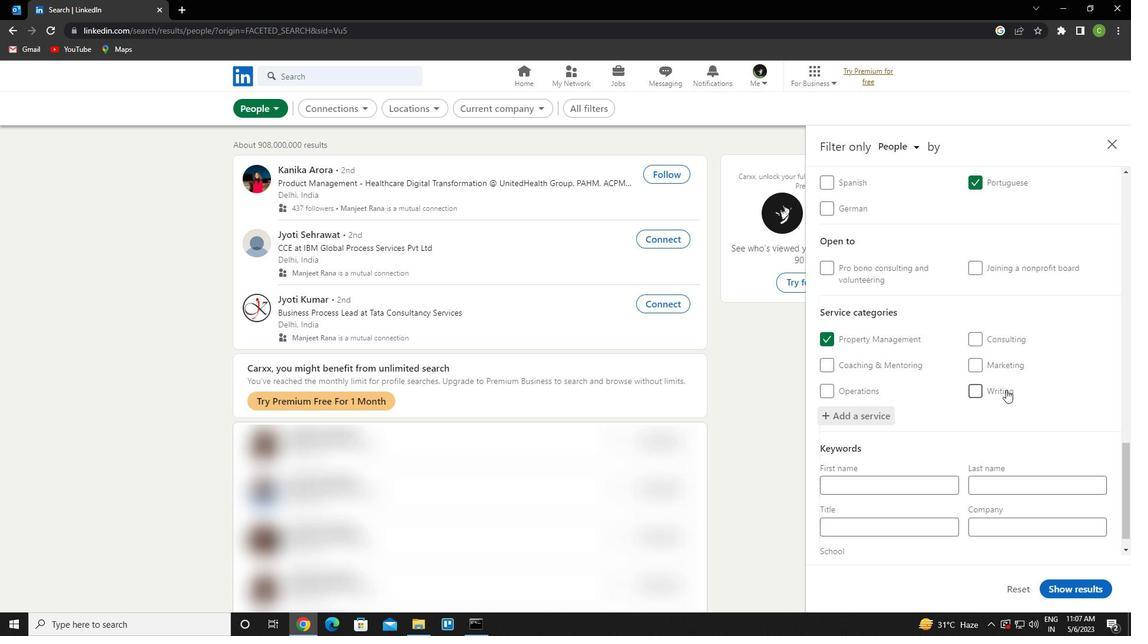 
Action: Mouse scrolled (1006, 389) with delta (0, 0)
Screenshot: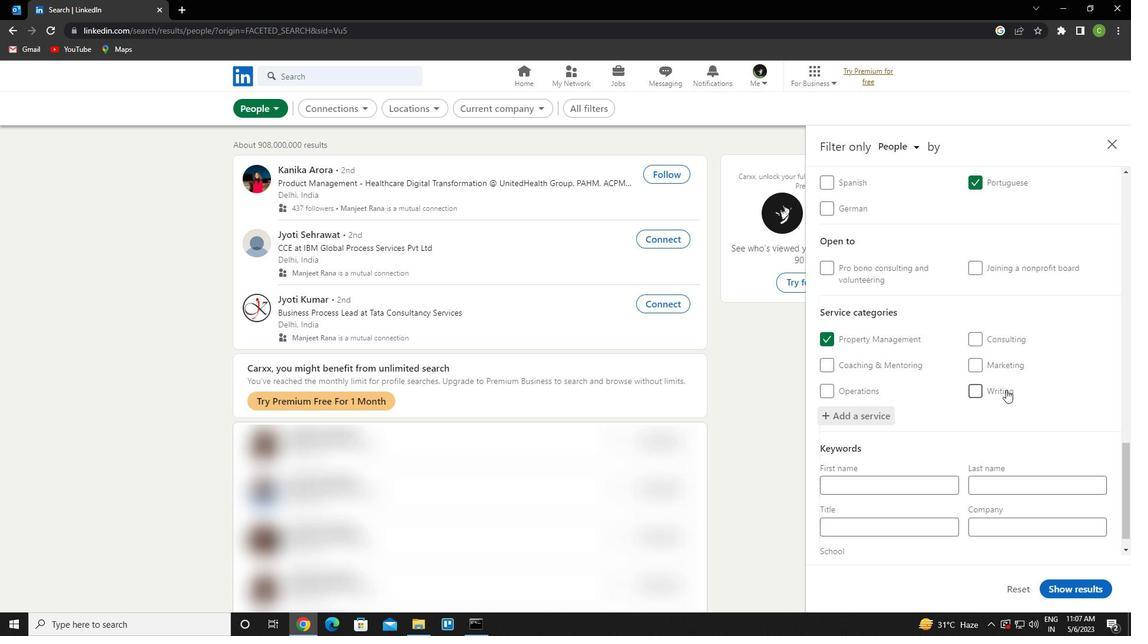 
Action: Mouse scrolled (1006, 389) with delta (0, 0)
Screenshot: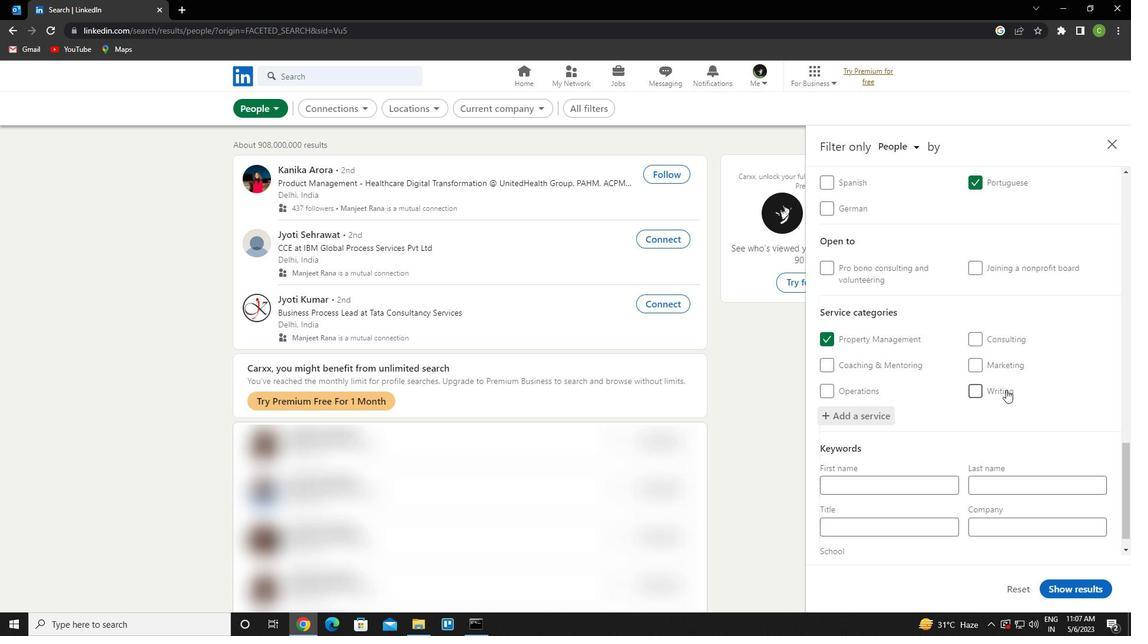 
Action: Mouse scrolled (1006, 389) with delta (0, 0)
Screenshot: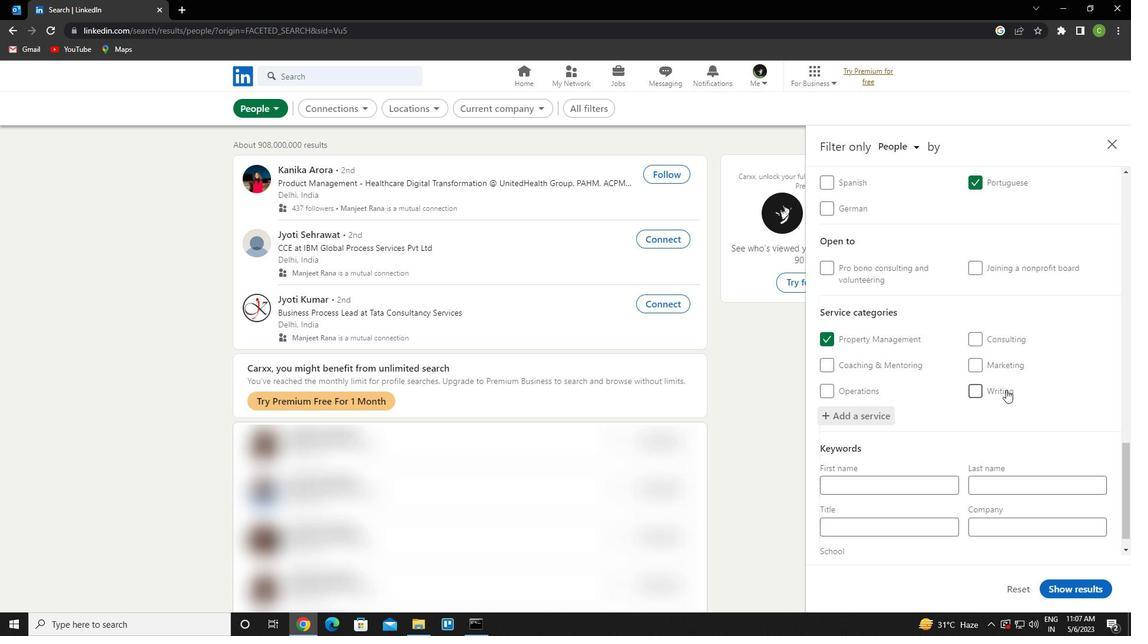 
Action: Mouse scrolled (1006, 389) with delta (0, 0)
Screenshot: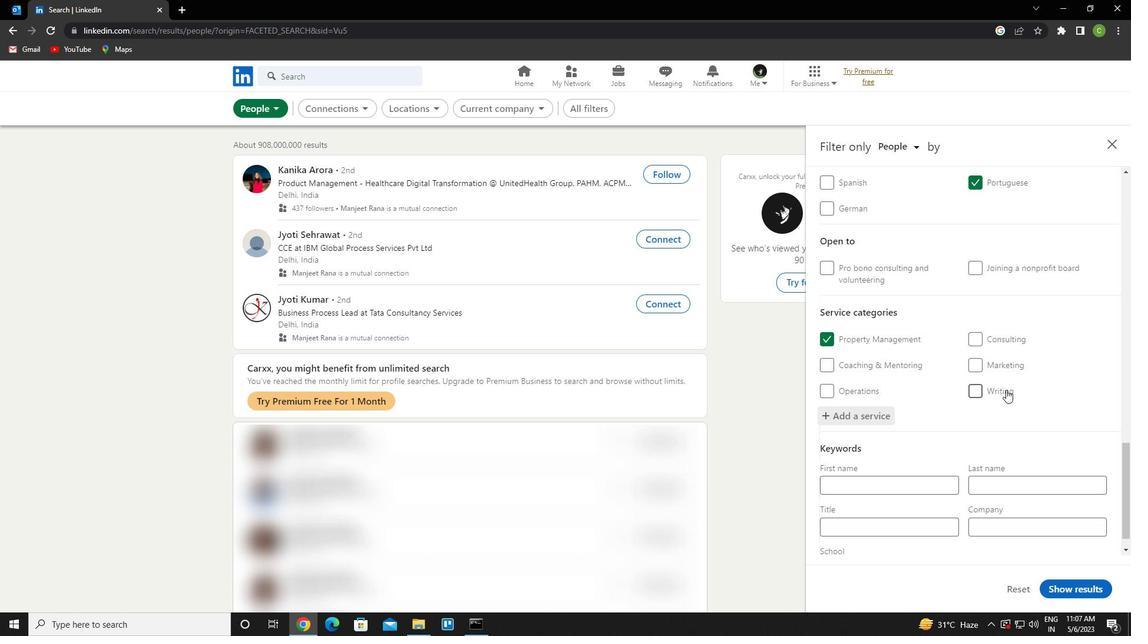 
Action: Mouse scrolled (1006, 389) with delta (0, 0)
Screenshot: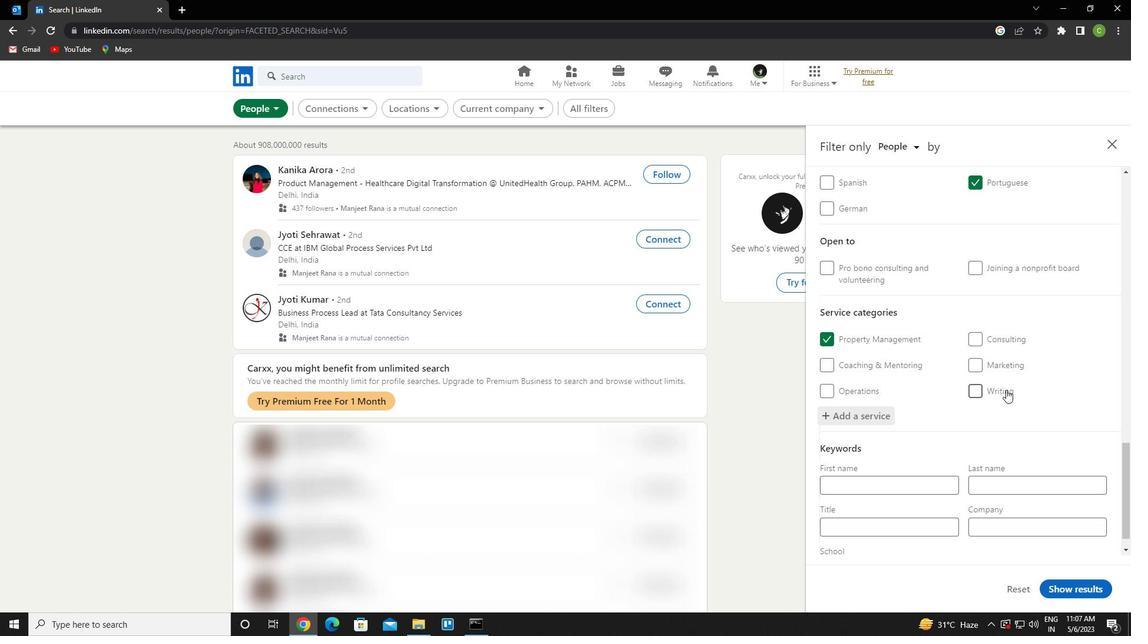 
Action: Mouse scrolled (1006, 389) with delta (0, 0)
Screenshot: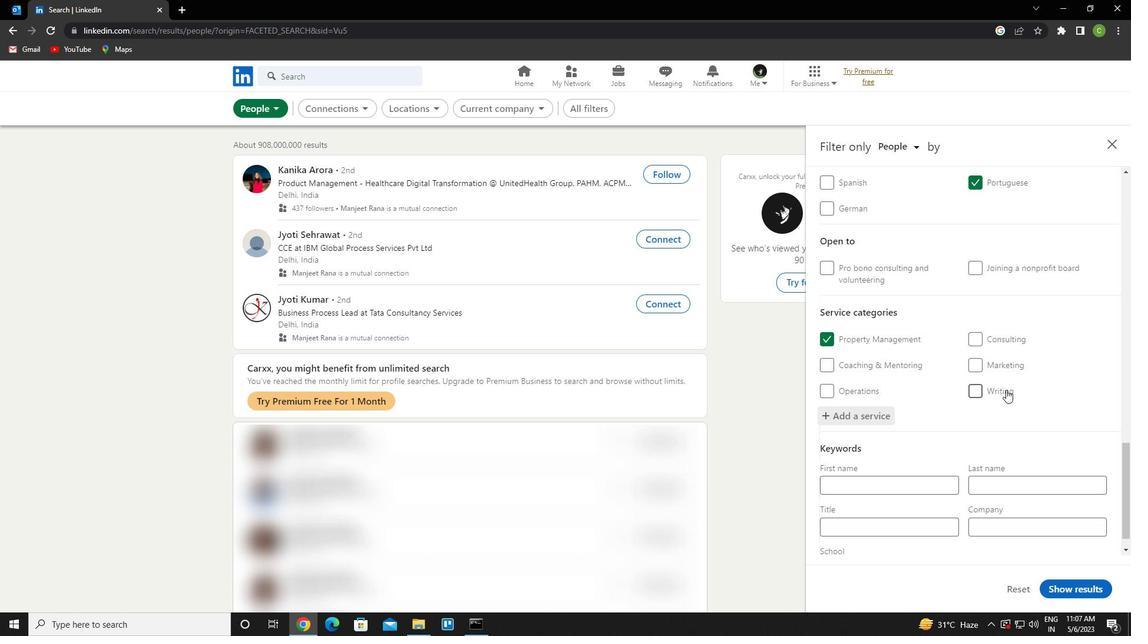 
Action: Mouse moved to (879, 503)
Screenshot: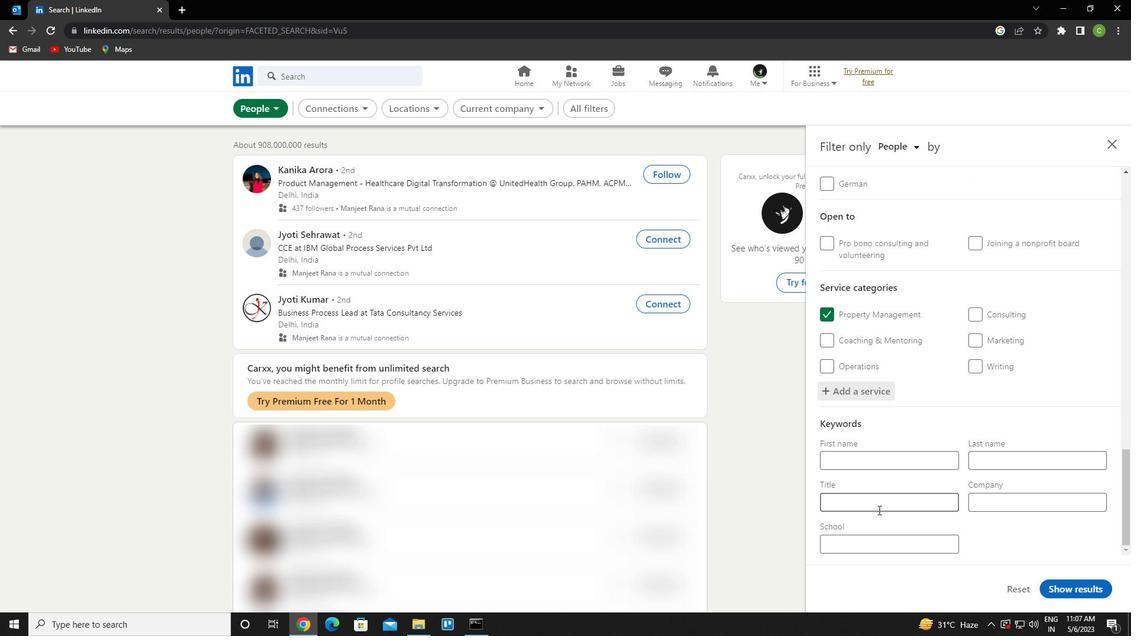 
Action: Mouse pressed left at (879, 503)
Screenshot: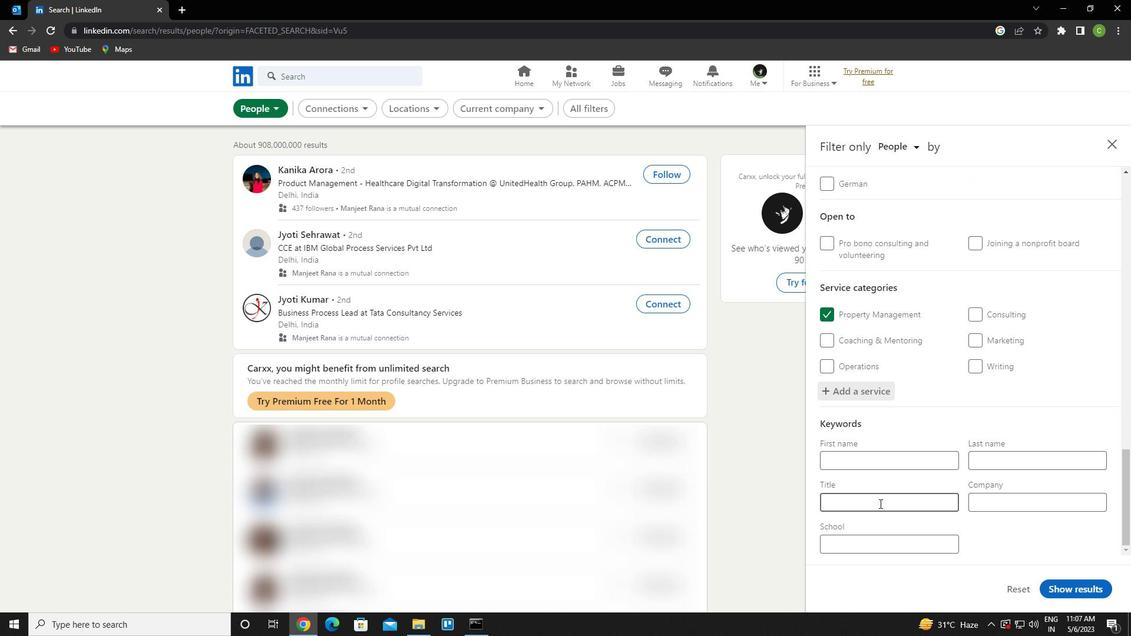 
Action: Key pressed <Key.caps_lock>c<Key.caps_lock>ommunications<Key.space><Key.caps_lock>d<Key.caps_lock>irectod<Key.backspace>r
Screenshot: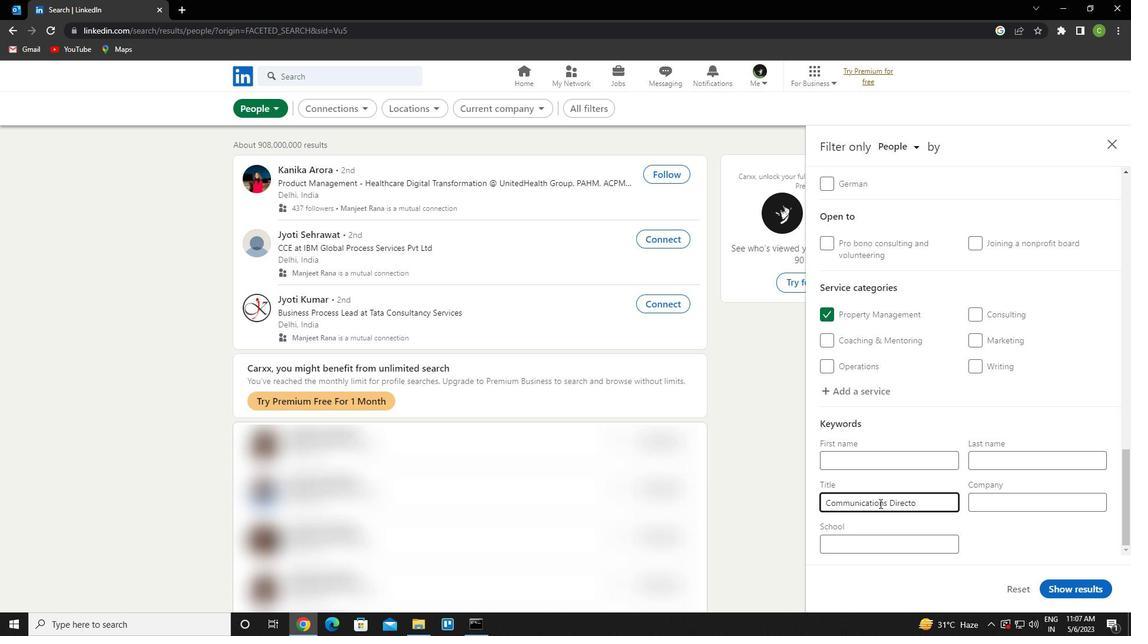 
Action: Mouse moved to (1095, 587)
Screenshot: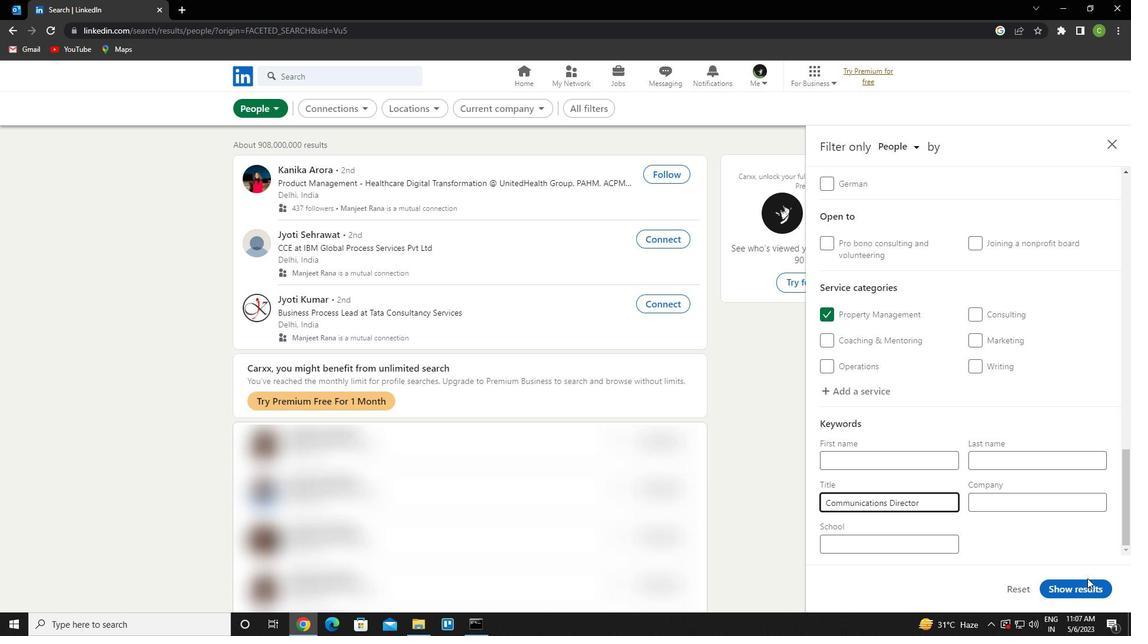 
Action: Mouse pressed left at (1095, 587)
Screenshot: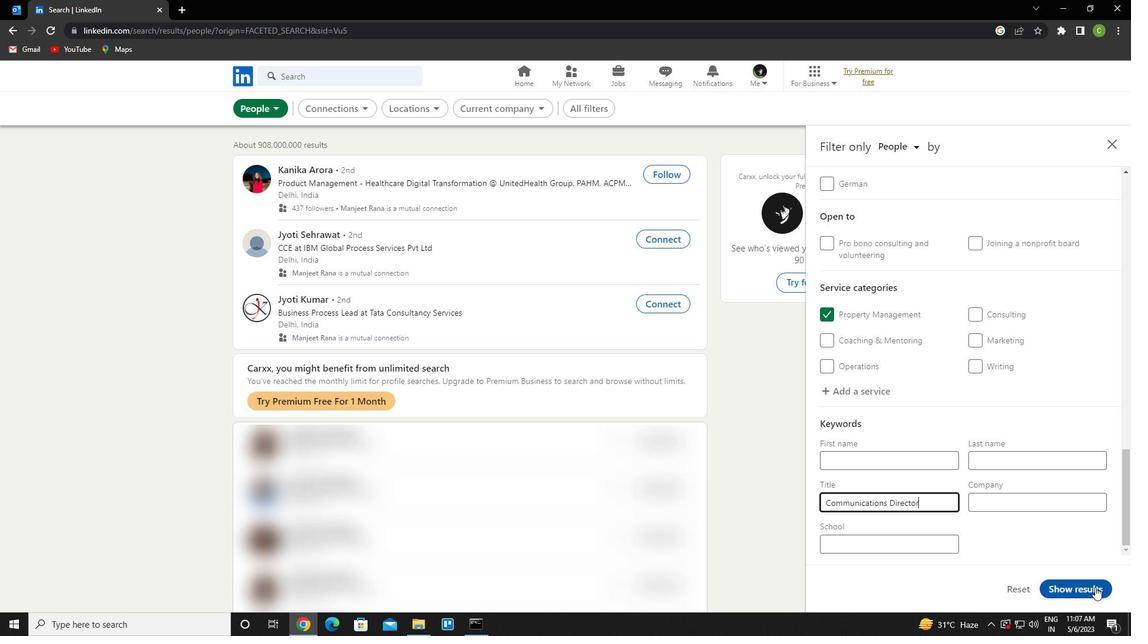 
Action: Mouse moved to (420, 611)
Screenshot: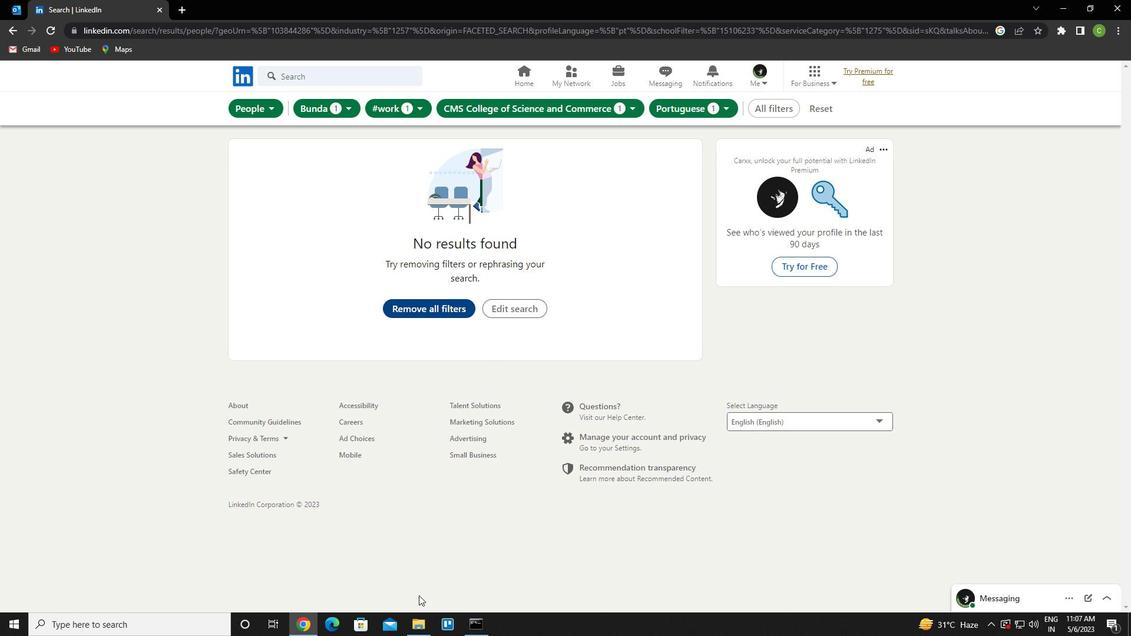 
